 Task: Search for a house in Shakopee, United States, for 8 guests from 26 Aug to 10 Sep, with a price range of ₹10,000 to ₹15,000, 6 bedrooms, 6 beds, 6 bathrooms, and amenities including Free parking, Wifi, and TV.
Action: Mouse moved to (736, 153)
Screenshot: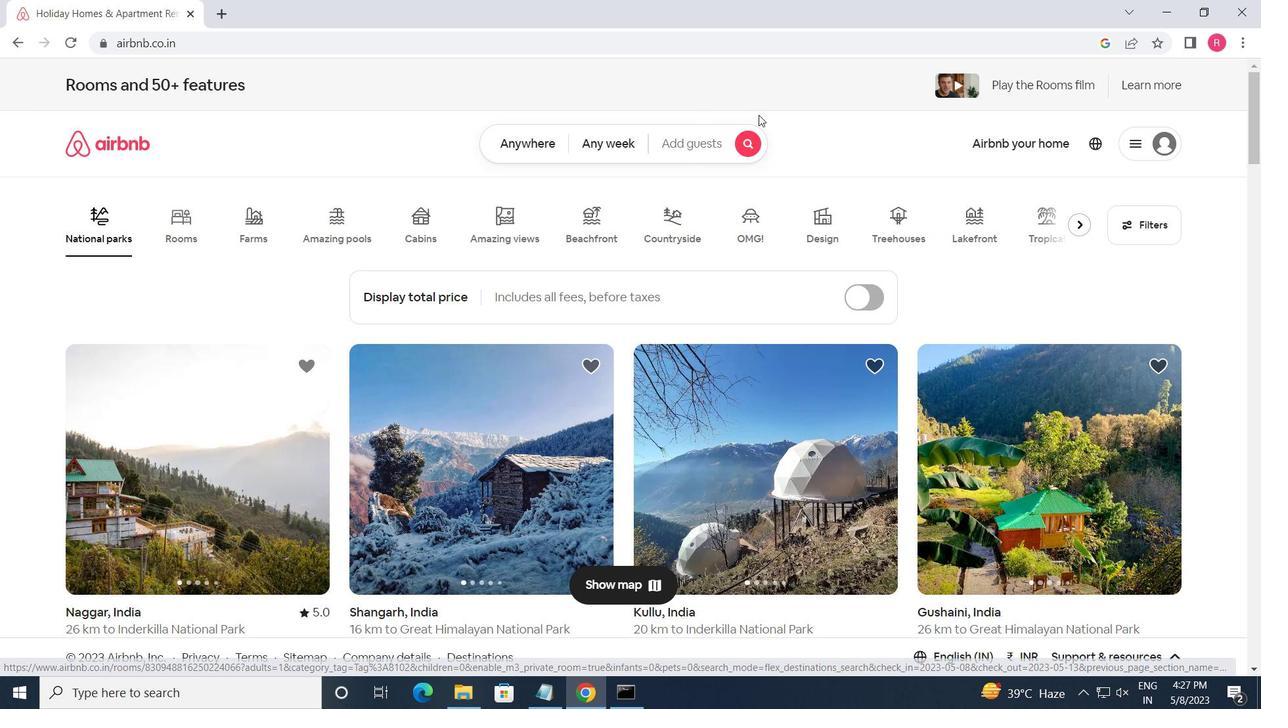 
Action: Mouse pressed left at (736, 153)
Screenshot: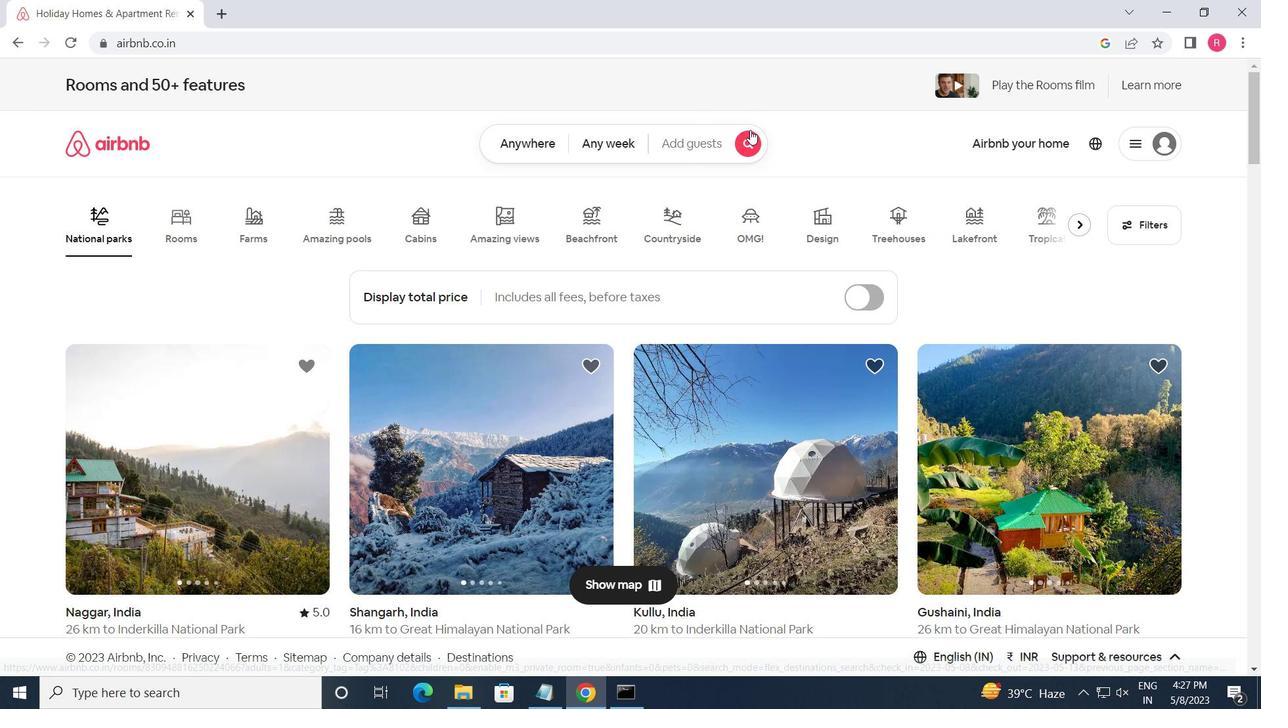 
Action: Mouse moved to (362, 222)
Screenshot: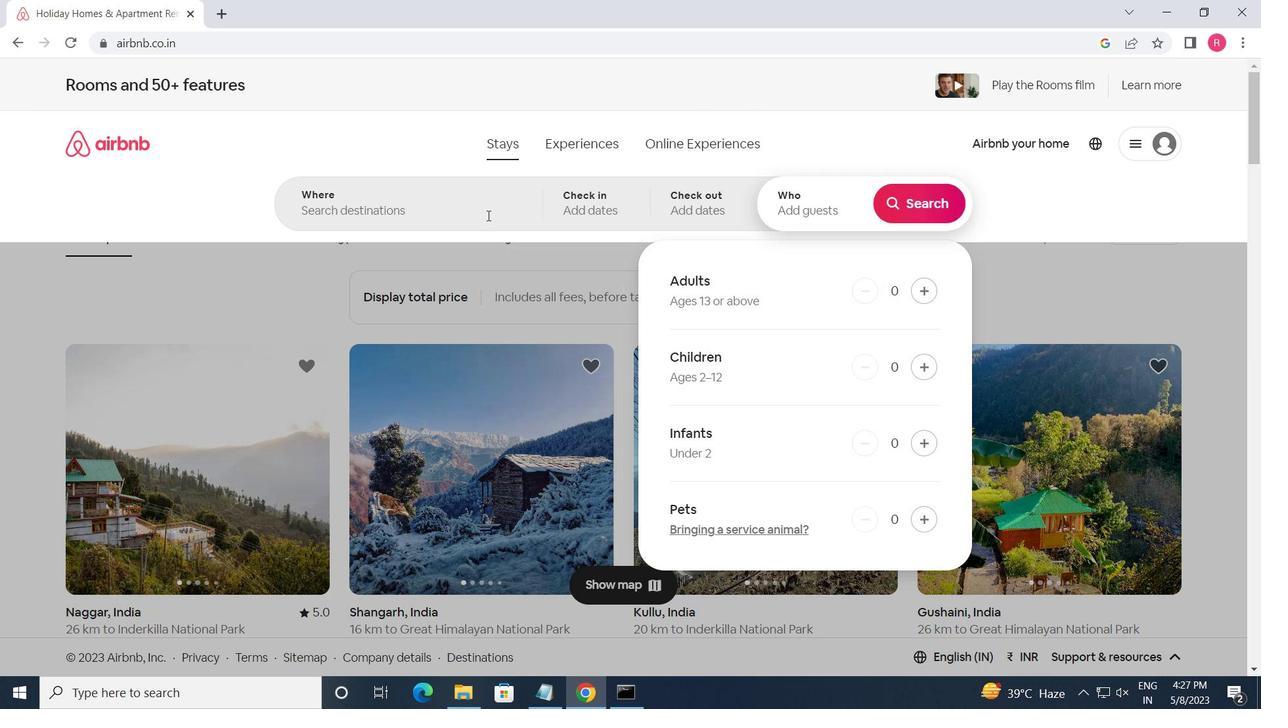 
Action: Mouse pressed left at (362, 222)
Screenshot: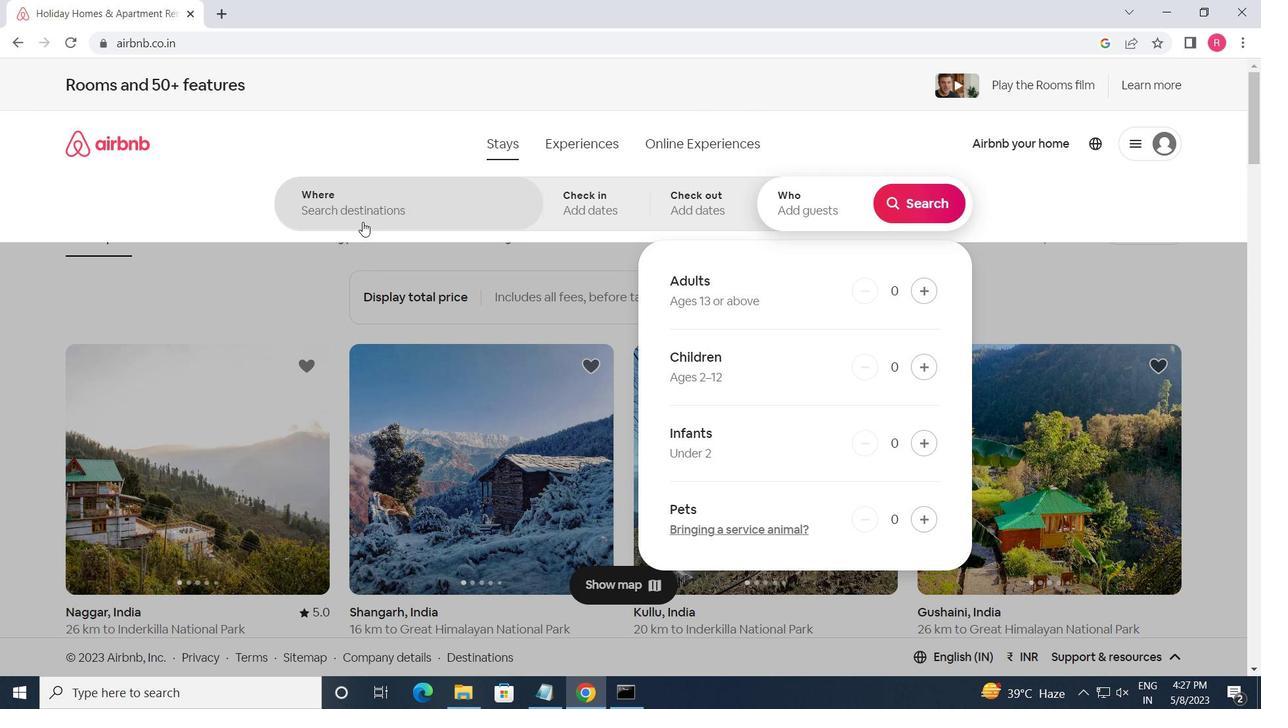 
Action: Key pressed <Key.shift>SHAKOPEE,<Key.space><Key.shift_r>UNITED<Key.space><Key.shift>STATES<Key.enter>
Screenshot: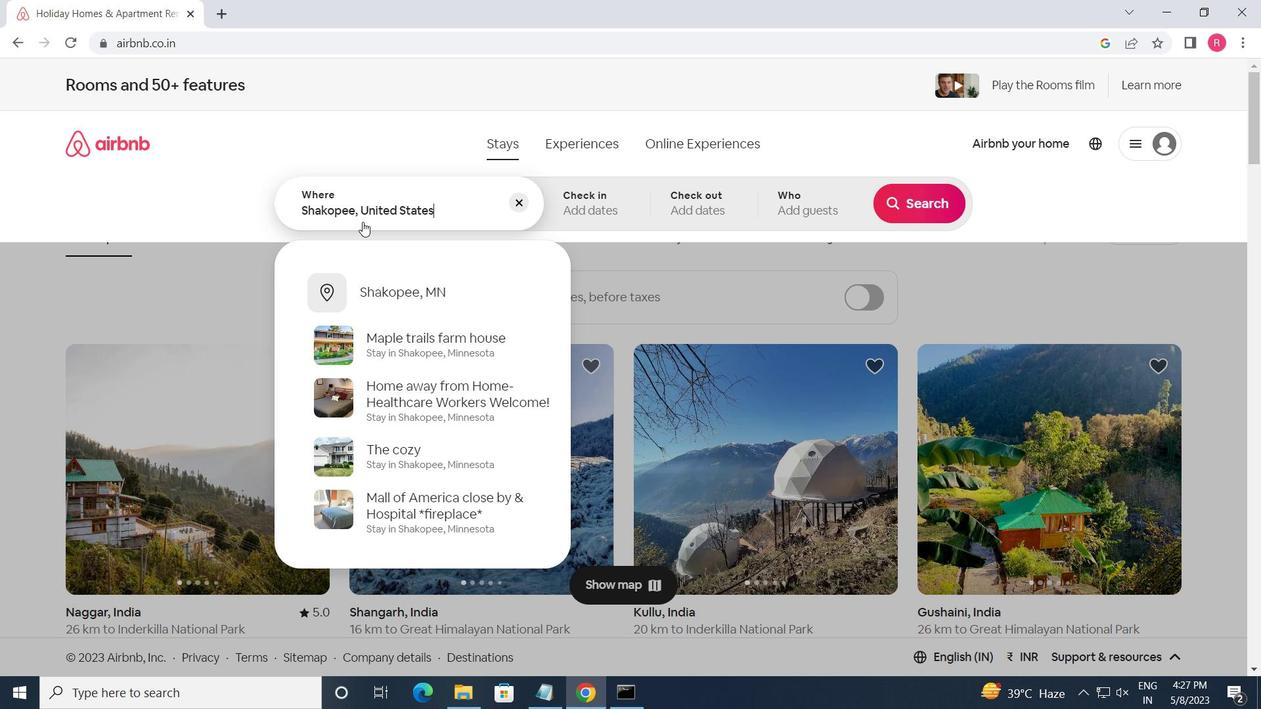 
Action: Mouse moved to (917, 344)
Screenshot: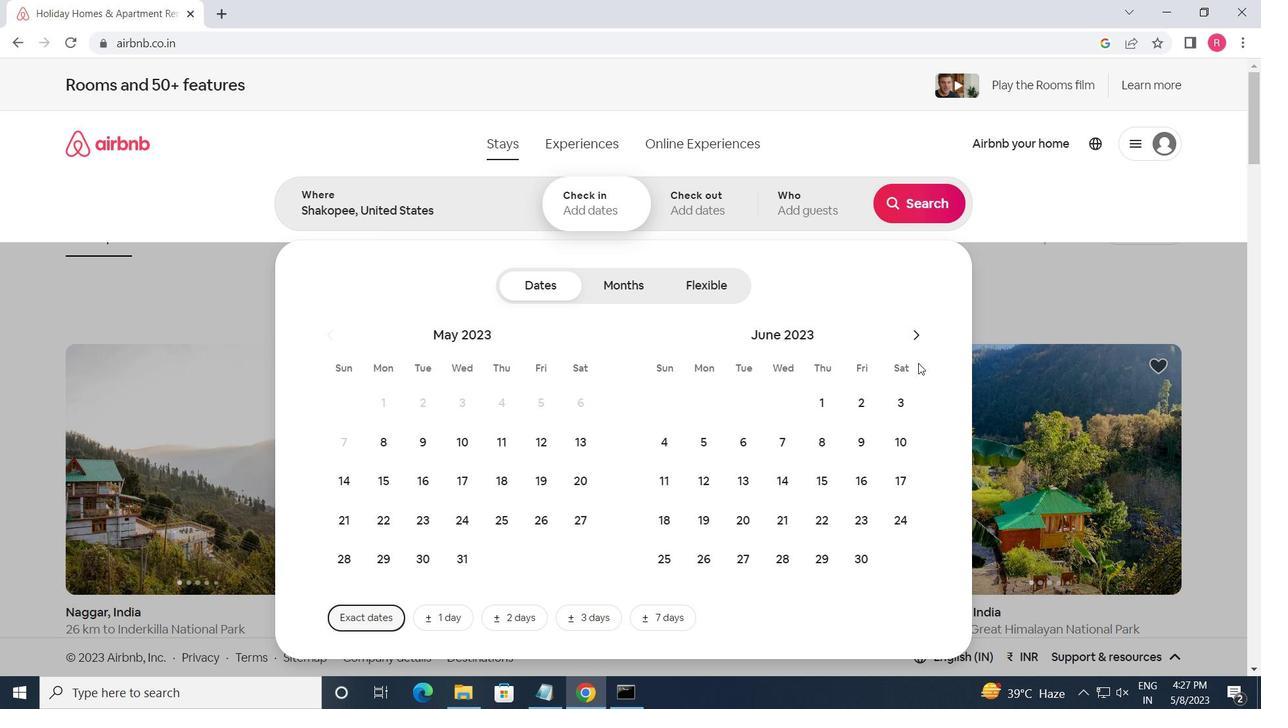 
Action: Mouse pressed left at (917, 344)
Screenshot: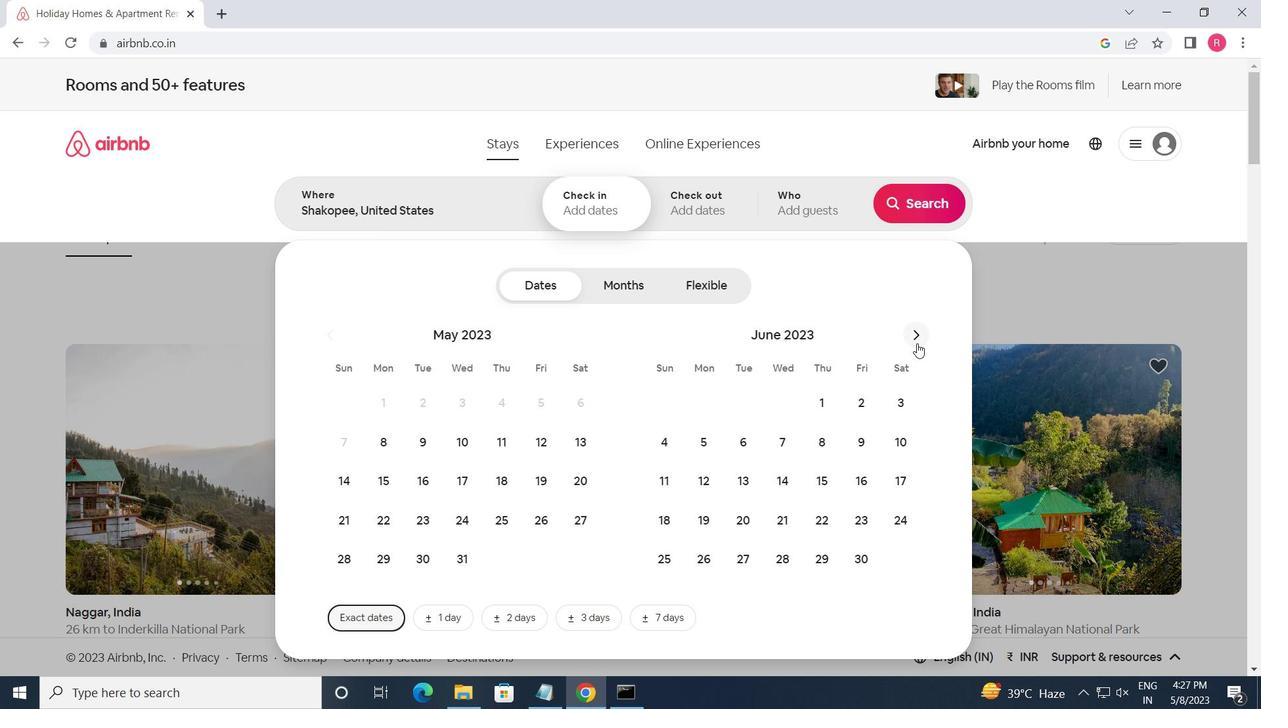 
Action: Mouse pressed left at (917, 344)
Screenshot: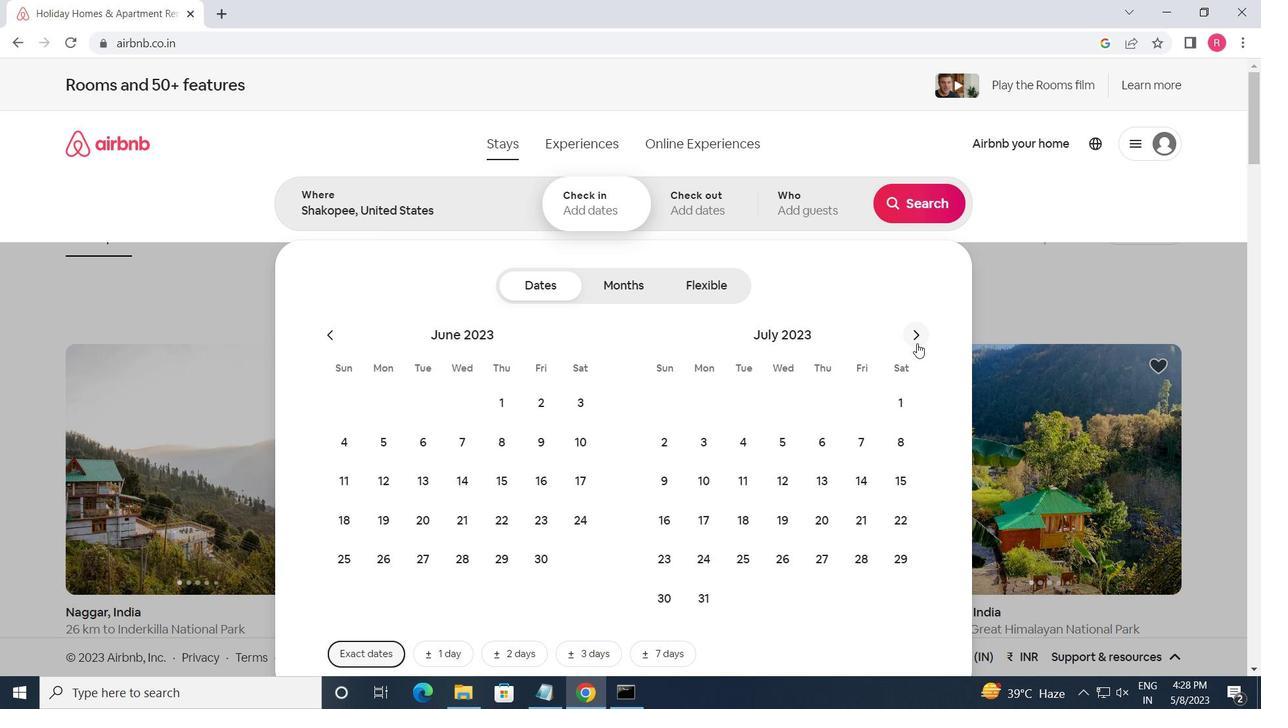 
Action: Mouse moved to (894, 523)
Screenshot: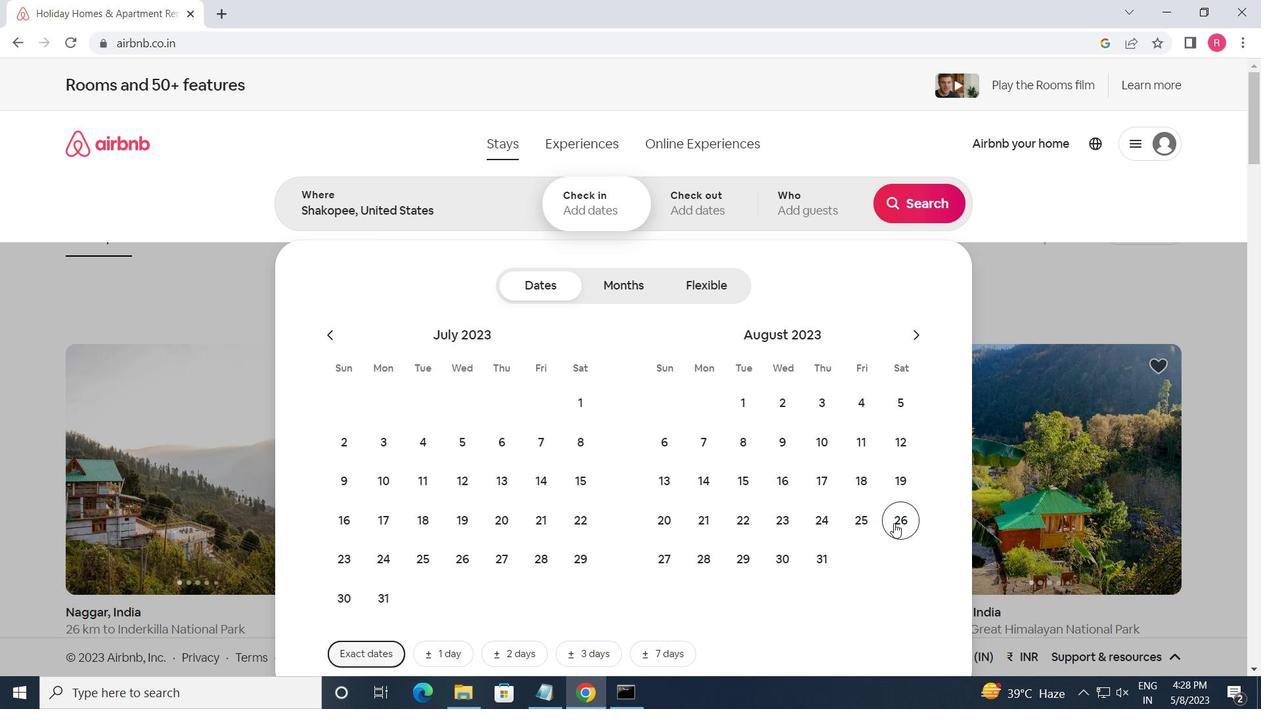 
Action: Mouse pressed left at (894, 523)
Screenshot: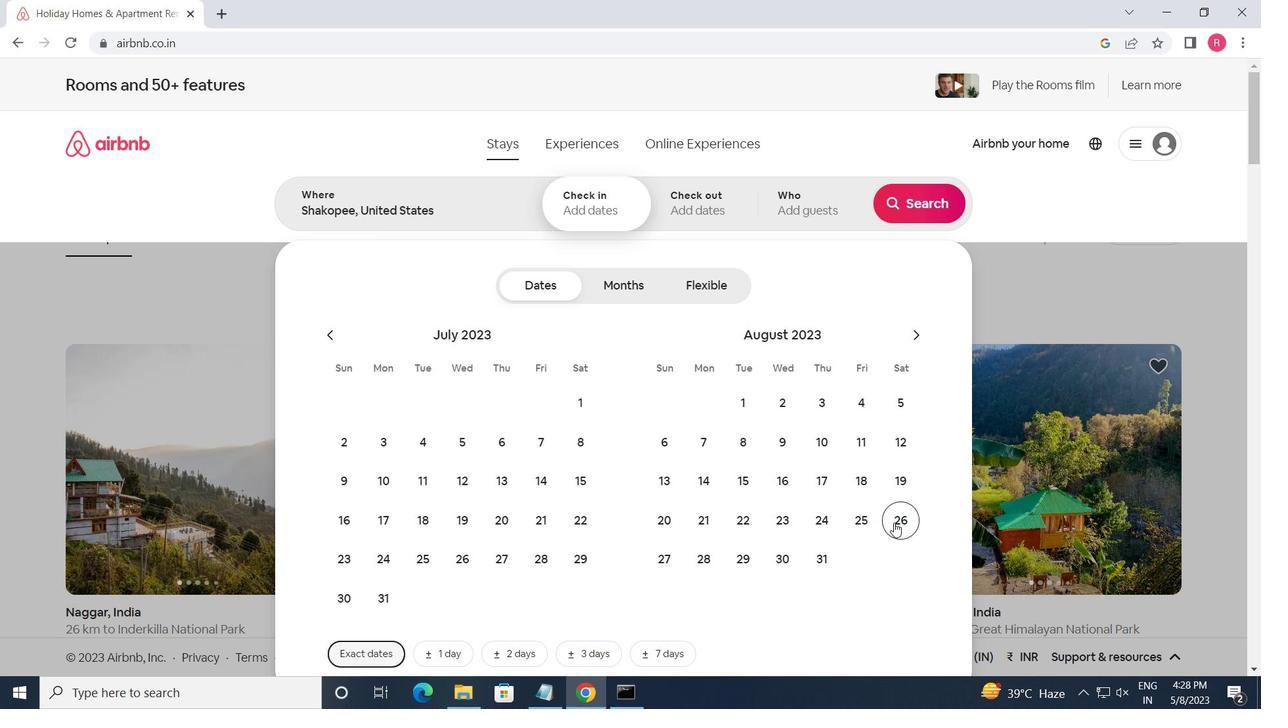 
Action: Mouse moved to (920, 345)
Screenshot: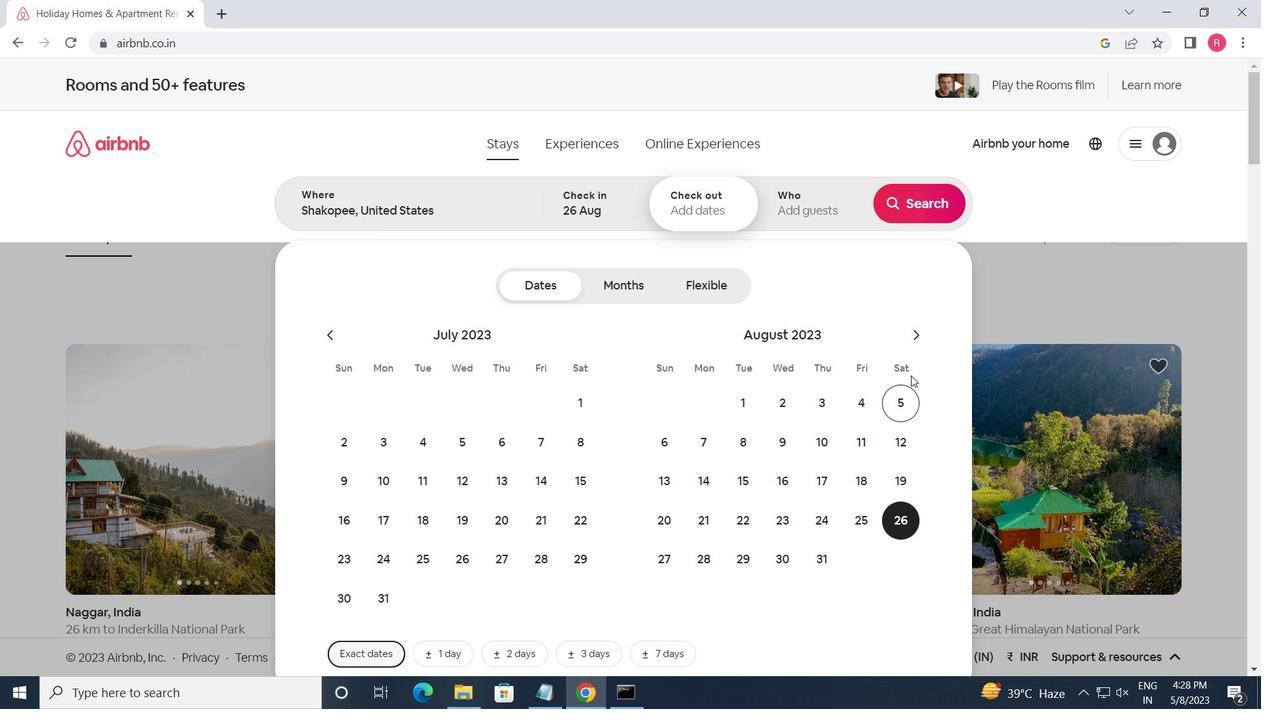 
Action: Mouse pressed left at (920, 345)
Screenshot: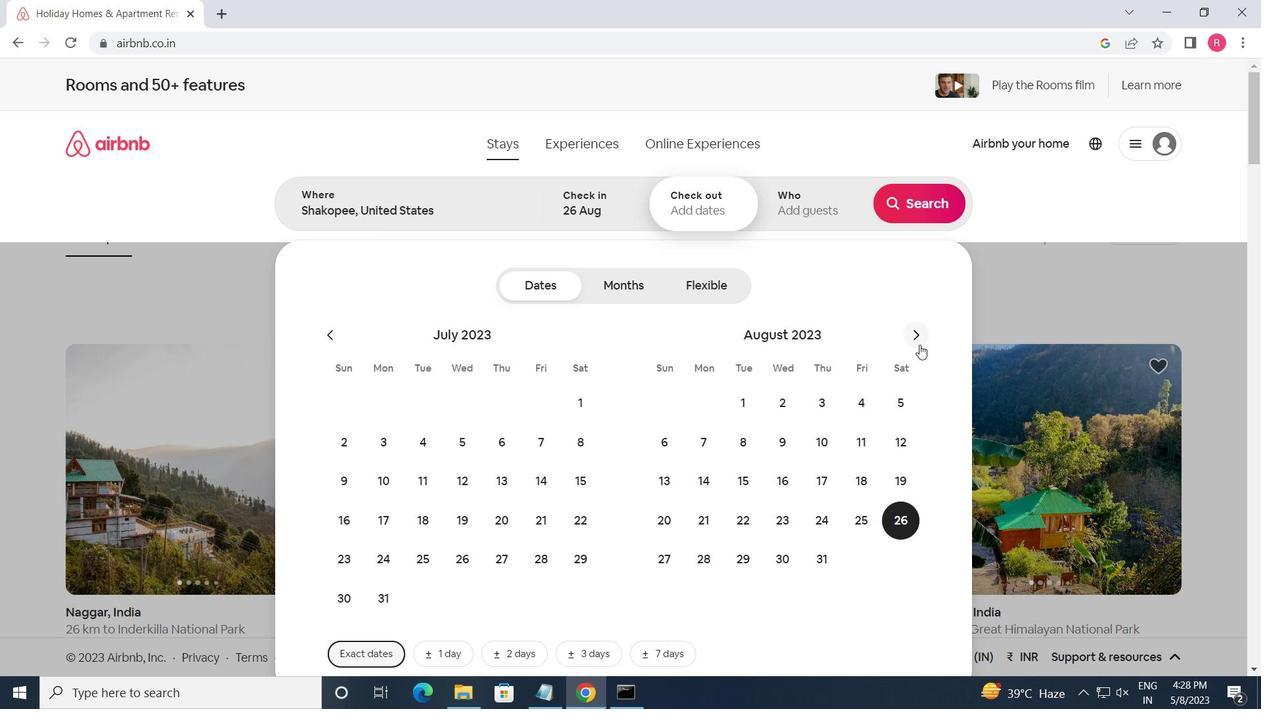 
Action: Mouse moved to (669, 486)
Screenshot: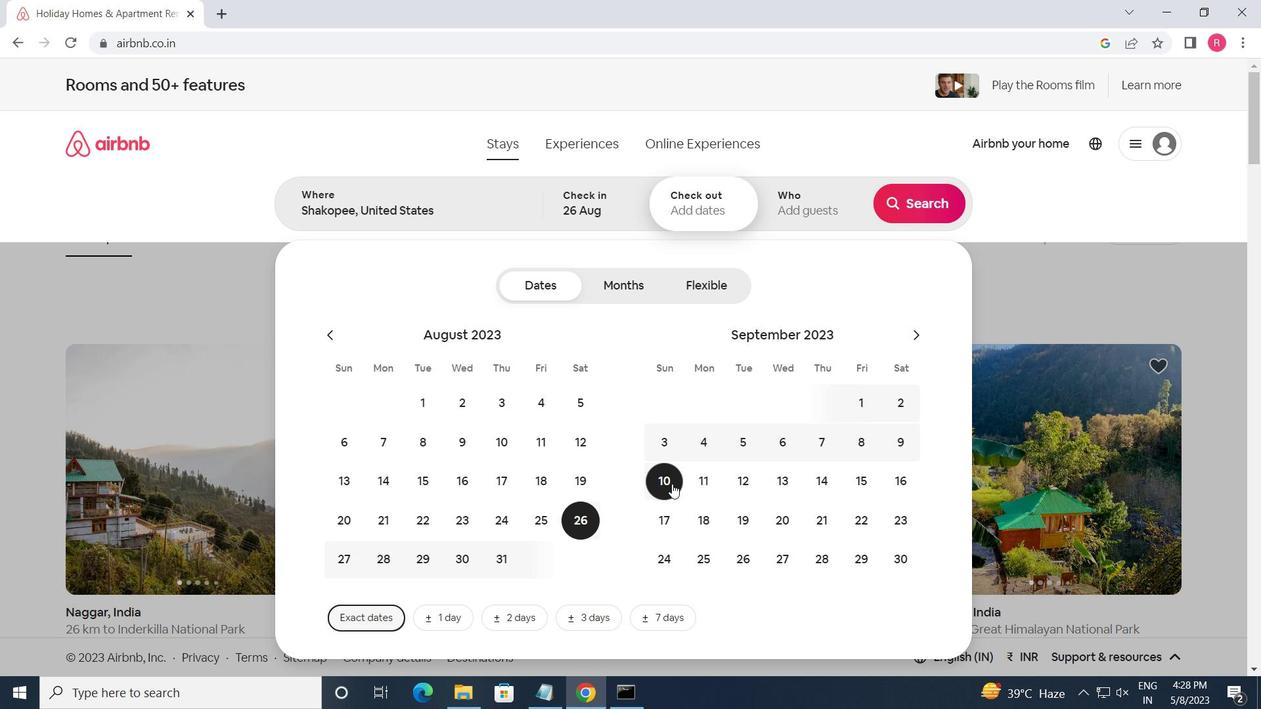 
Action: Mouse pressed left at (669, 486)
Screenshot: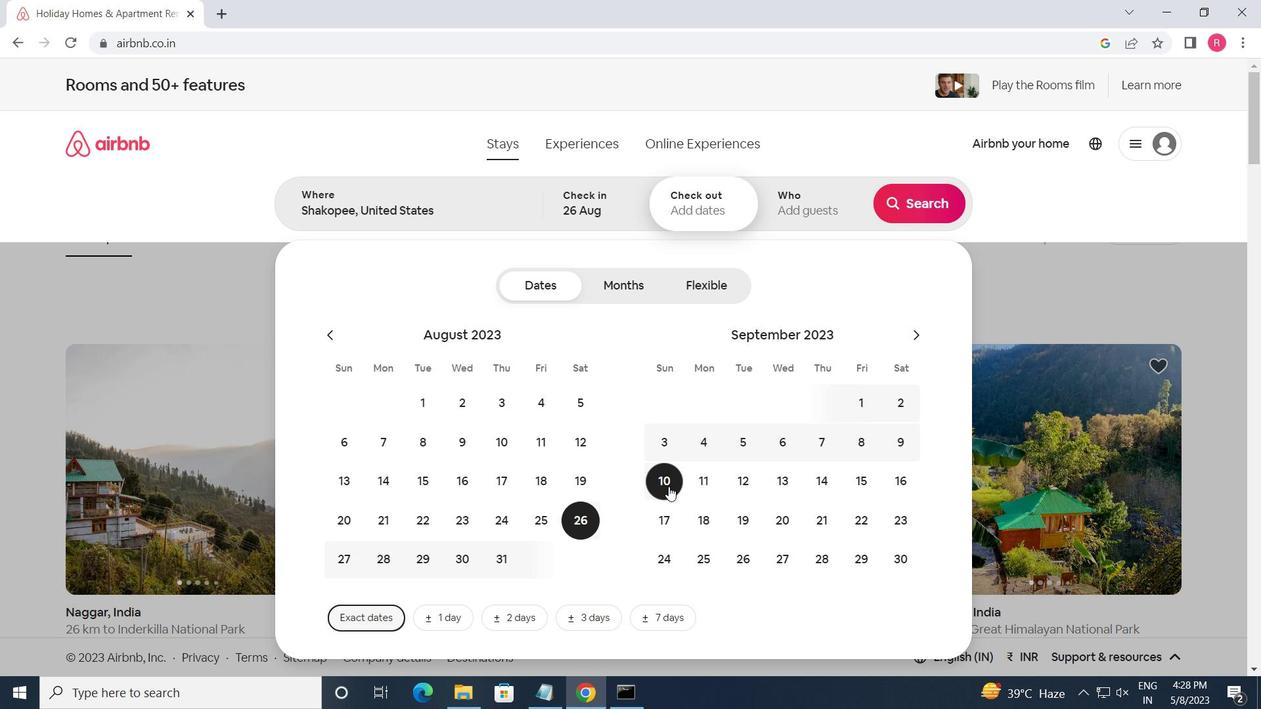 
Action: Mouse moved to (800, 216)
Screenshot: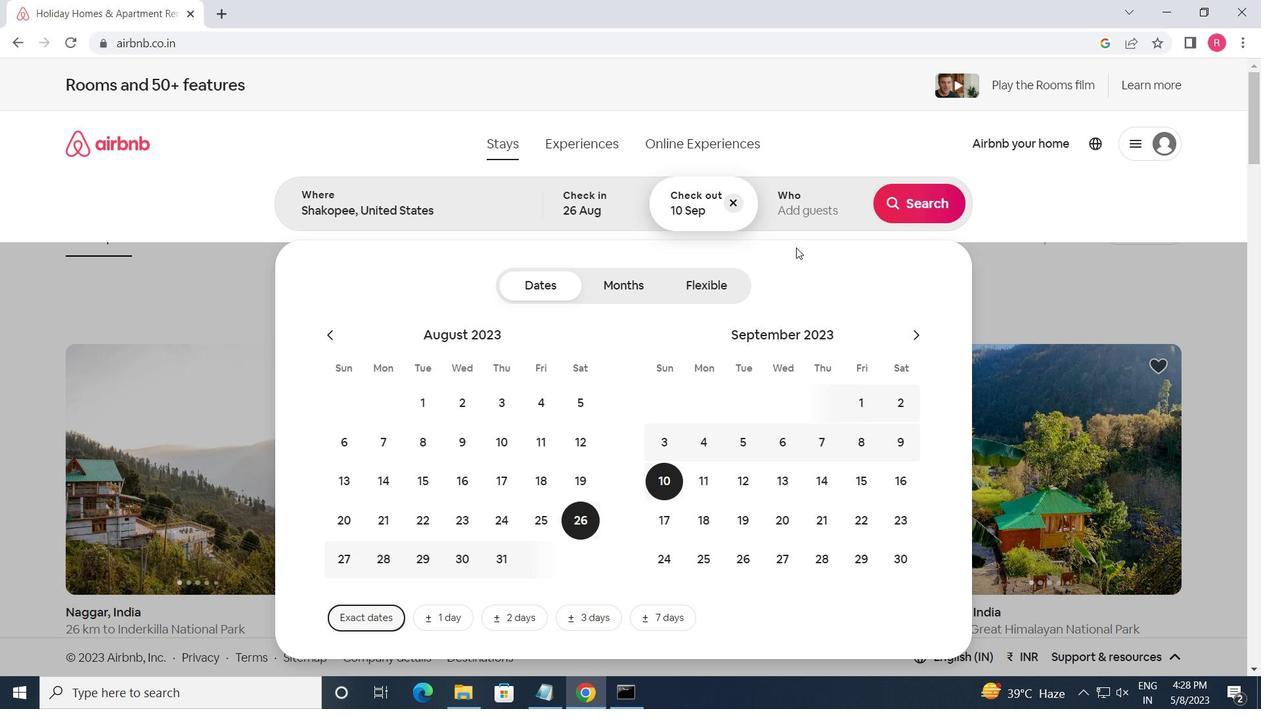 
Action: Mouse pressed left at (800, 216)
Screenshot: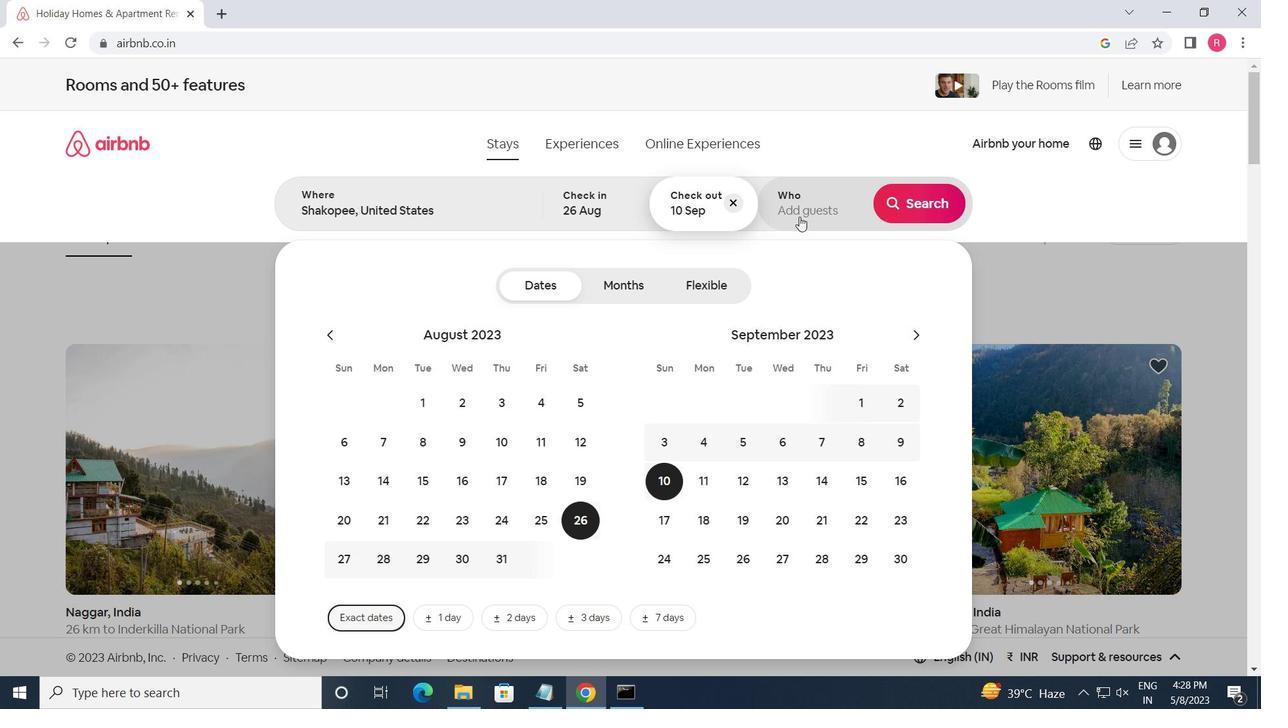 
Action: Mouse moved to (935, 289)
Screenshot: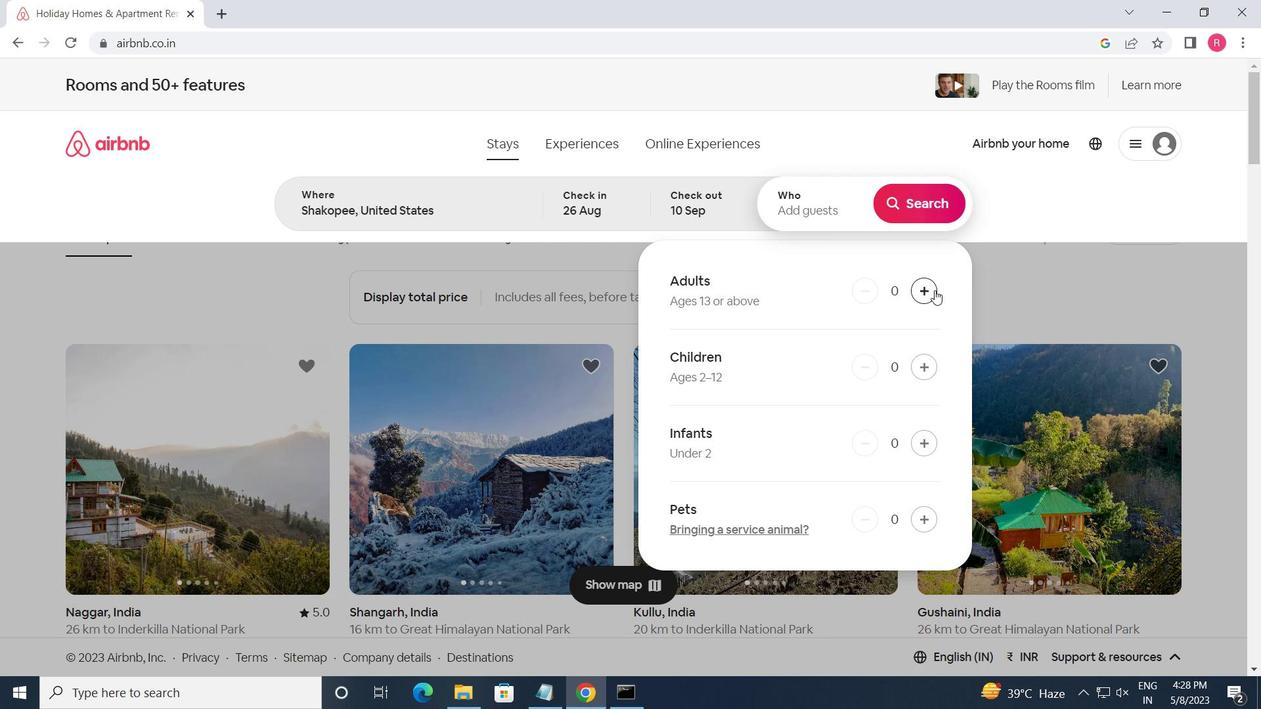 
Action: Mouse pressed left at (935, 289)
Screenshot: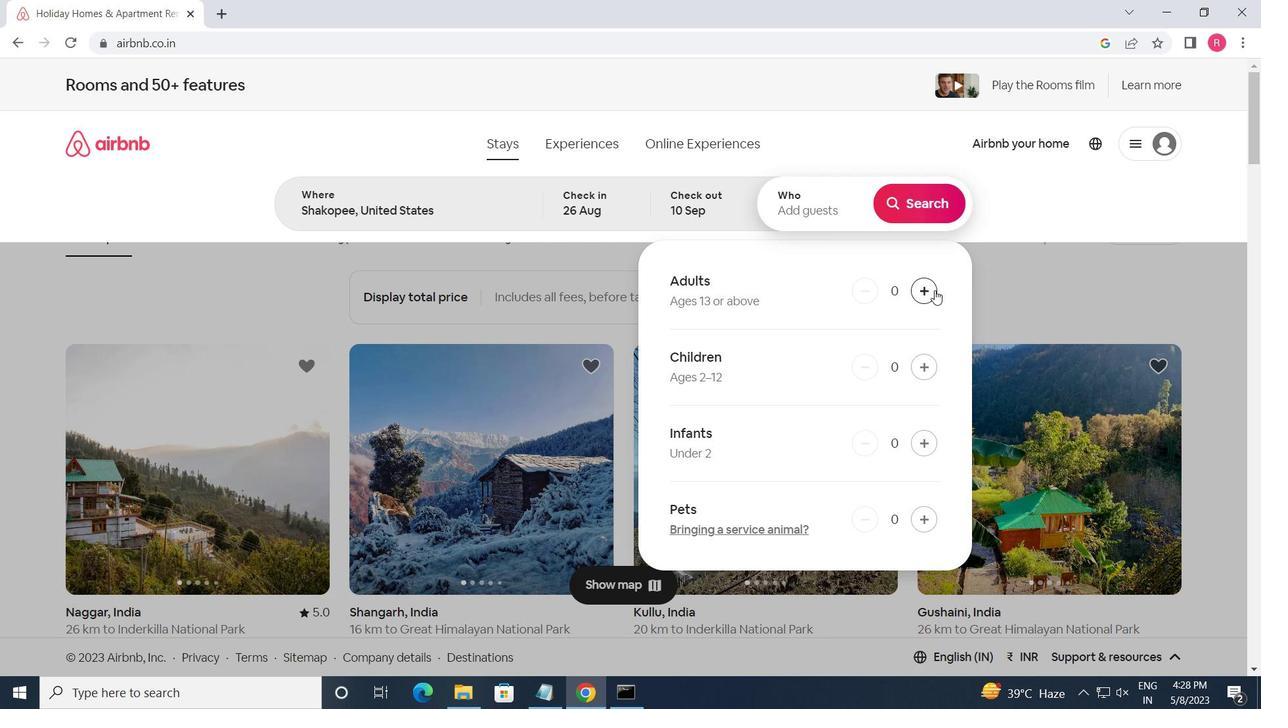 
Action: Mouse moved to (916, 289)
Screenshot: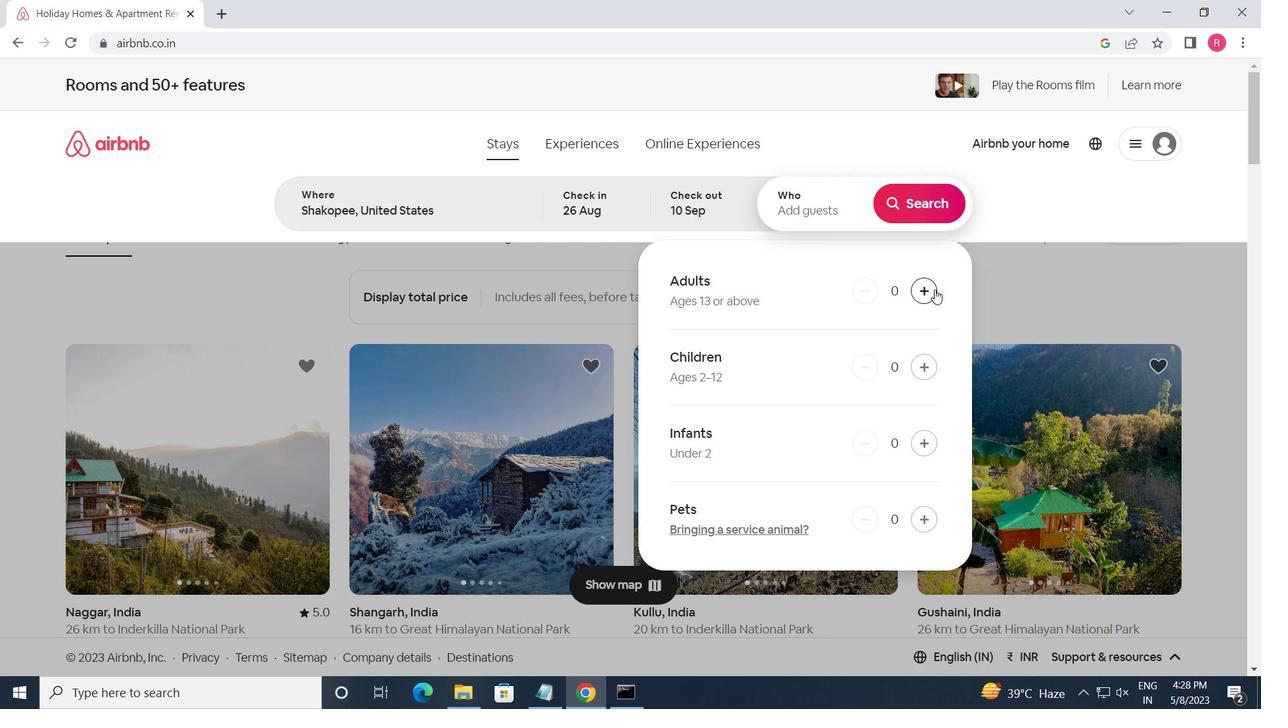 
Action: Mouse pressed left at (916, 289)
Screenshot: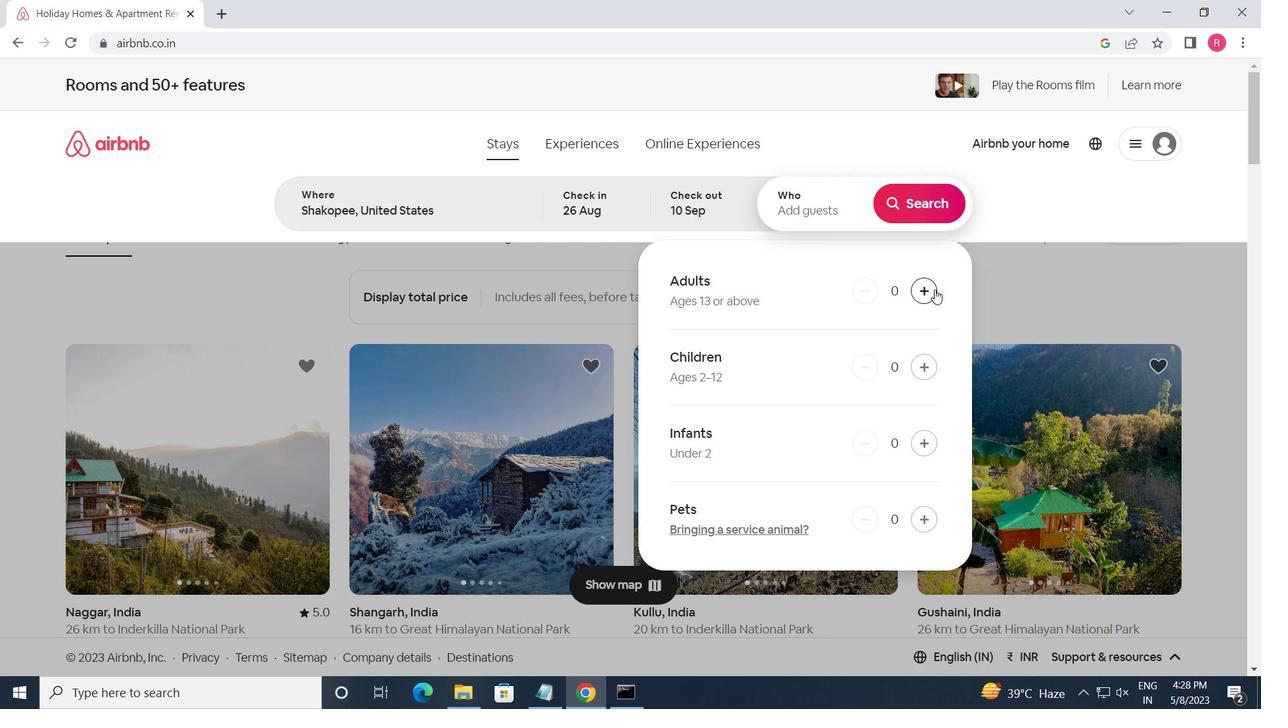 
Action: Mouse pressed left at (916, 289)
Screenshot: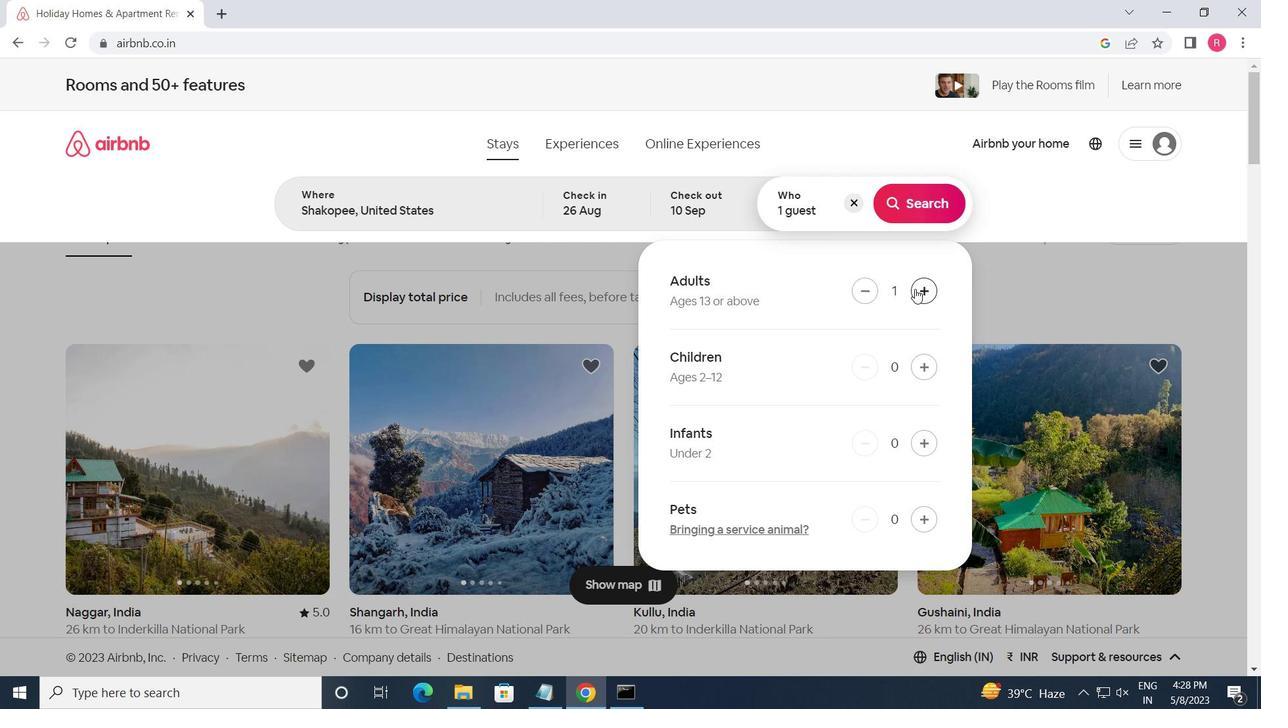 
Action: Mouse pressed left at (916, 289)
Screenshot: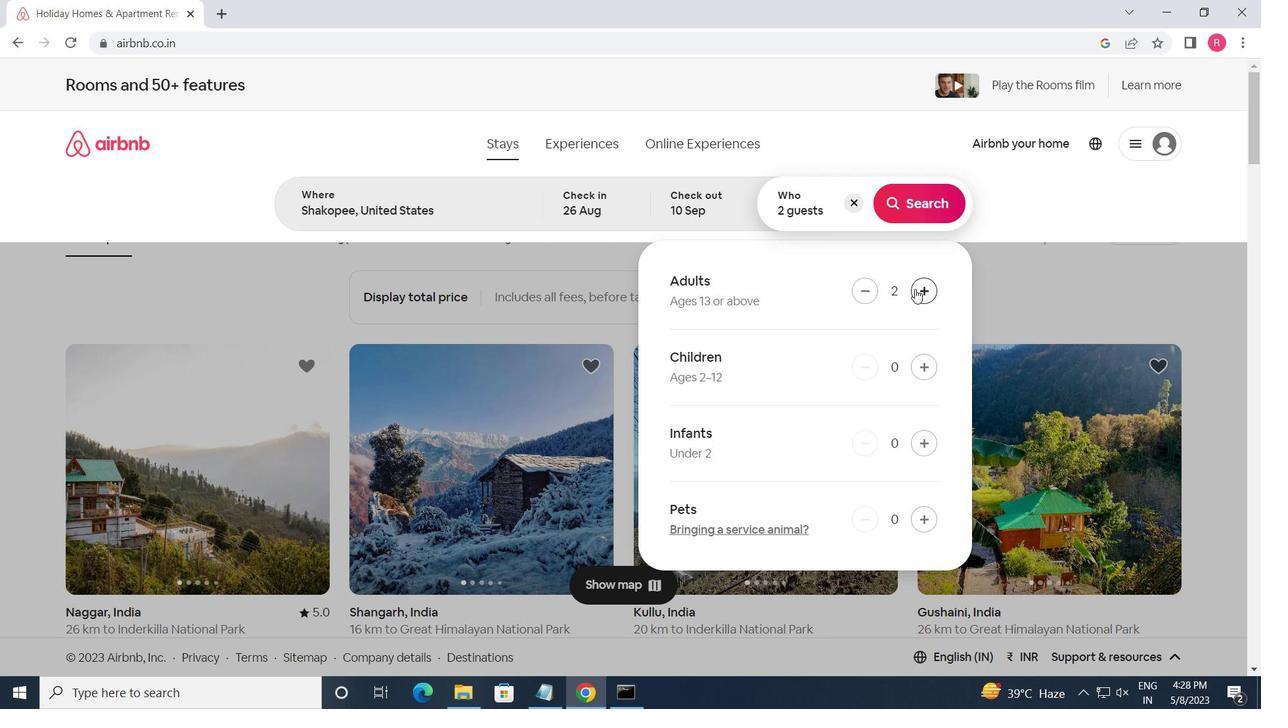 
Action: Mouse pressed left at (916, 289)
Screenshot: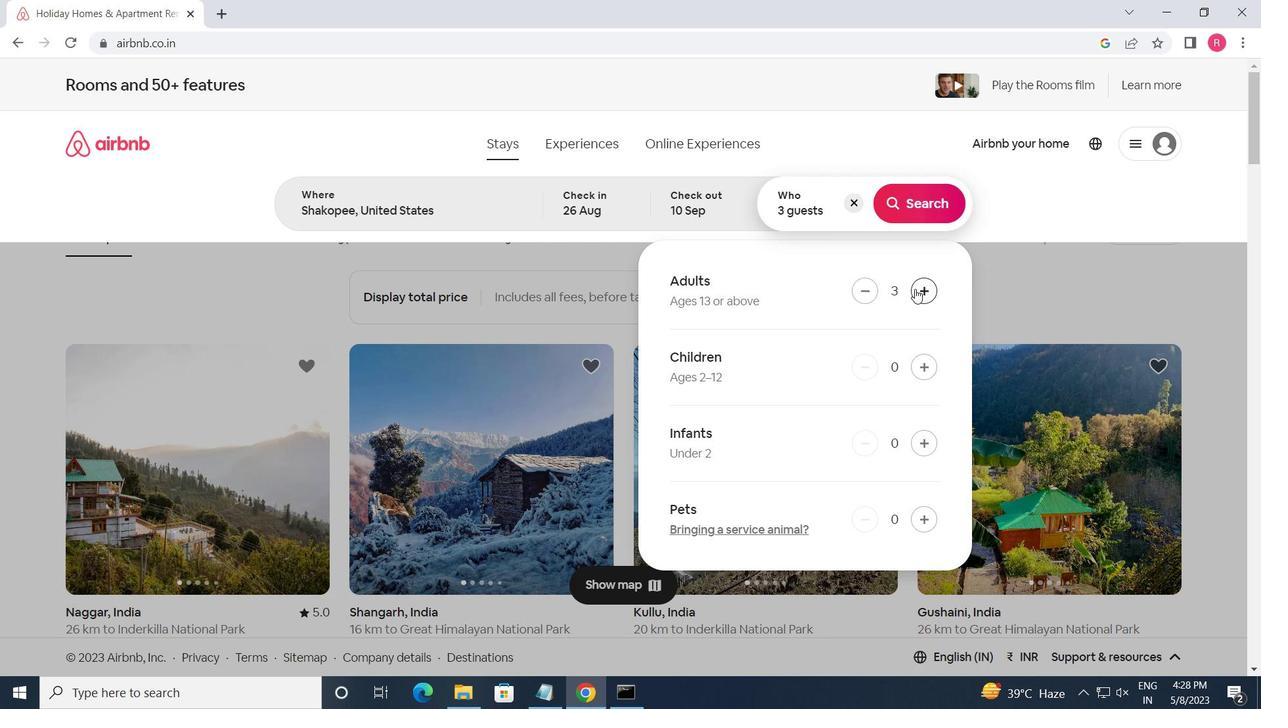 
Action: Mouse pressed left at (916, 289)
Screenshot: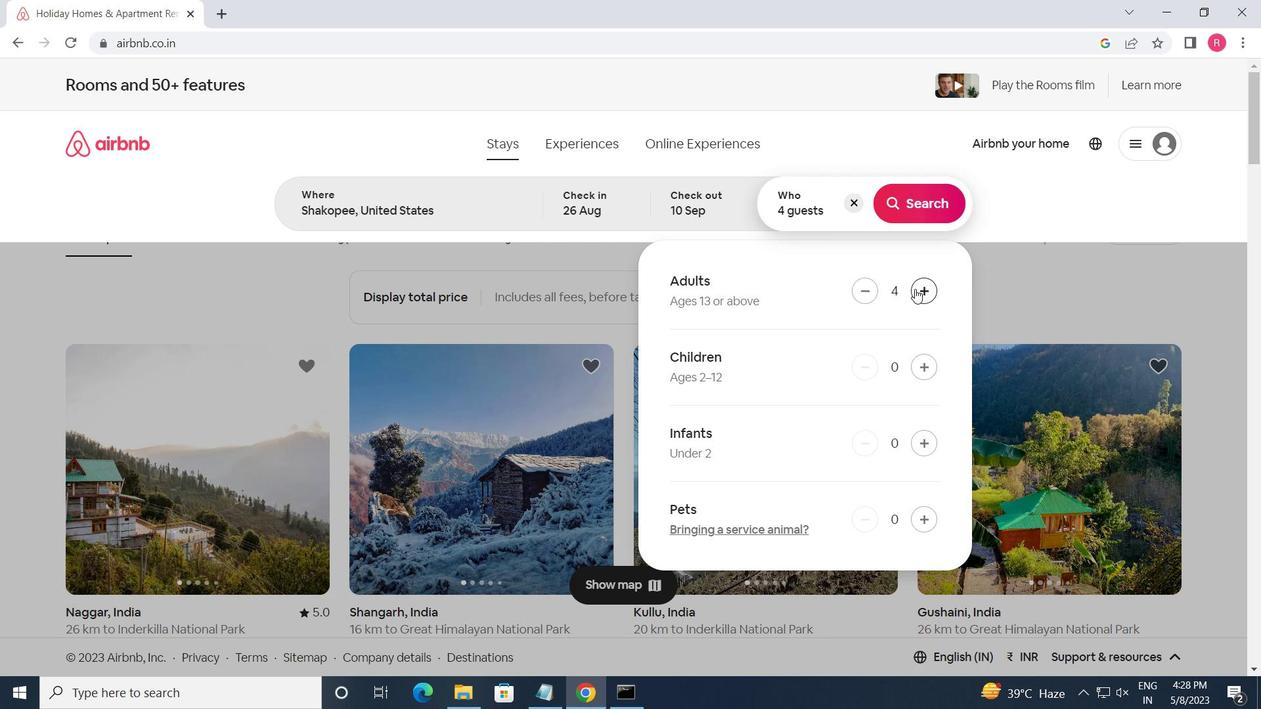 
Action: Mouse moved to (923, 357)
Screenshot: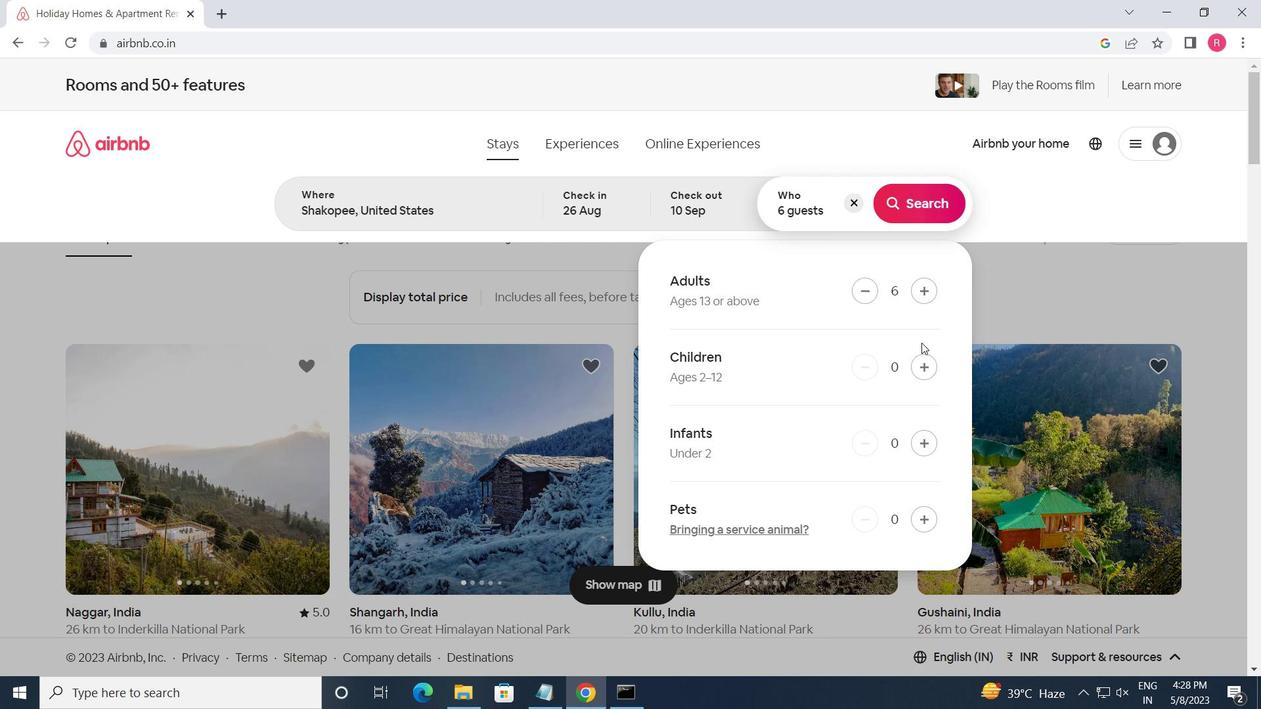 
Action: Mouse pressed left at (923, 357)
Screenshot: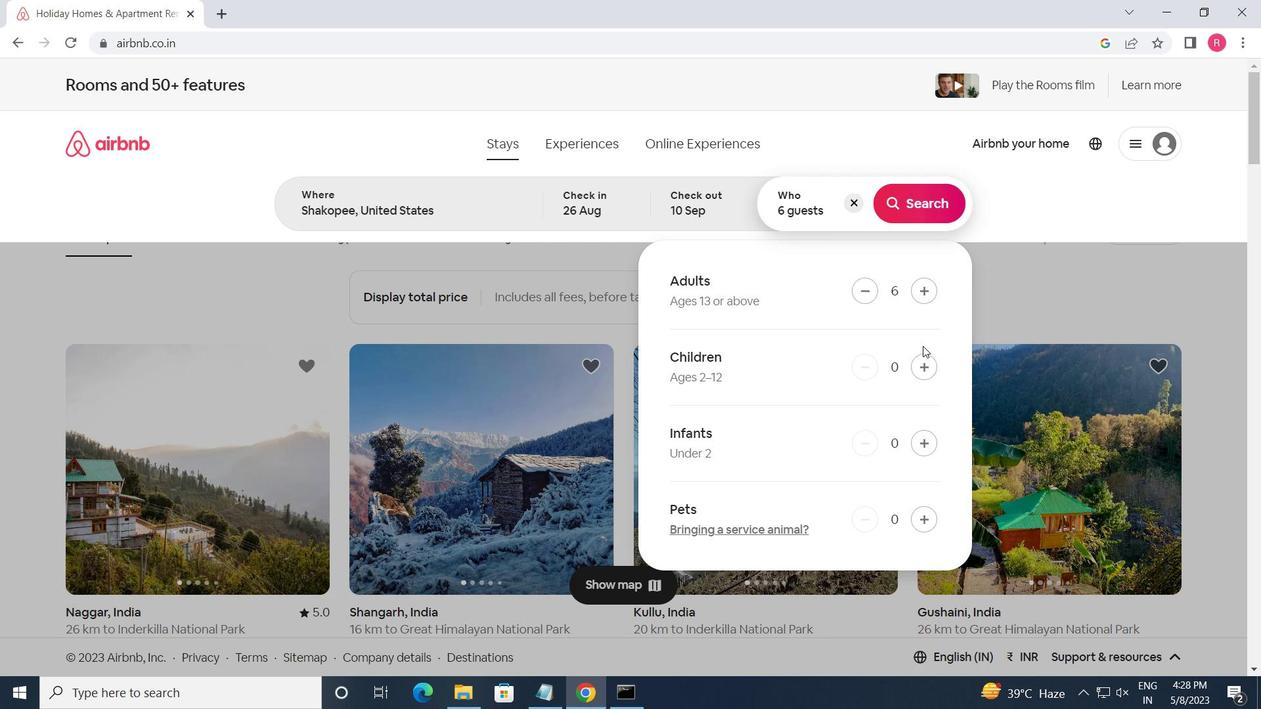 
Action: Mouse moved to (922, 359)
Screenshot: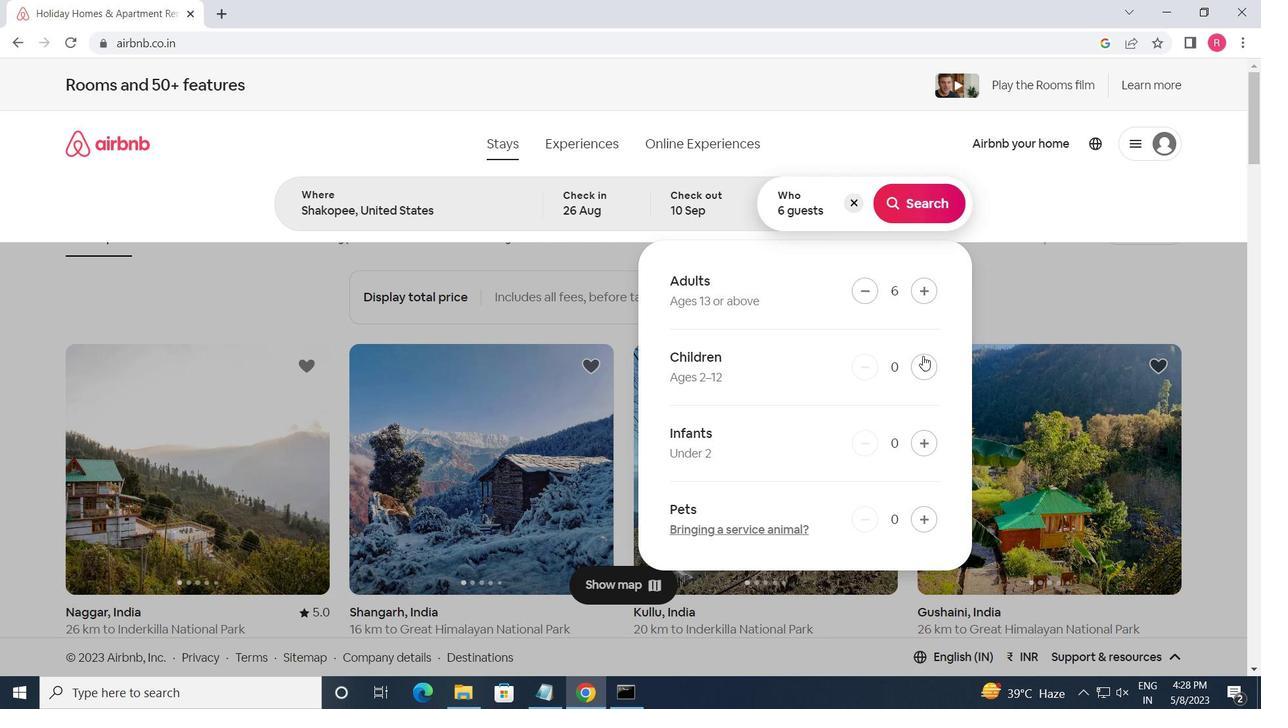 
Action: Mouse pressed left at (922, 359)
Screenshot: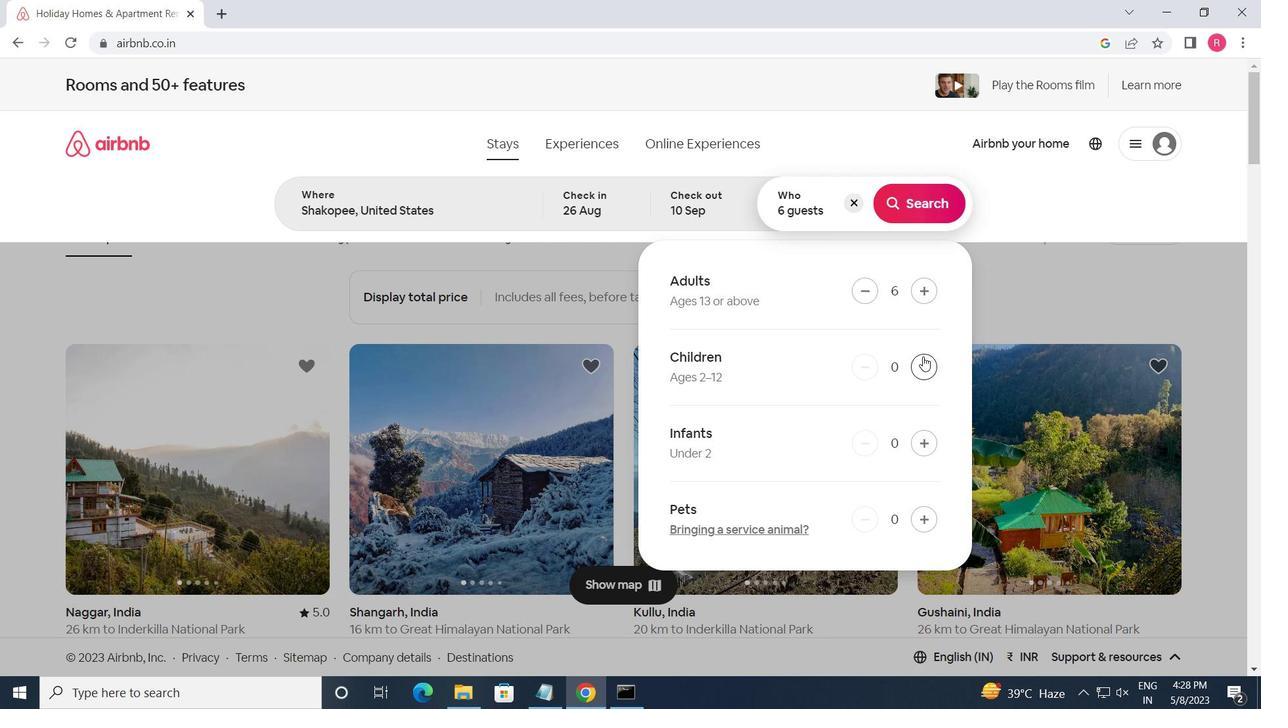 
Action: Mouse moved to (904, 203)
Screenshot: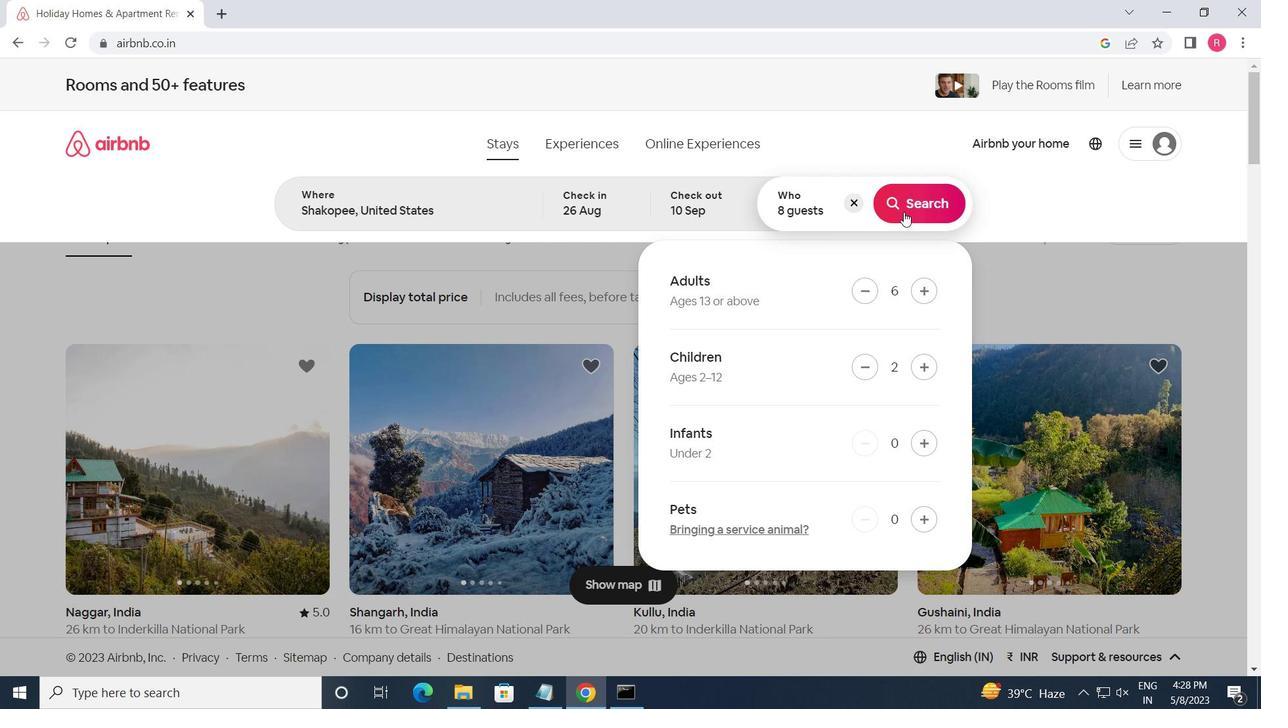 
Action: Mouse pressed left at (904, 203)
Screenshot: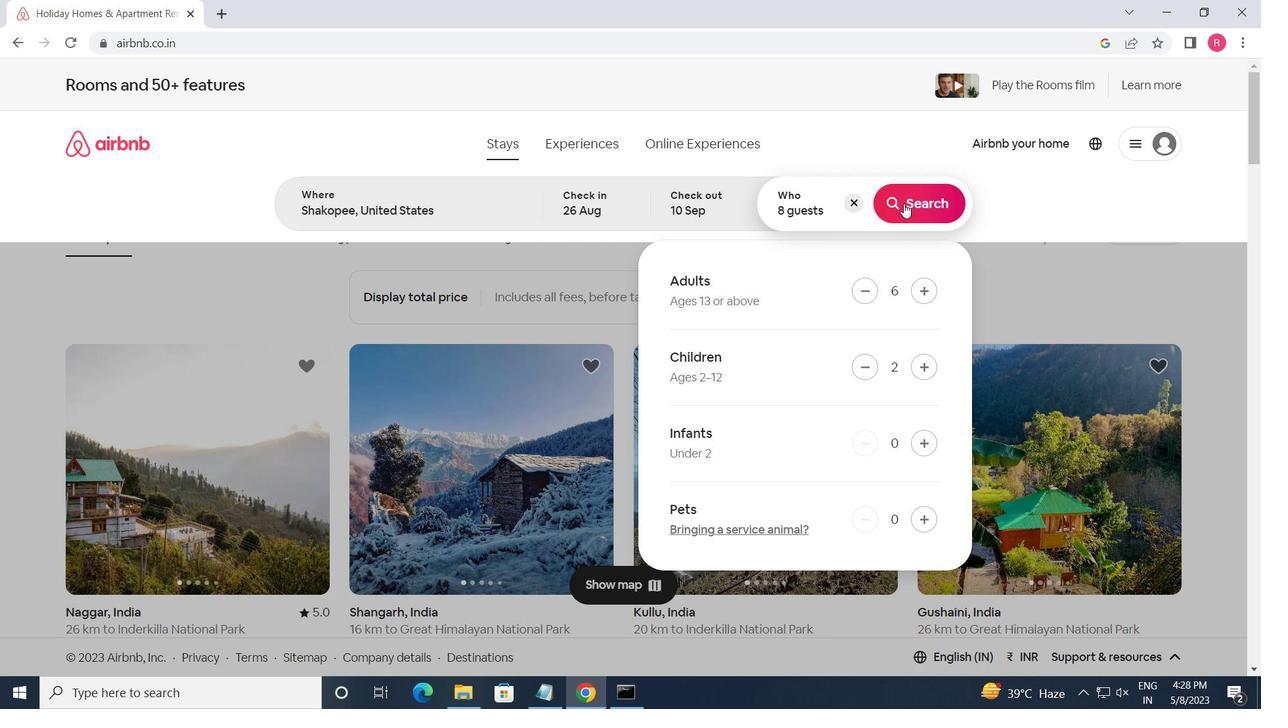 
Action: Mouse moved to (1187, 170)
Screenshot: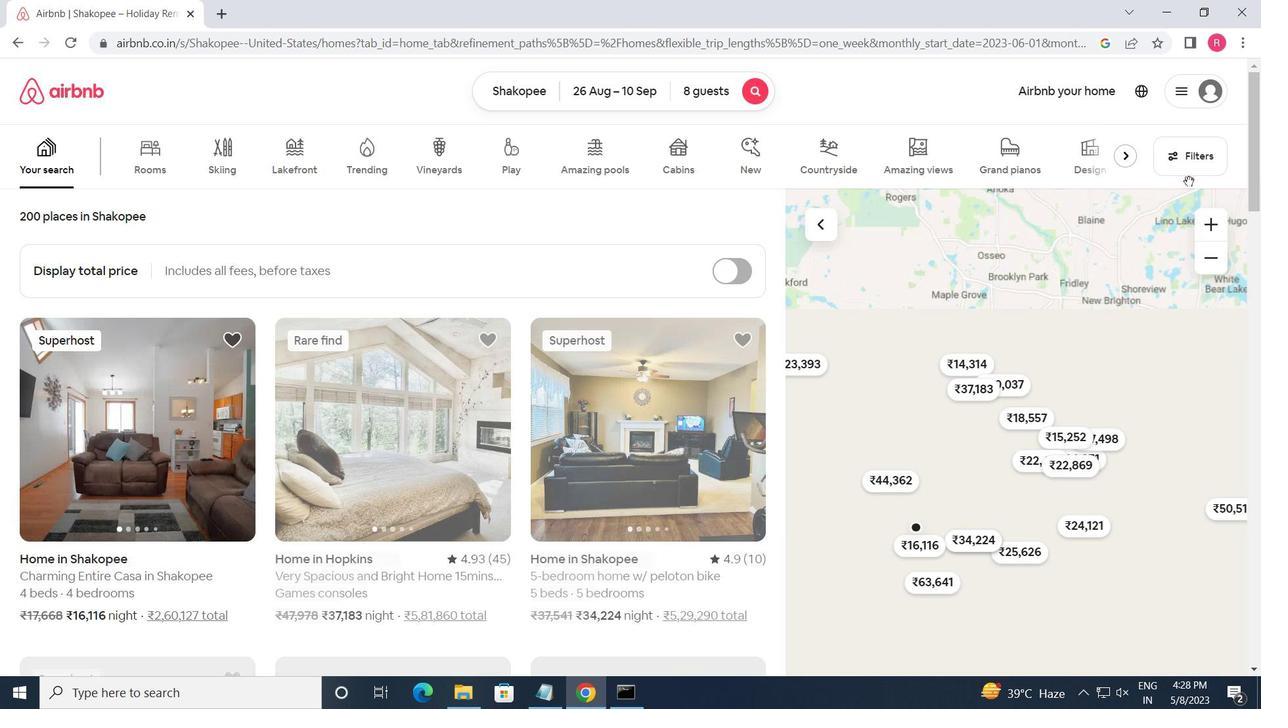 
Action: Mouse pressed left at (1187, 170)
Screenshot: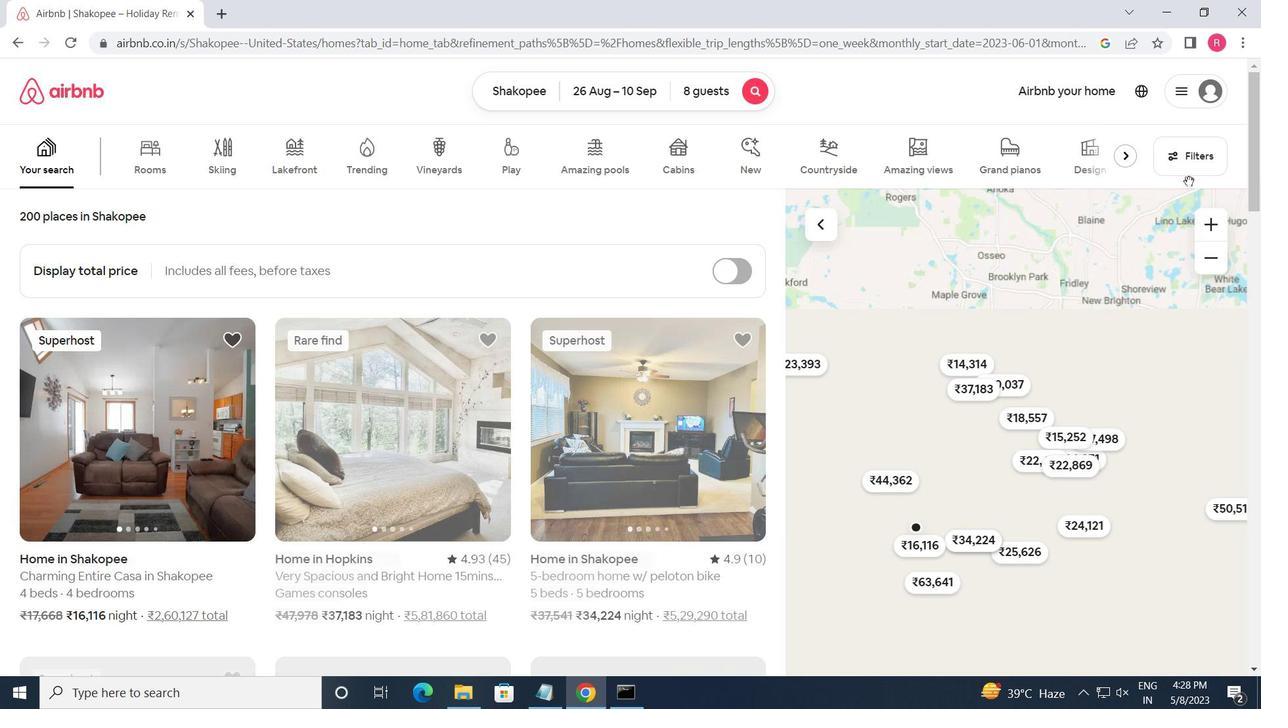 
Action: Mouse moved to (469, 552)
Screenshot: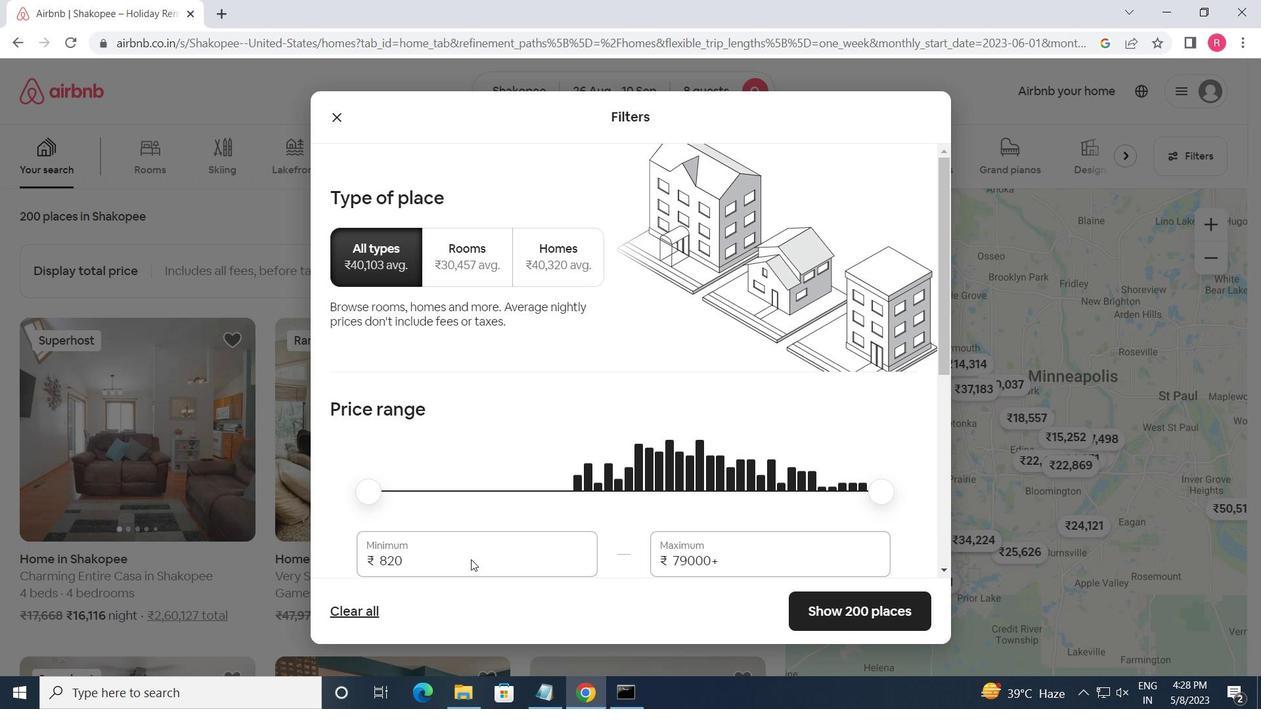 
Action: Mouse pressed left at (469, 552)
Screenshot: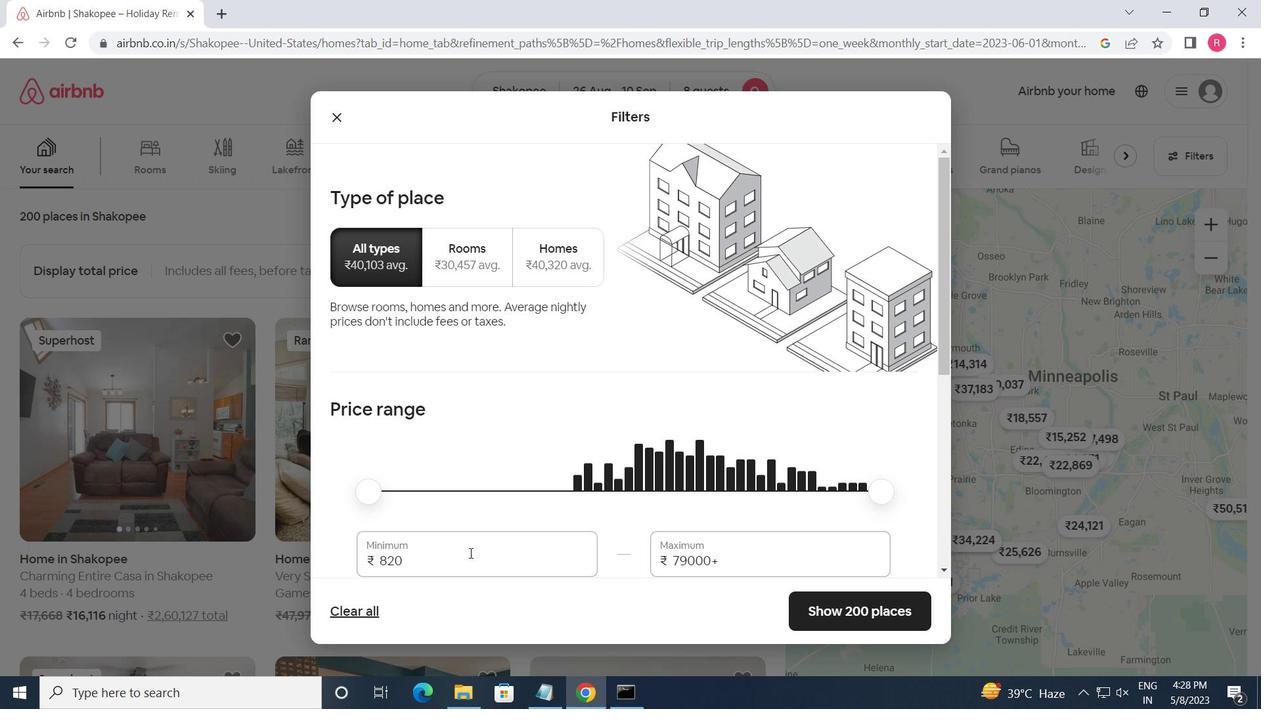 
Action: Mouse pressed left at (469, 552)
Screenshot: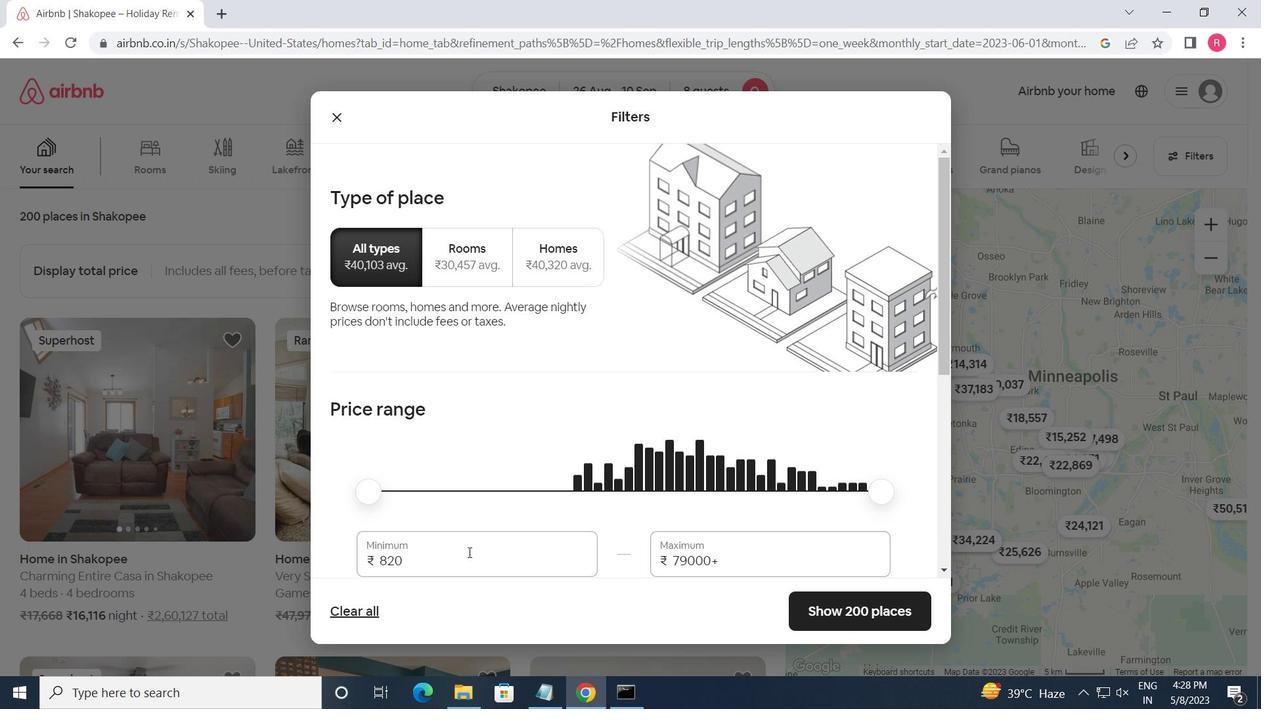 
Action: Mouse moved to (466, 552)
Screenshot: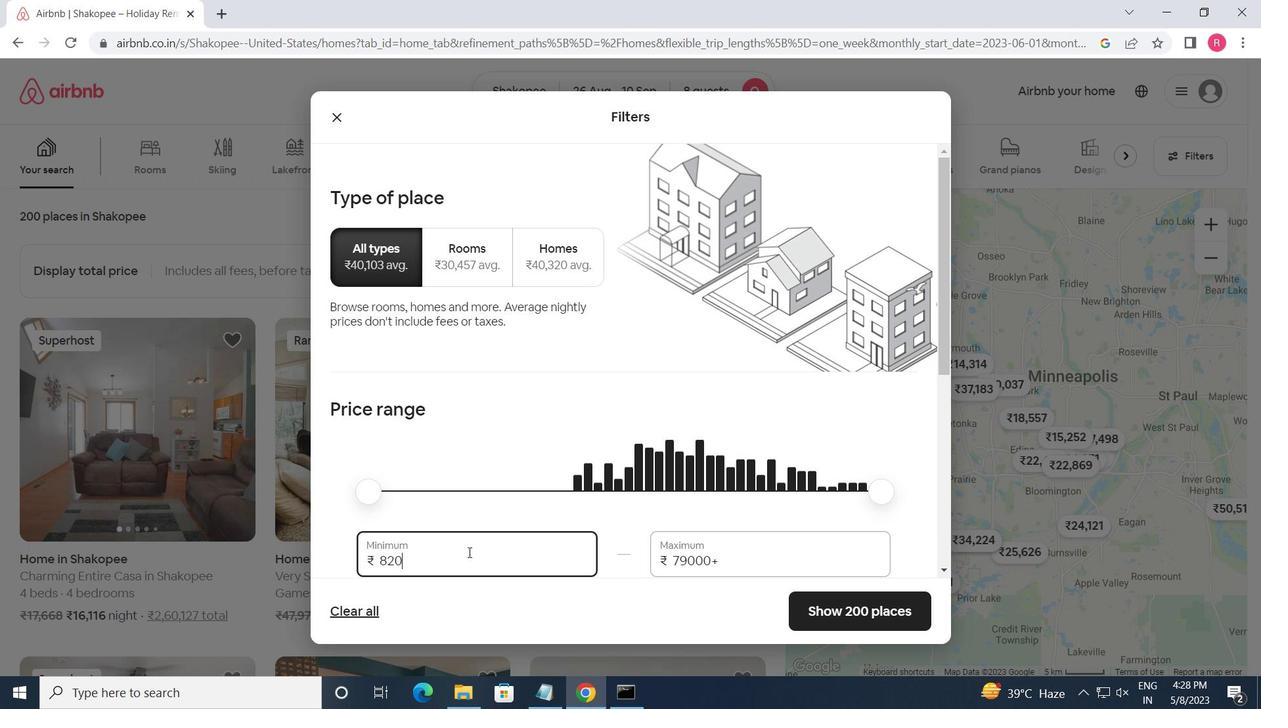 
Action: Key pressed 10000<Key.tab>15000
Screenshot: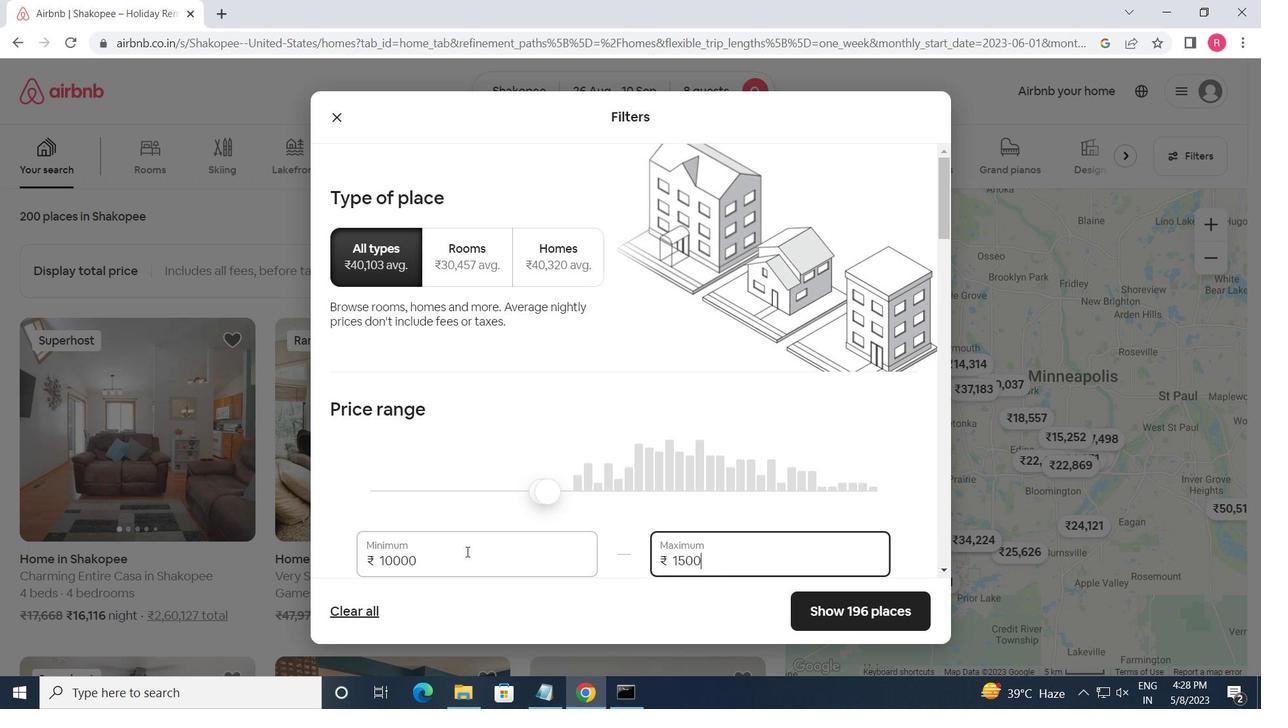 
Action: Mouse moved to (510, 571)
Screenshot: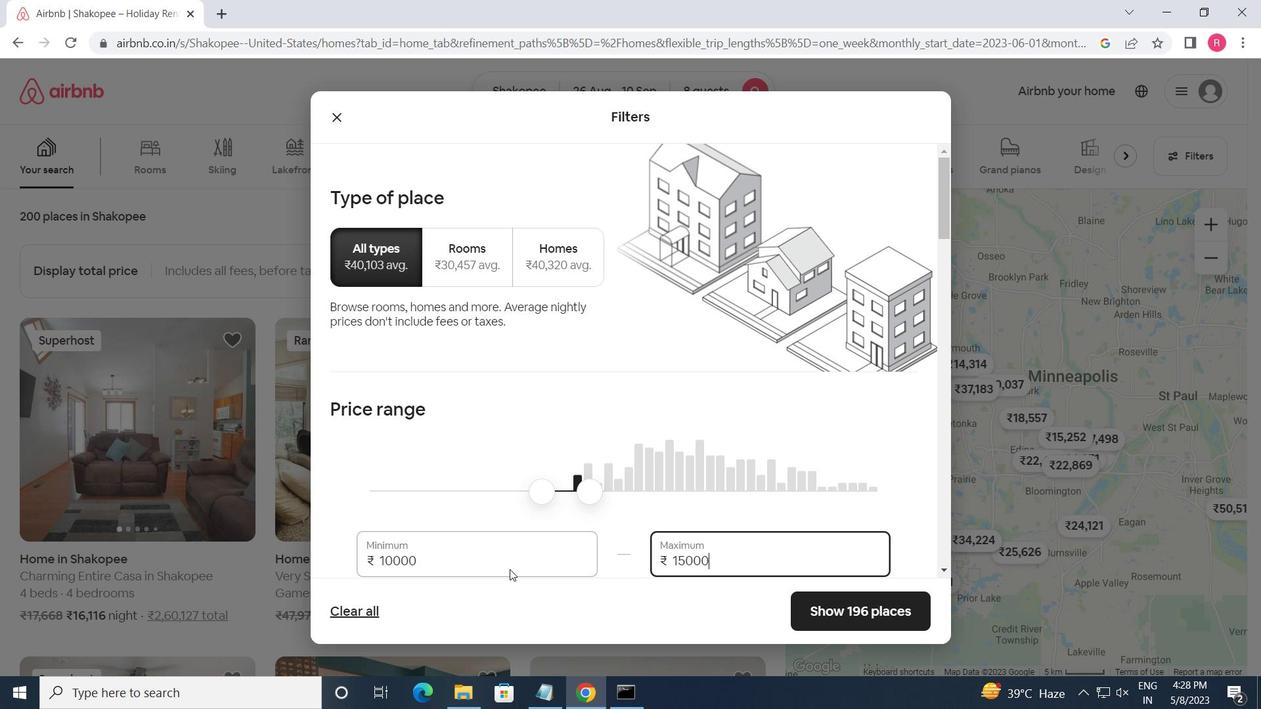 
Action: Mouse scrolled (510, 571) with delta (0, 0)
Screenshot: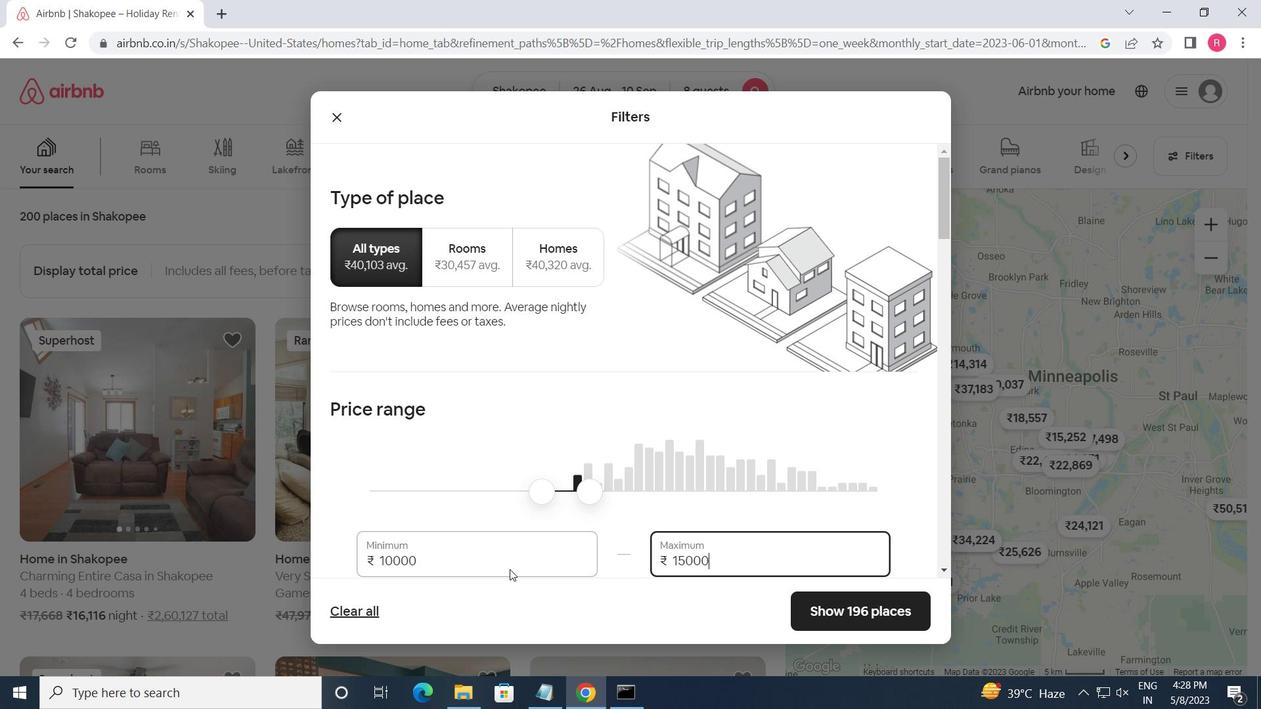 
Action: Mouse moved to (510, 572)
Screenshot: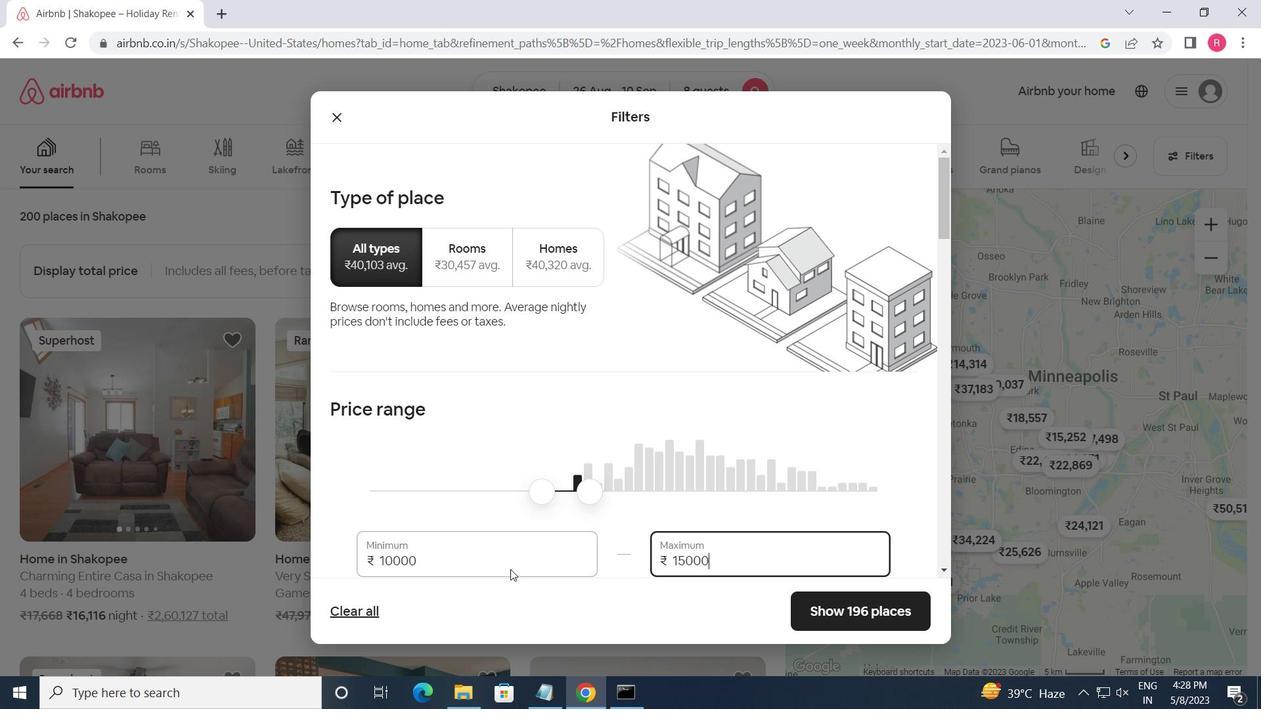 
Action: Mouse scrolled (510, 571) with delta (0, 0)
Screenshot: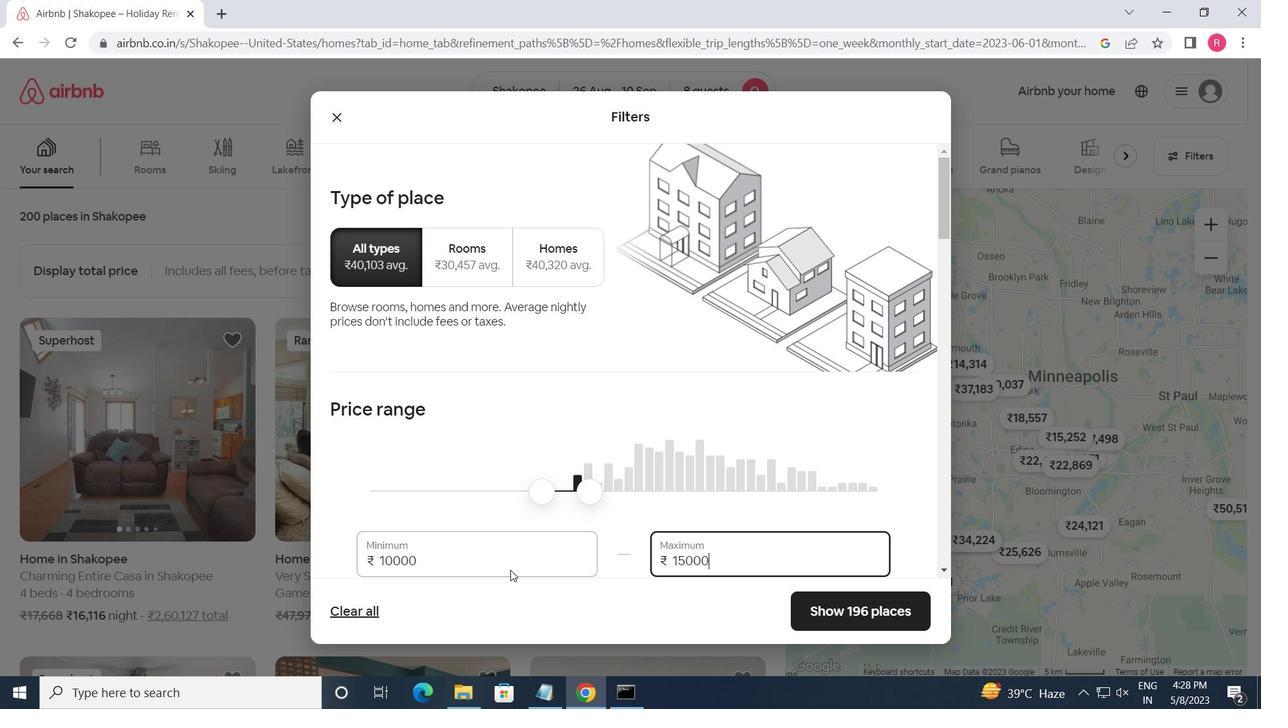 
Action: Mouse moved to (509, 572)
Screenshot: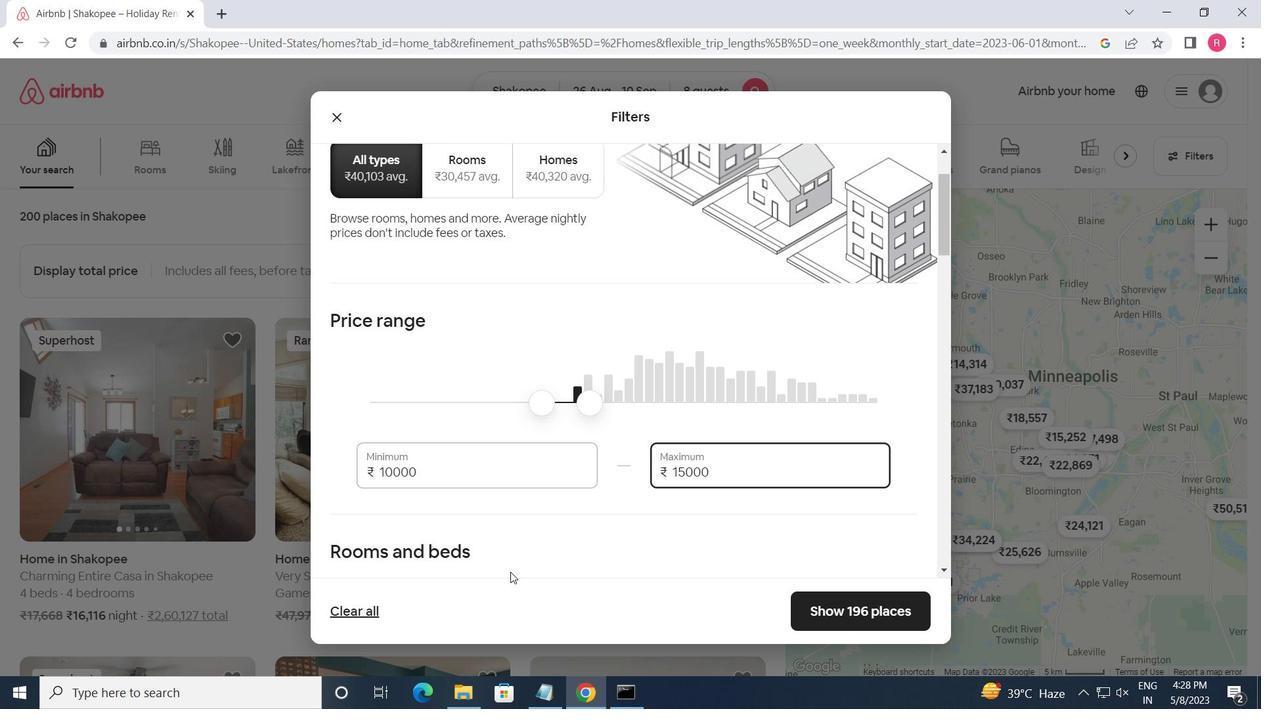 
Action: Mouse scrolled (509, 571) with delta (0, 0)
Screenshot: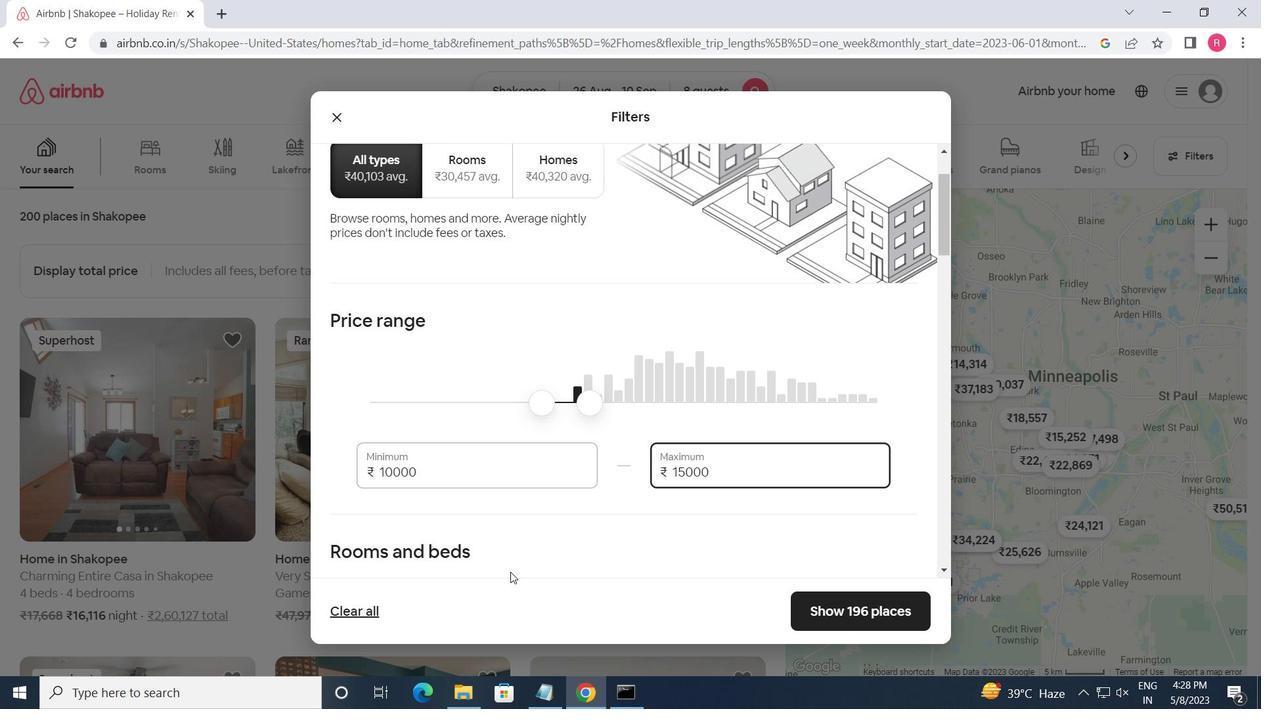 
Action: Mouse moved to (707, 487)
Screenshot: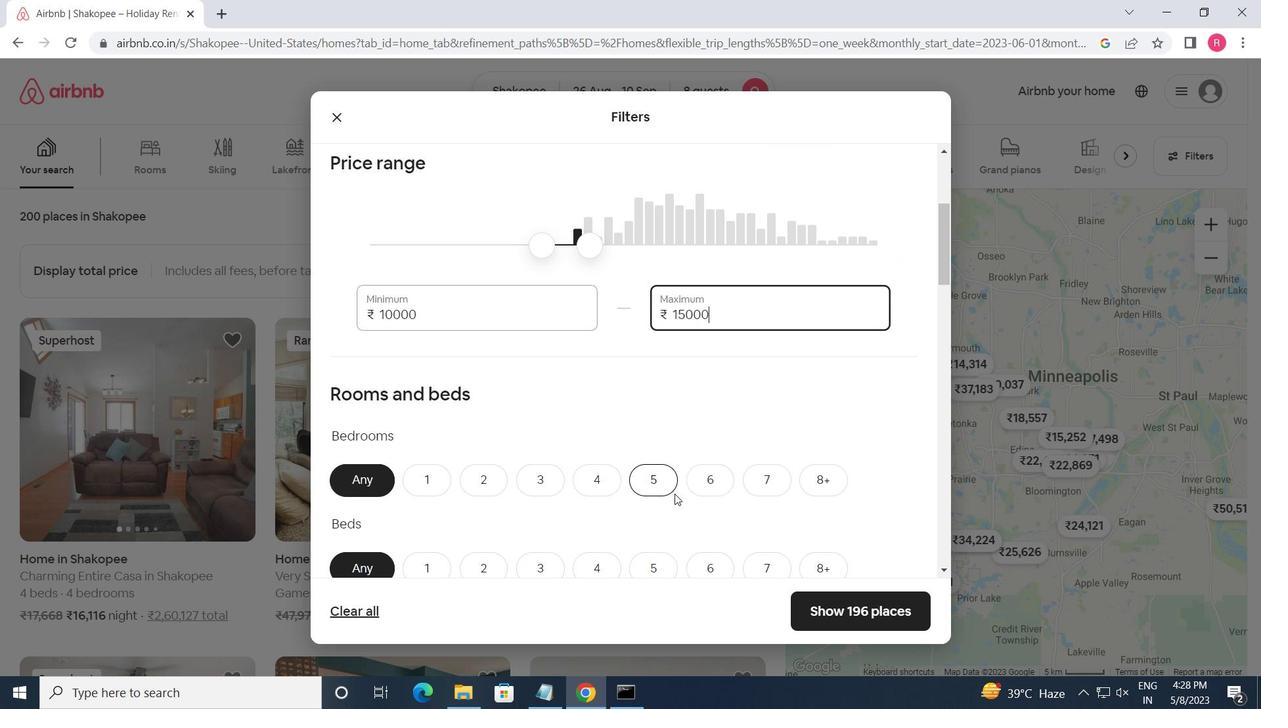 
Action: Mouse pressed left at (707, 487)
Screenshot: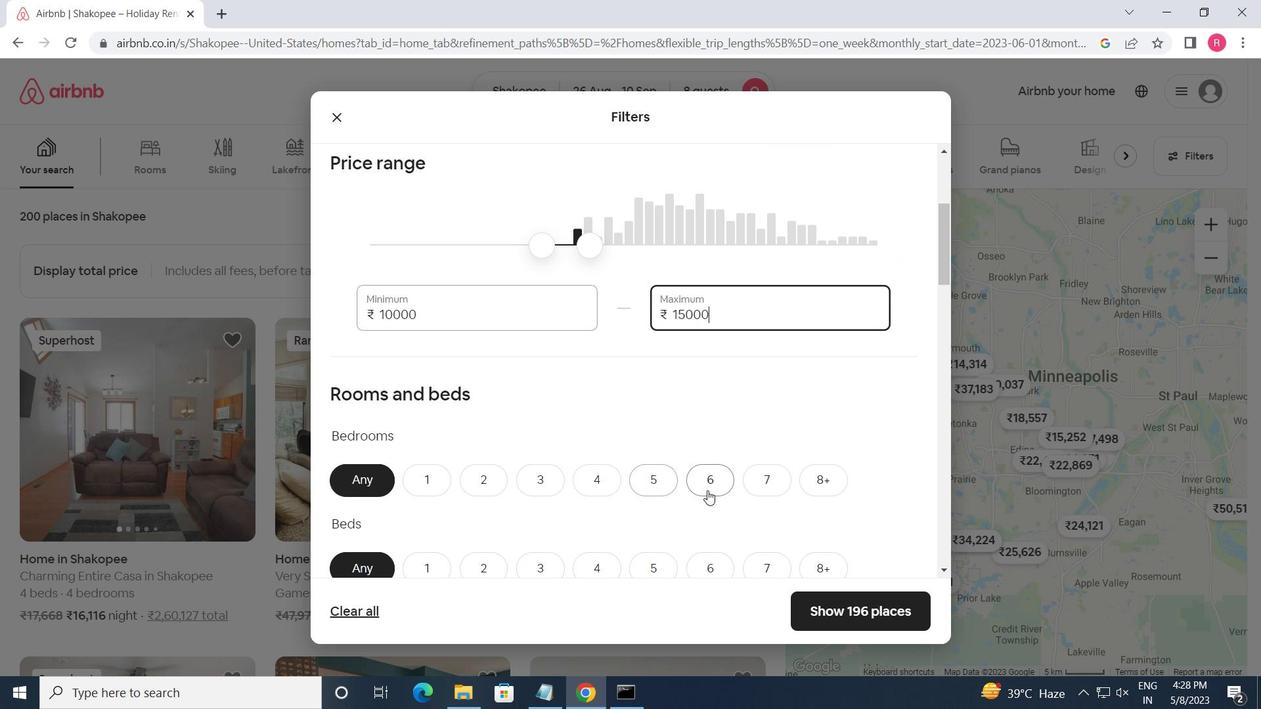 
Action: Mouse moved to (713, 509)
Screenshot: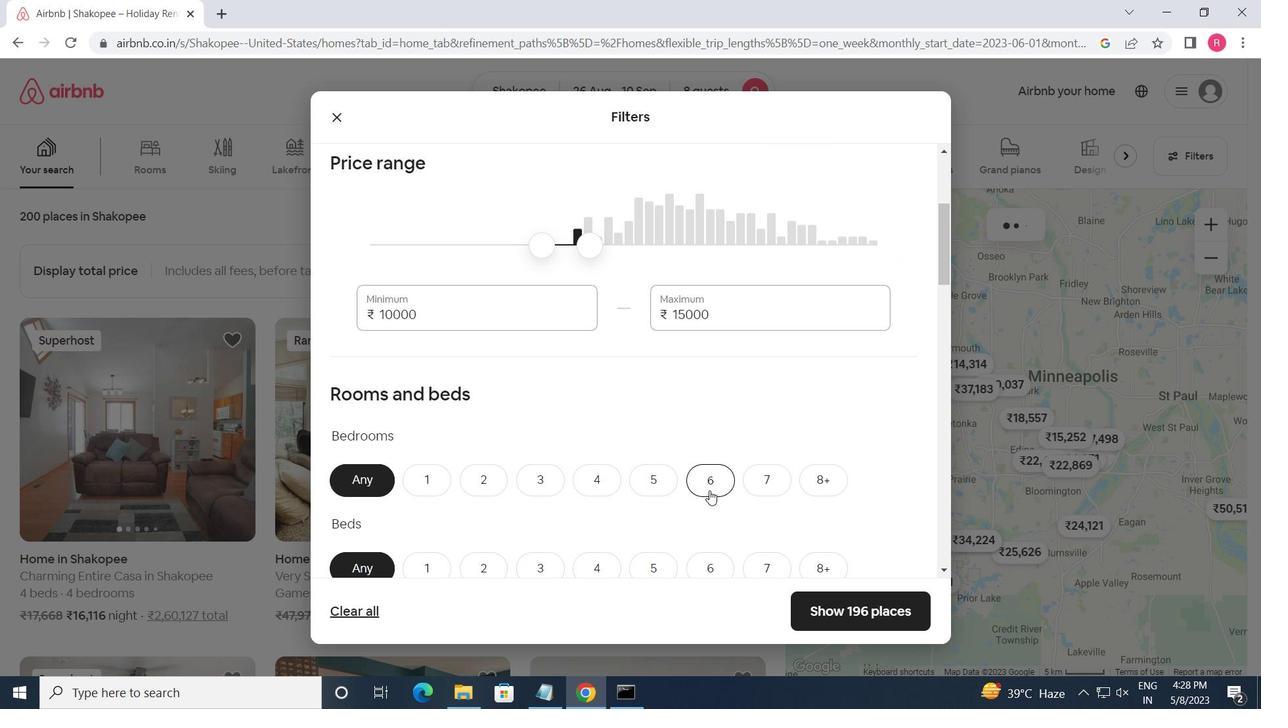 
Action: Mouse scrolled (713, 508) with delta (0, 0)
Screenshot: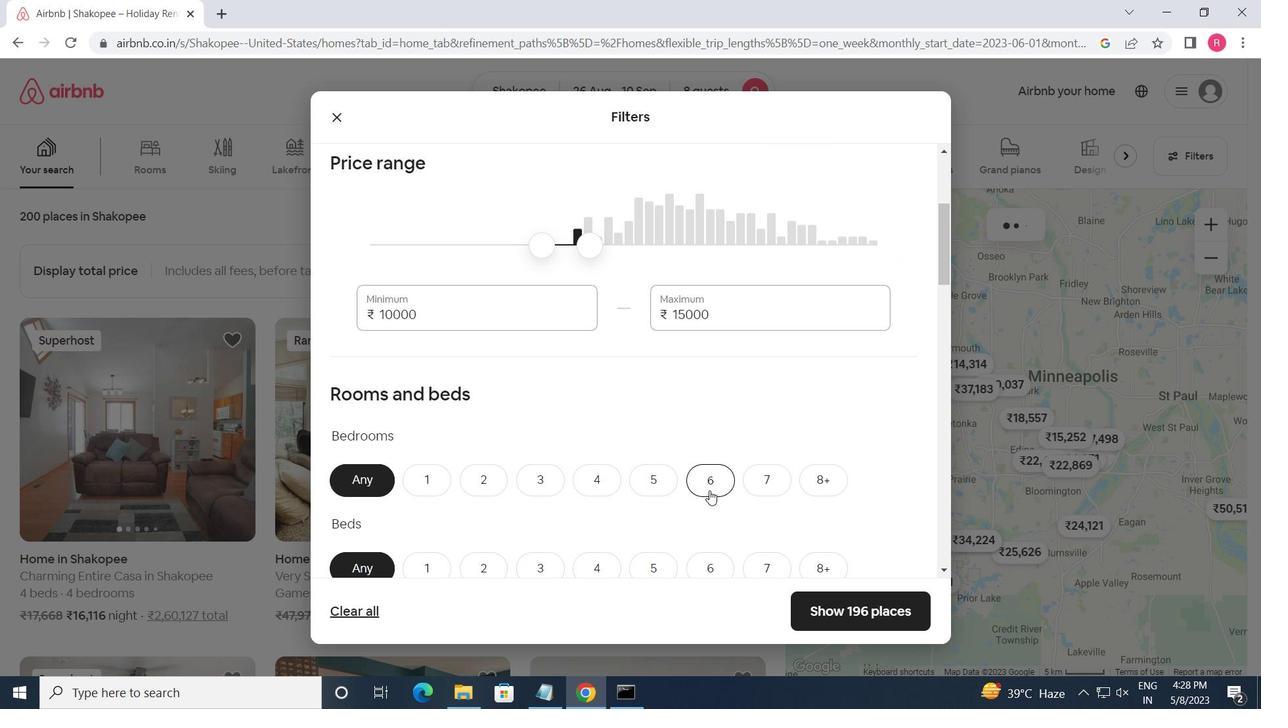 
Action: Mouse moved to (713, 509)
Screenshot: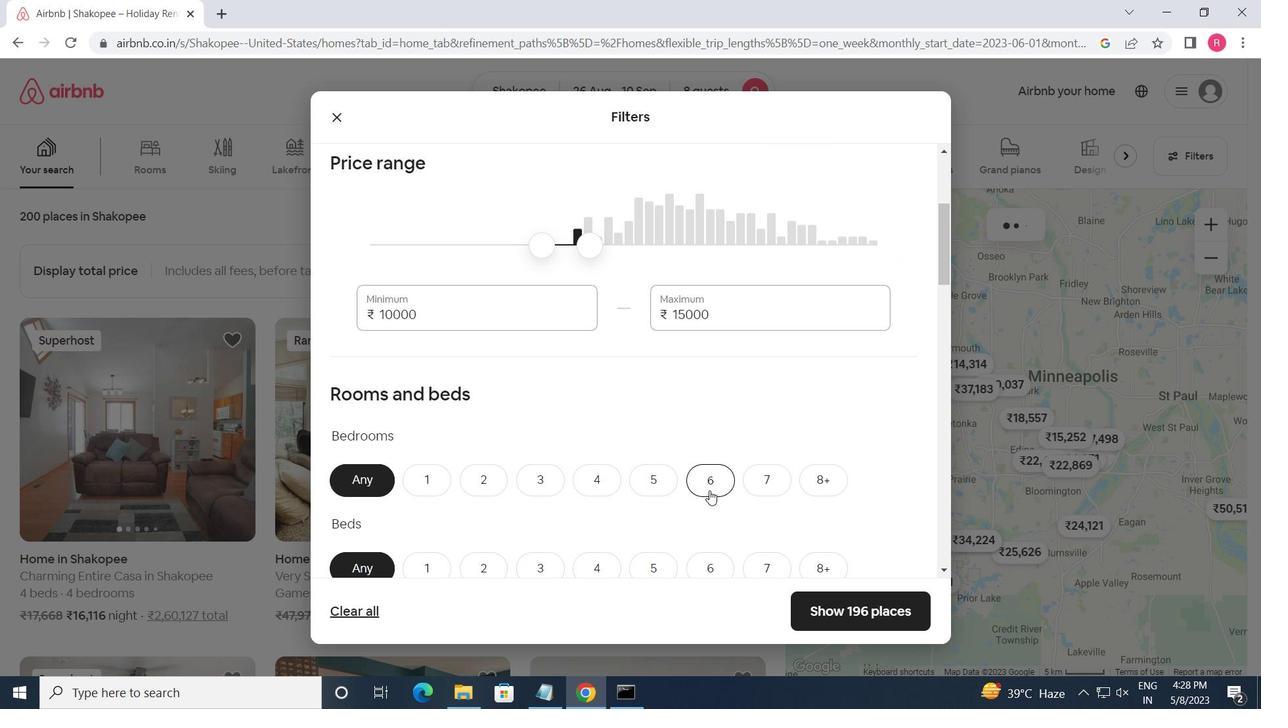 
Action: Mouse scrolled (713, 509) with delta (0, 0)
Screenshot: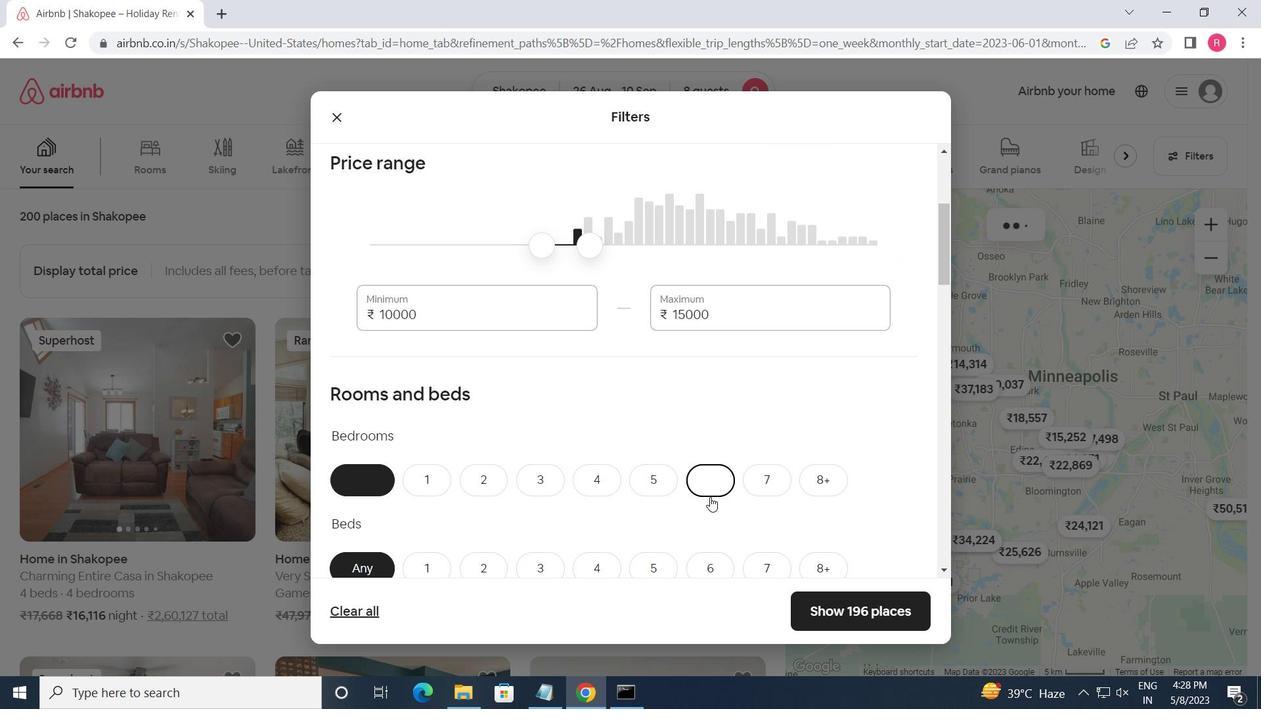
Action: Mouse scrolled (713, 509) with delta (0, 0)
Screenshot: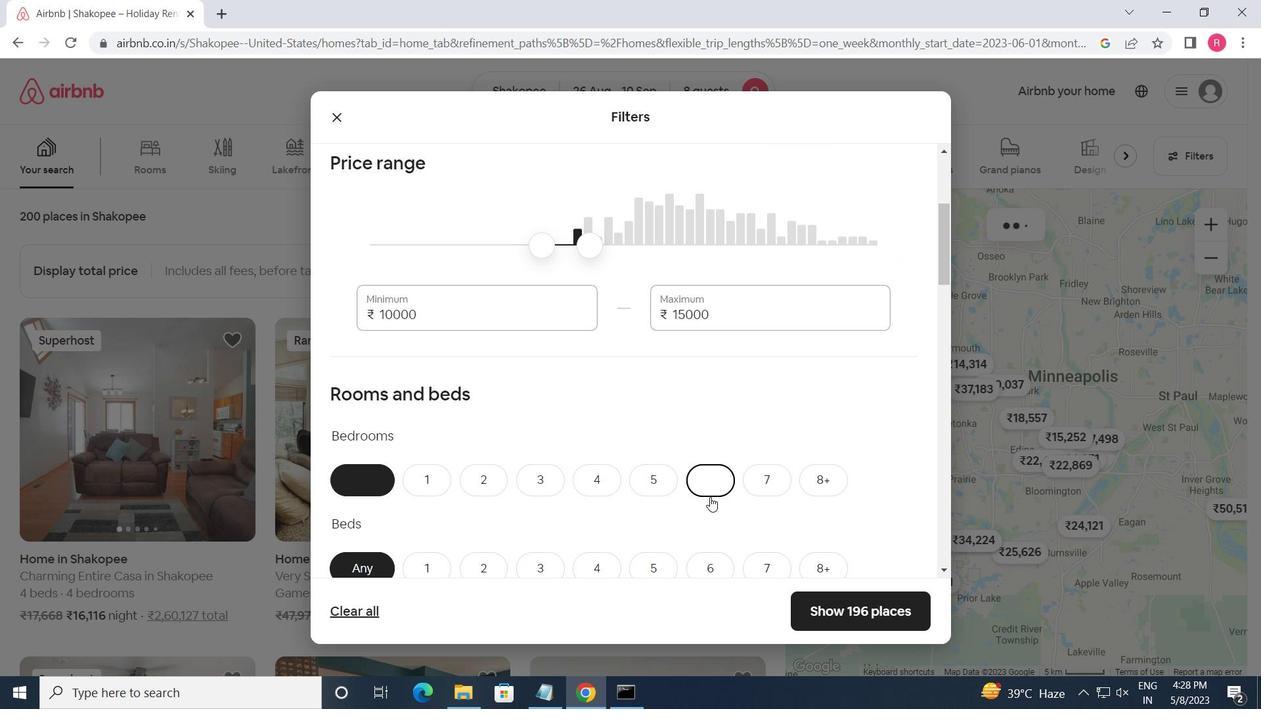 
Action: Mouse moved to (709, 322)
Screenshot: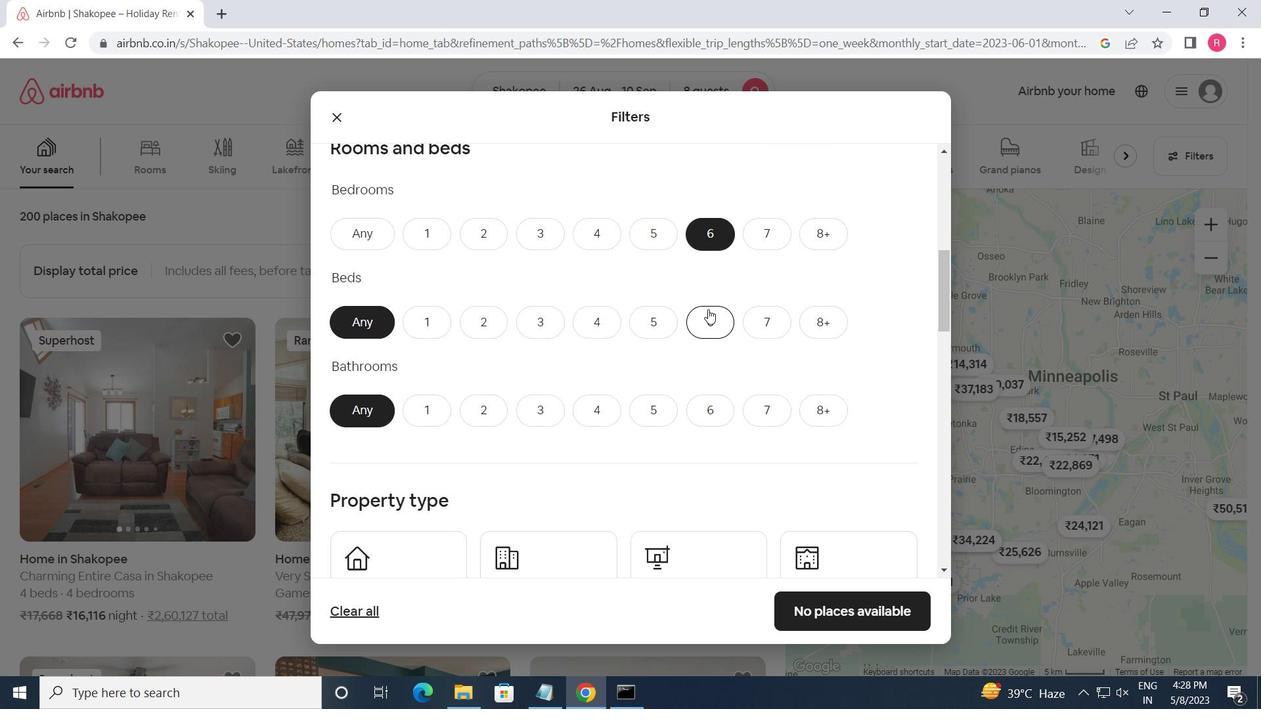 
Action: Mouse pressed left at (709, 322)
Screenshot: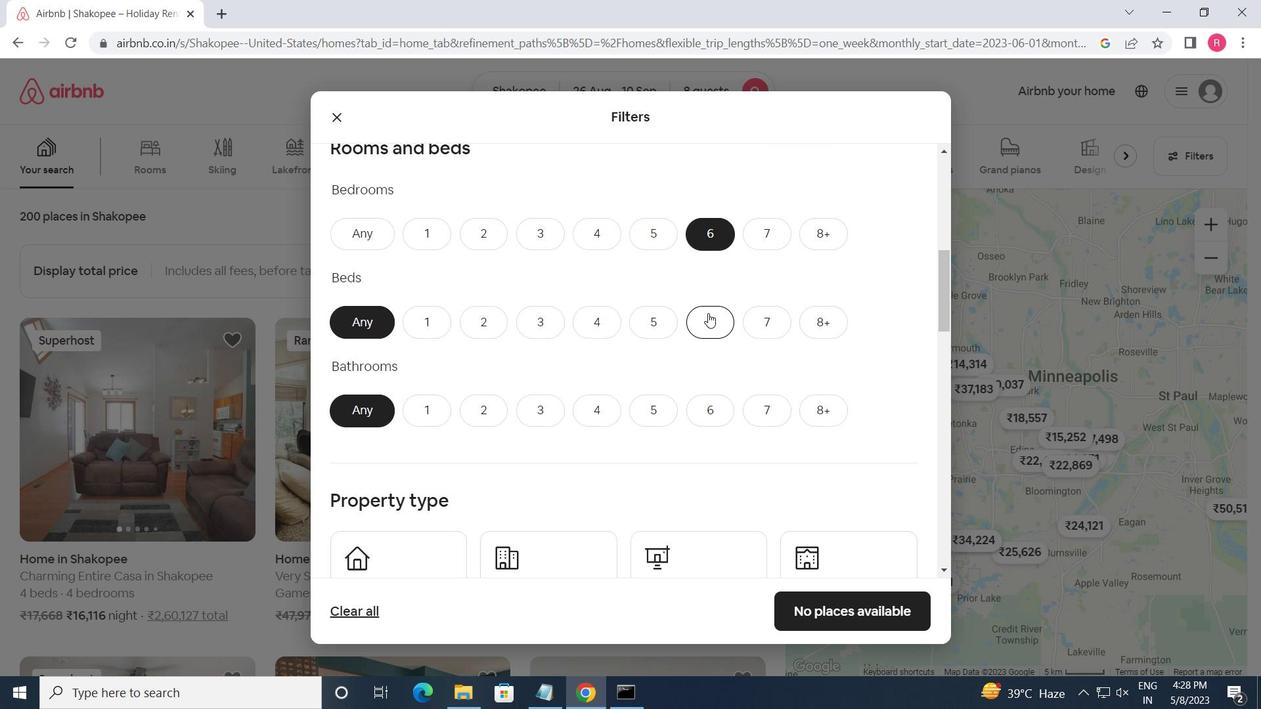 
Action: Mouse moved to (706, 410)
Screenshot: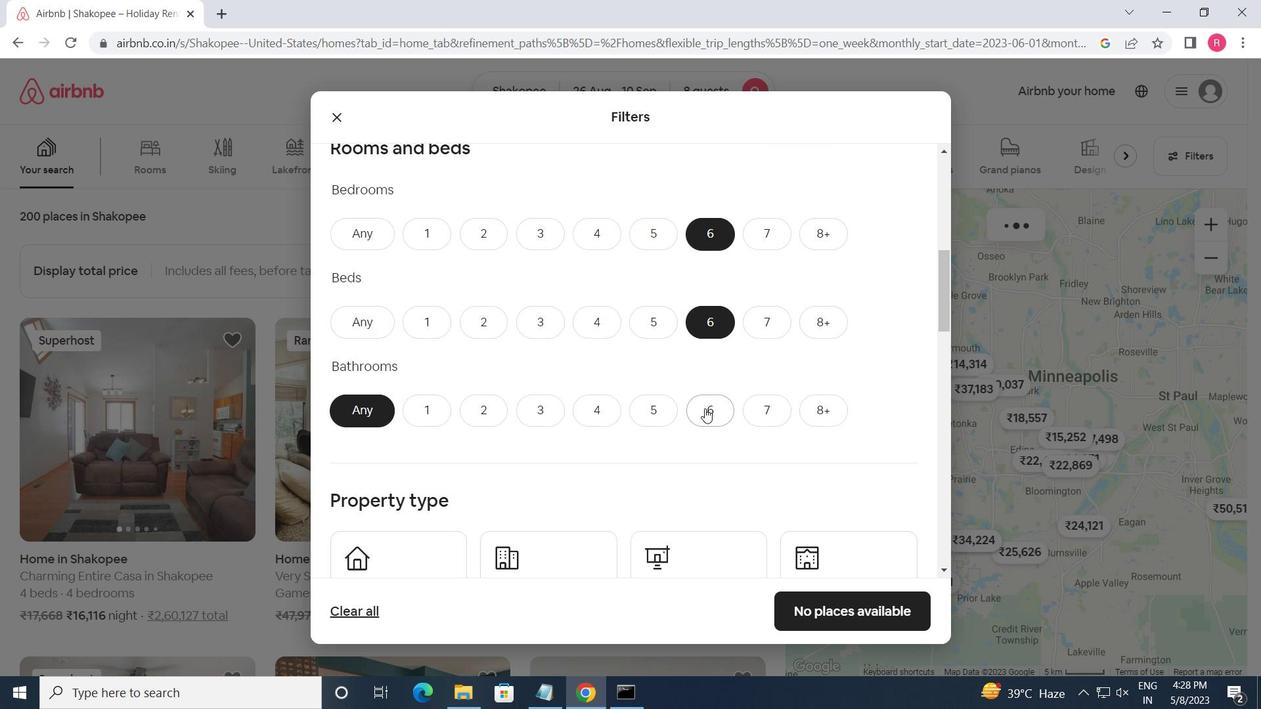 
Action: Mouse pressed left at (706, 410)
Screenshot: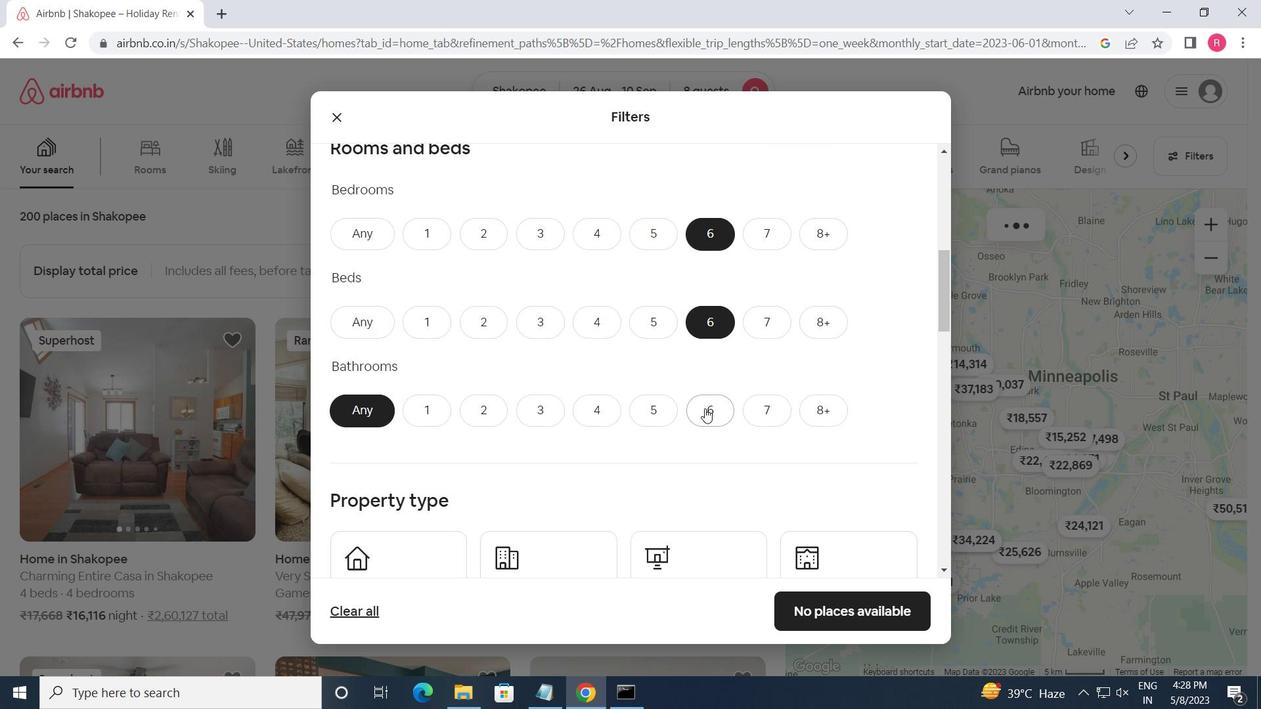 
Action: Mouse moved to (707, 410)
Screenshot: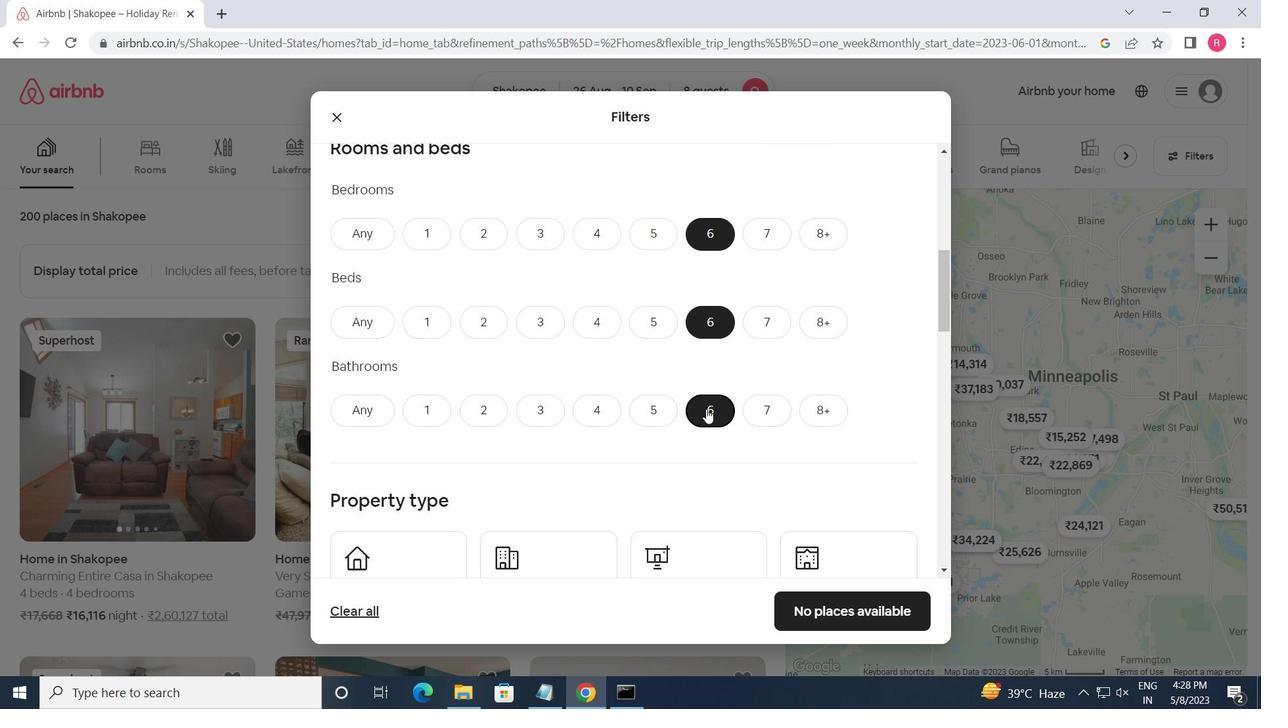 
Action: Mouse scrolled (707, 409) with delta (0, 0)
Screenshot: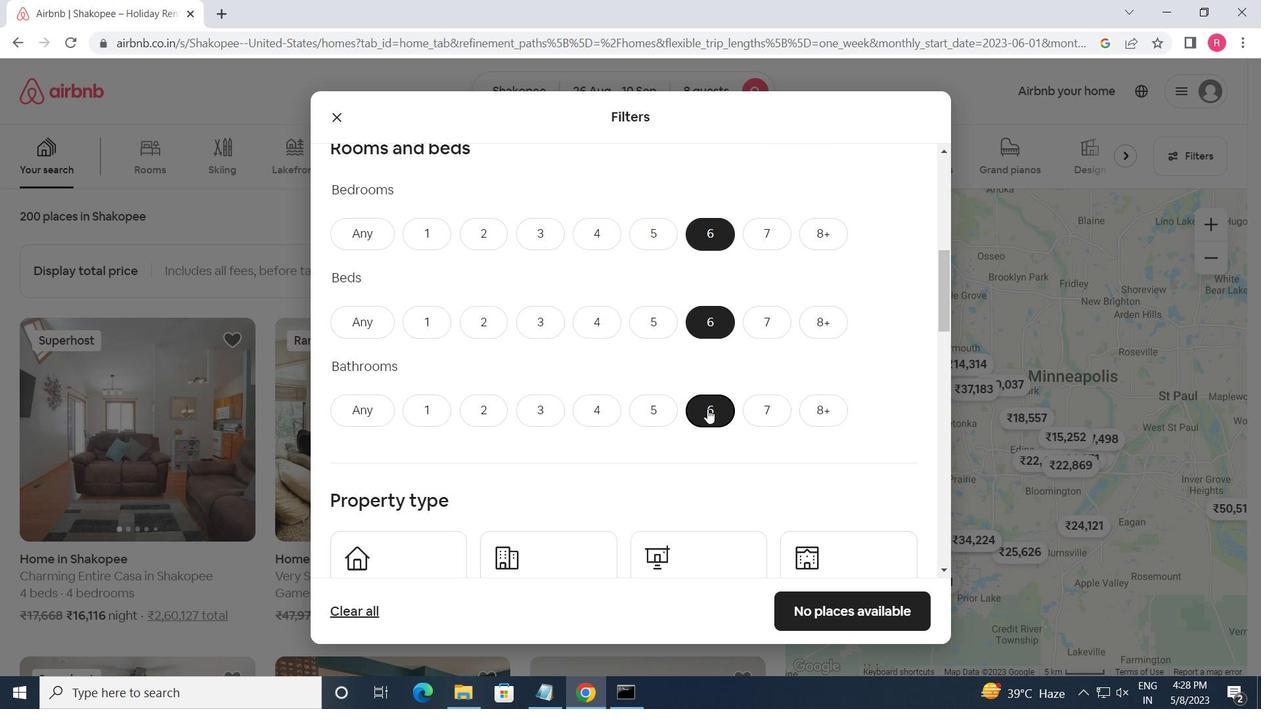 
Action: Mouse moved to (708, 410)
Screenshot: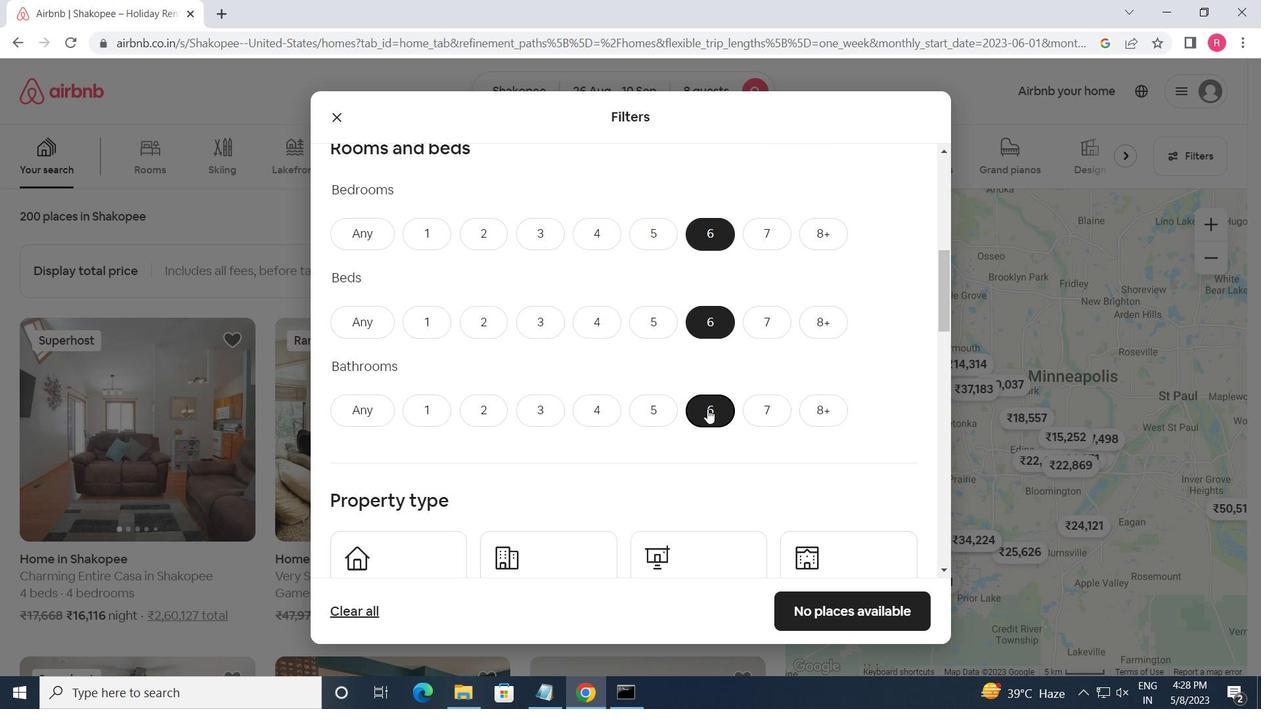 
Action: Mouse scrolled (708, 410) with delta (0, 0)
Screenshot: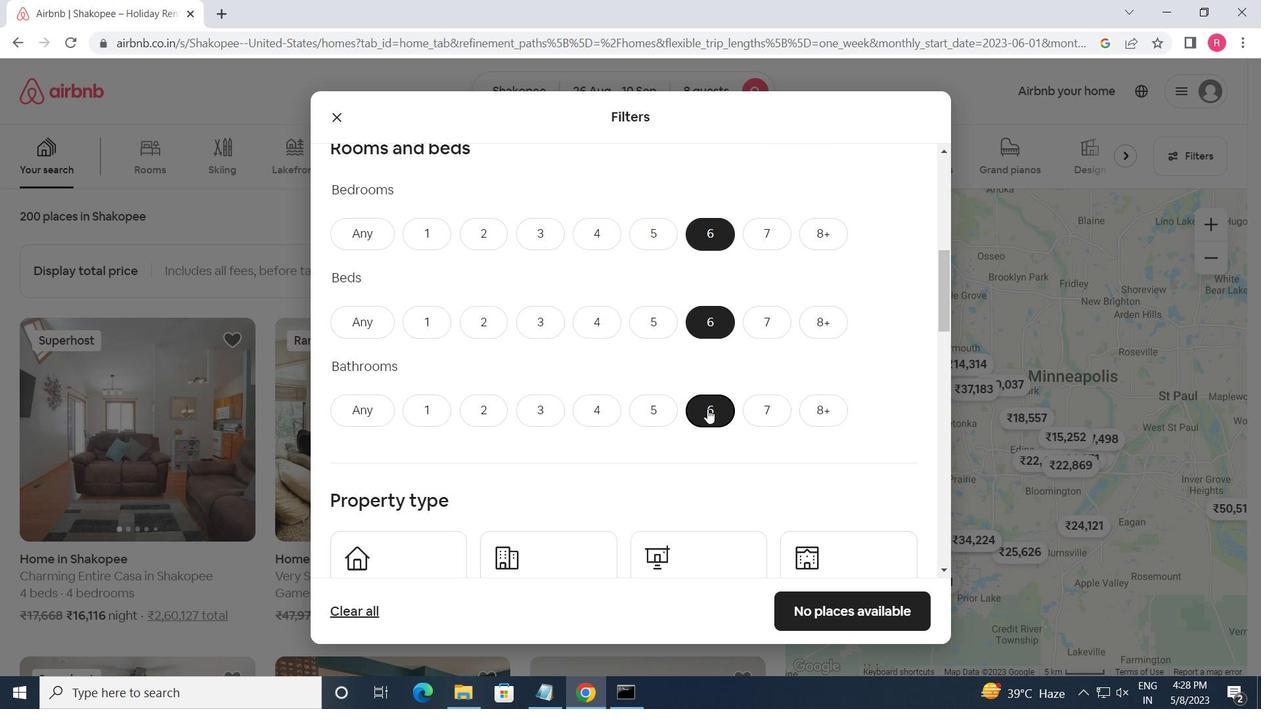 
Action: Mouse scrolled (708, 410) with delta (0, 0)
Screenshot: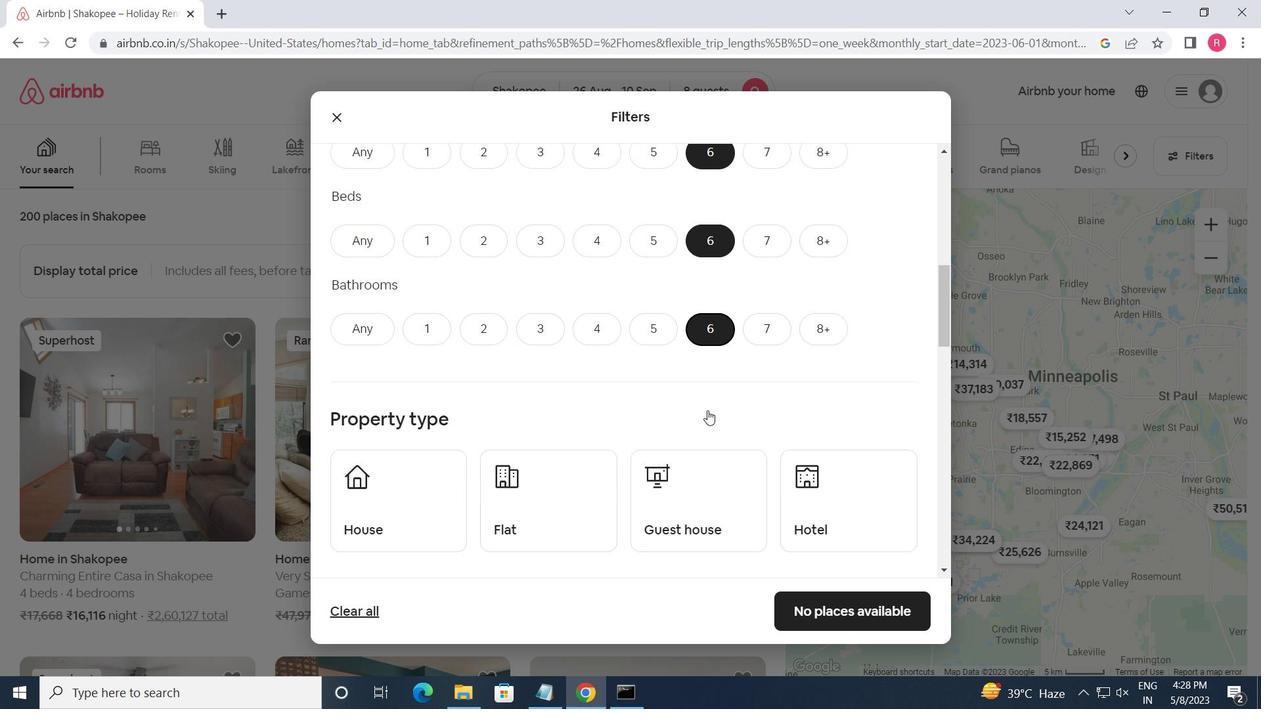 
Action: Mouse moved to (459, 337)
Screenshot: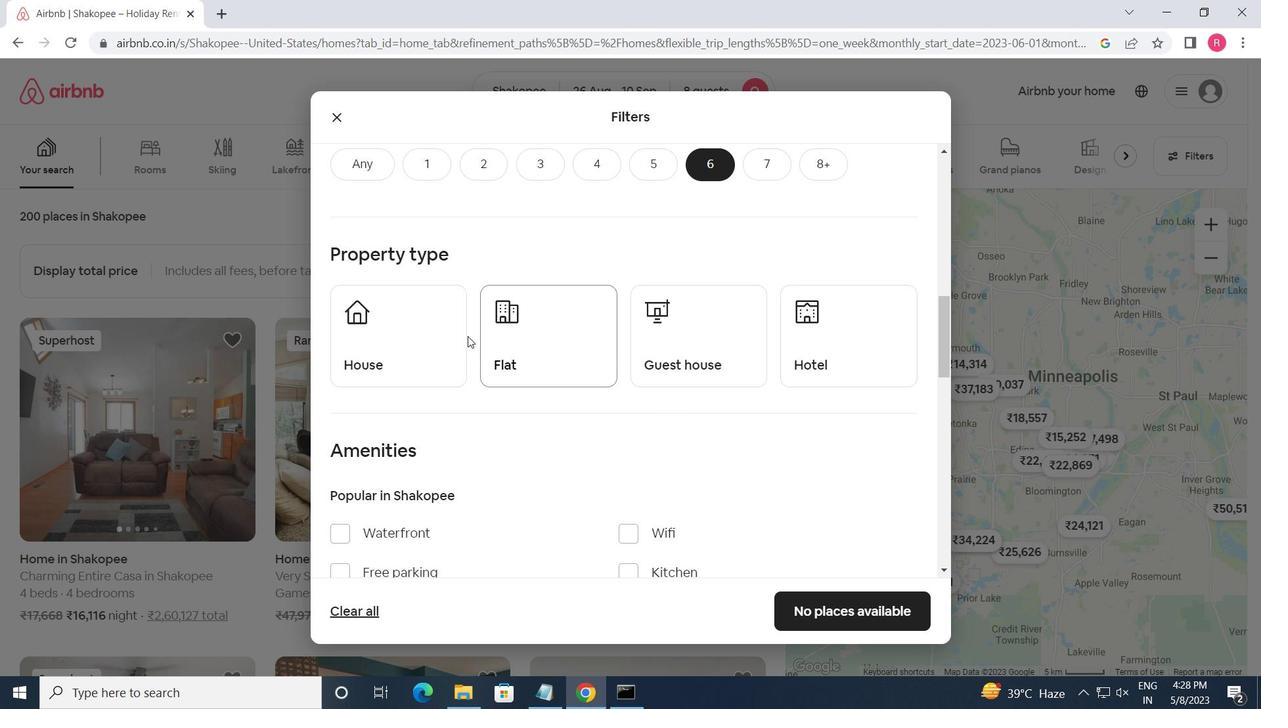 
Action: Mouse pressed left at (459, 337)
Screenshot: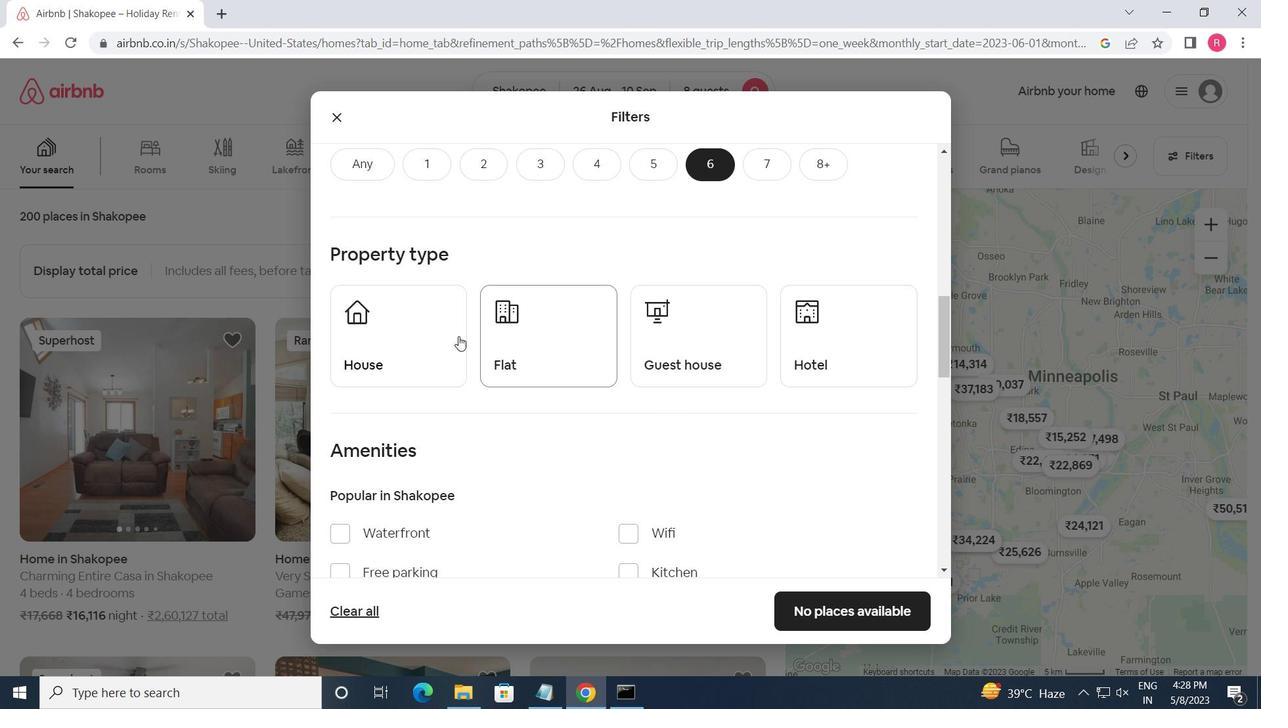 
Action: Mouse moved to (524, 347)
Screenshot: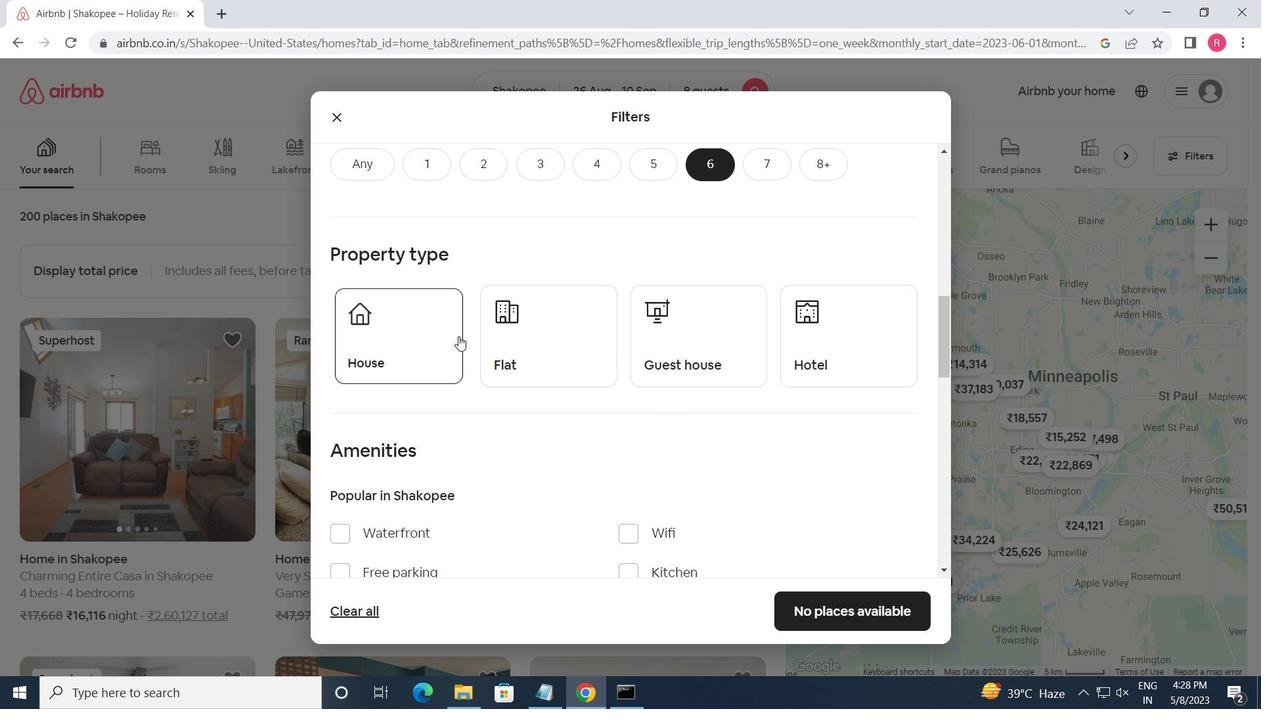 
Action: Mouse pressed left at (524, 347)
Screenshot: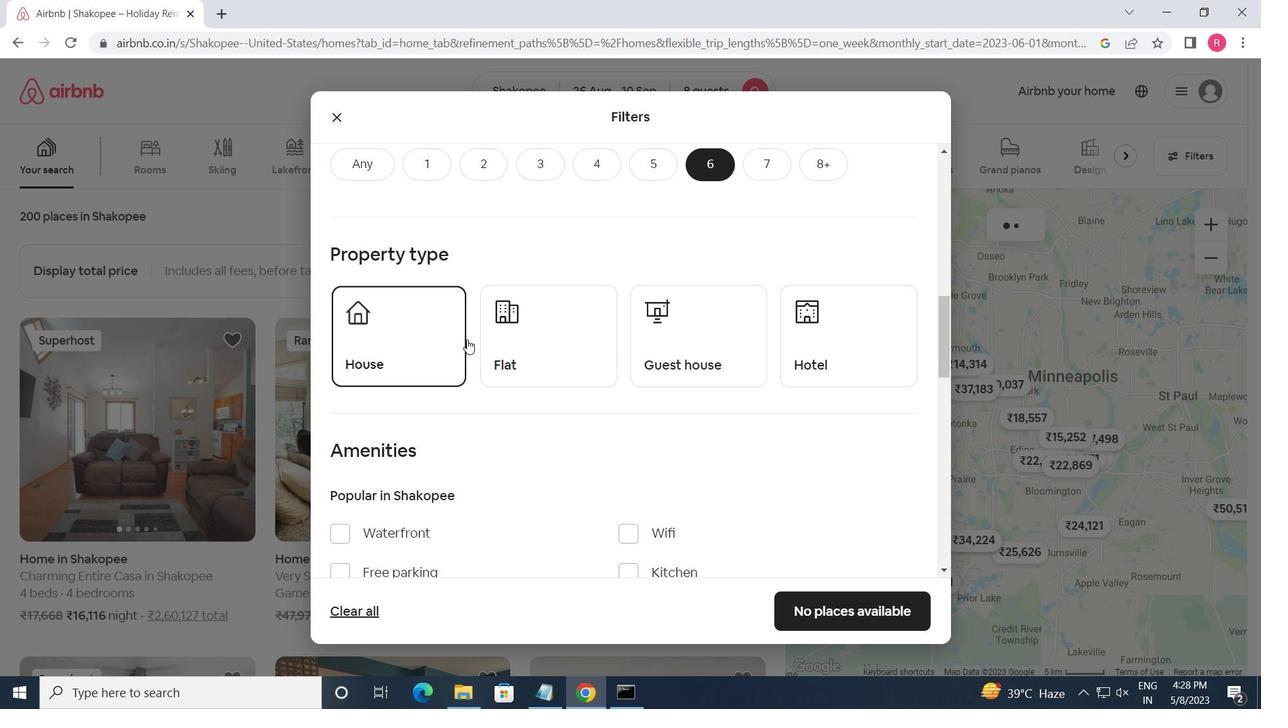 
Action: Mouse moved to (686, 354)
Screenshot: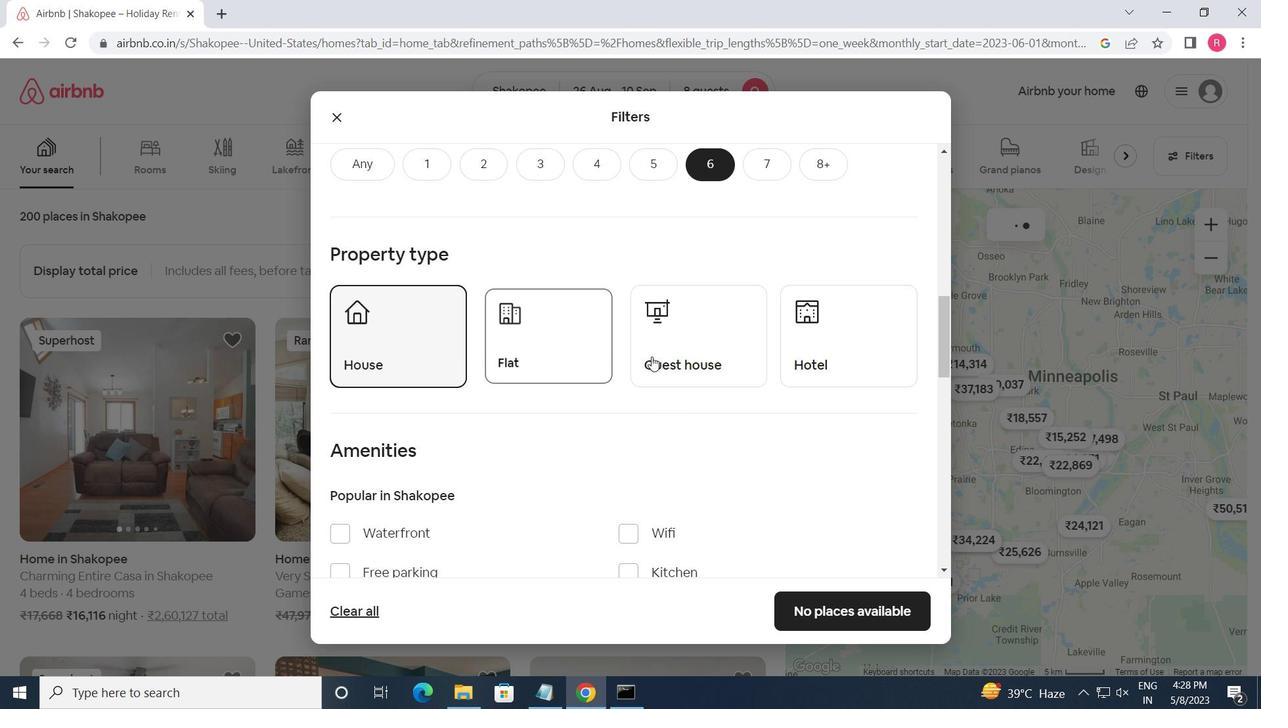 
Action: Mouse pressed left at (686, 354)
Screenshot: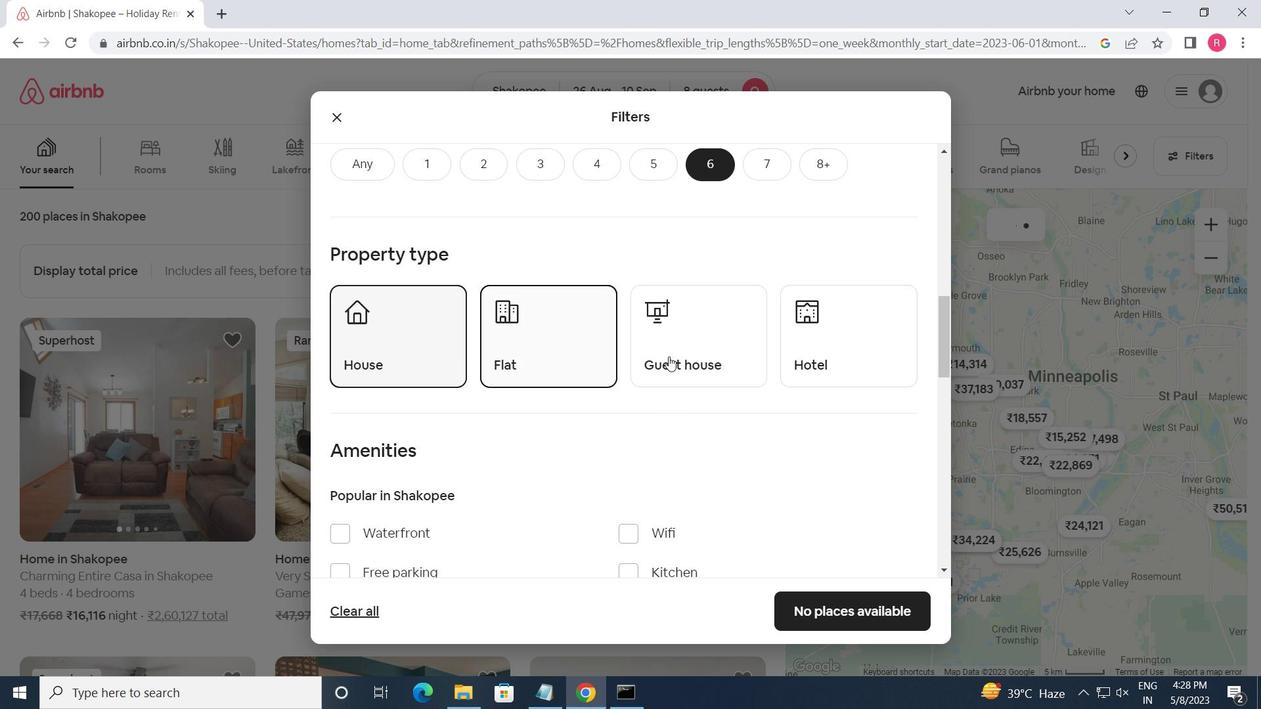 
Action: Mouse moved to (686, 354)
Screenshot: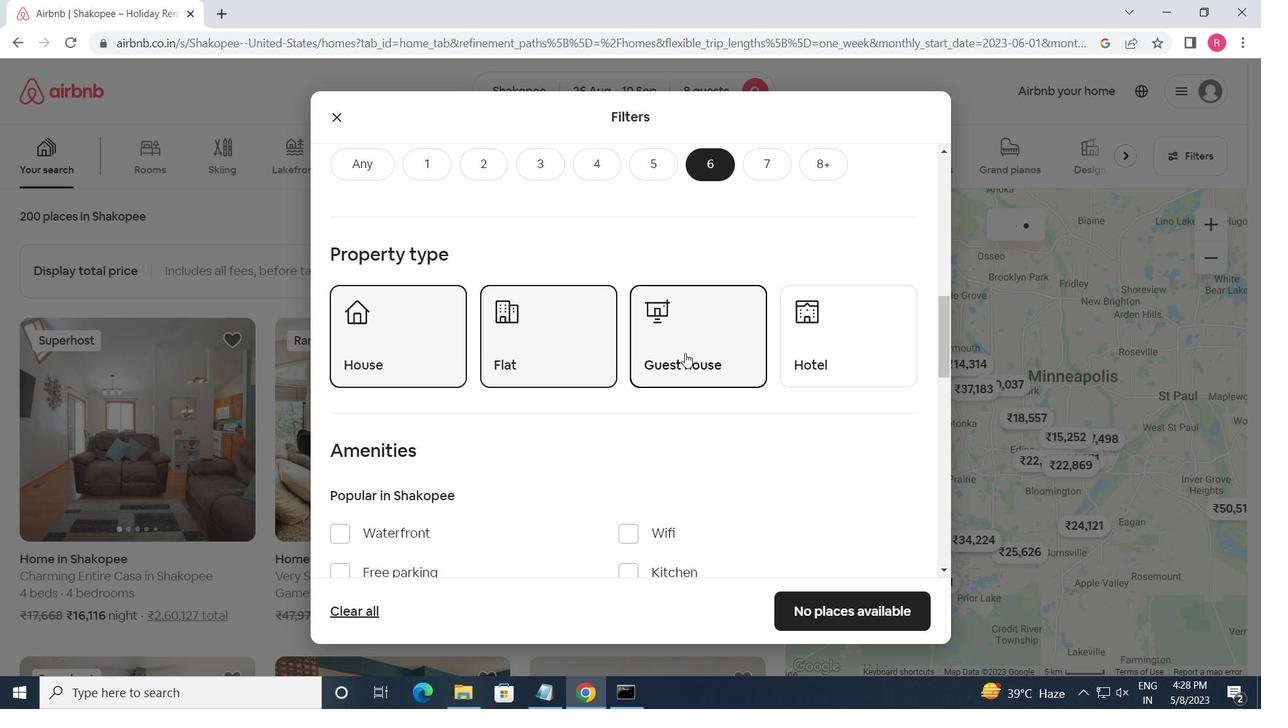 
Action: Mouse scrolled (686, 354) with delta (0, 0)
Screenshot: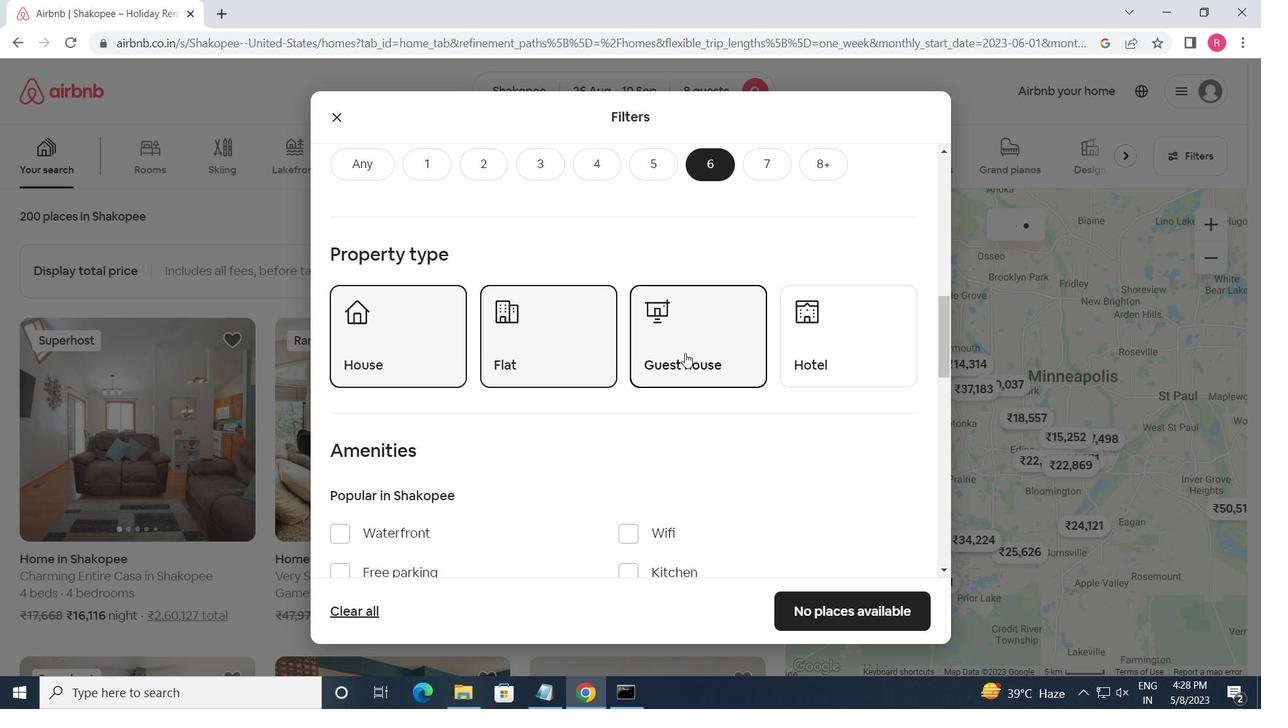 
Action: Mouse moved to (686, 355)
Screenshot: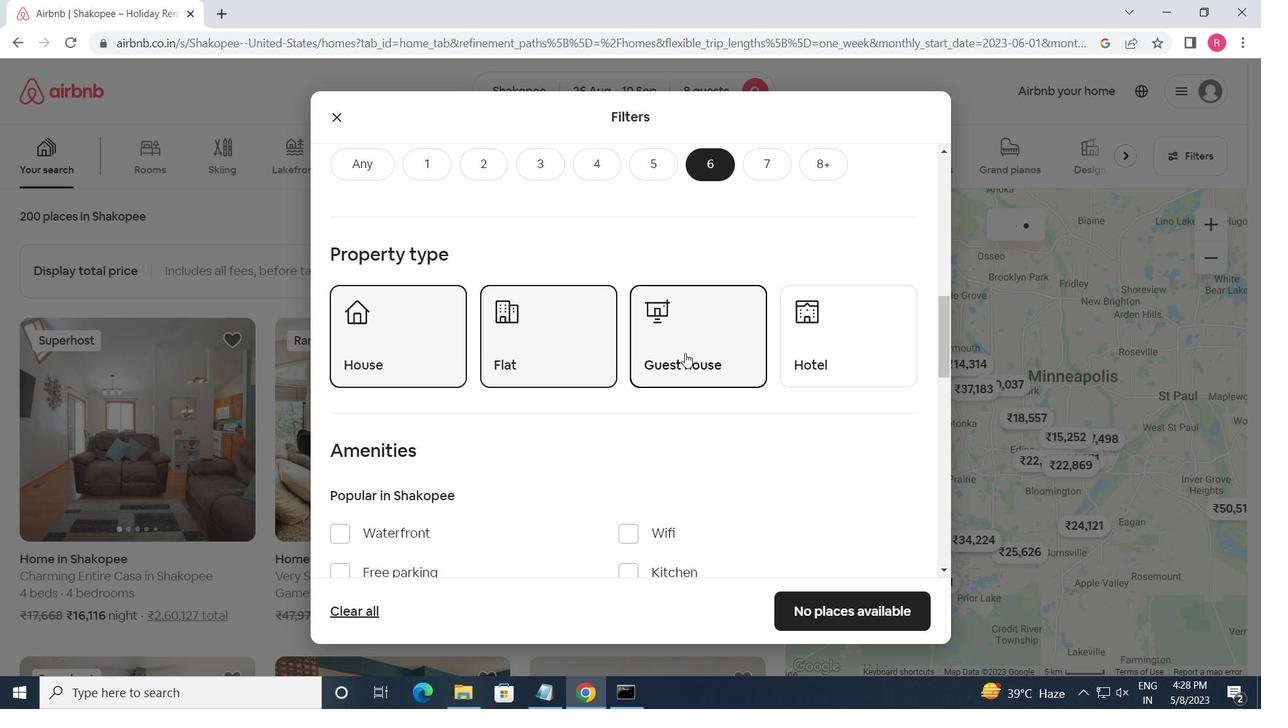 
Action: Mouse scrolled (686, 354) with delta (0, 0)
Screenshot: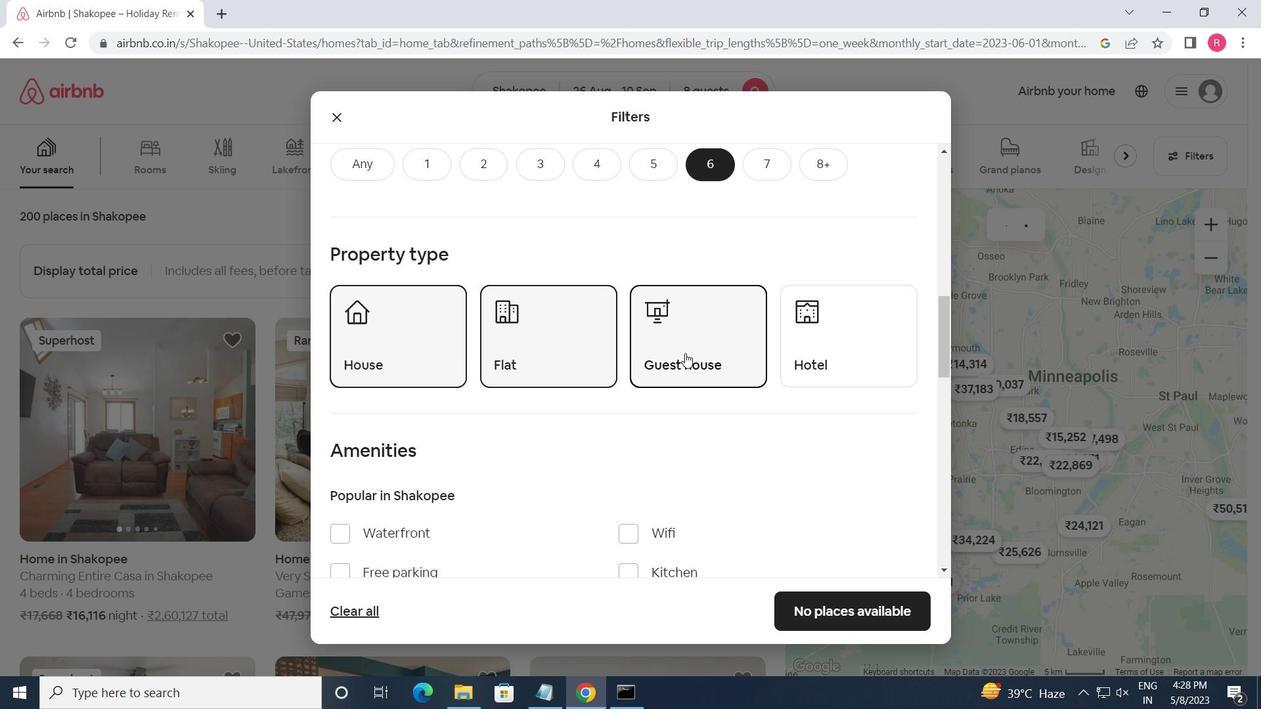 
Action: Mouse scrolled (686, 354) with delta (0, 0)
Screenshot: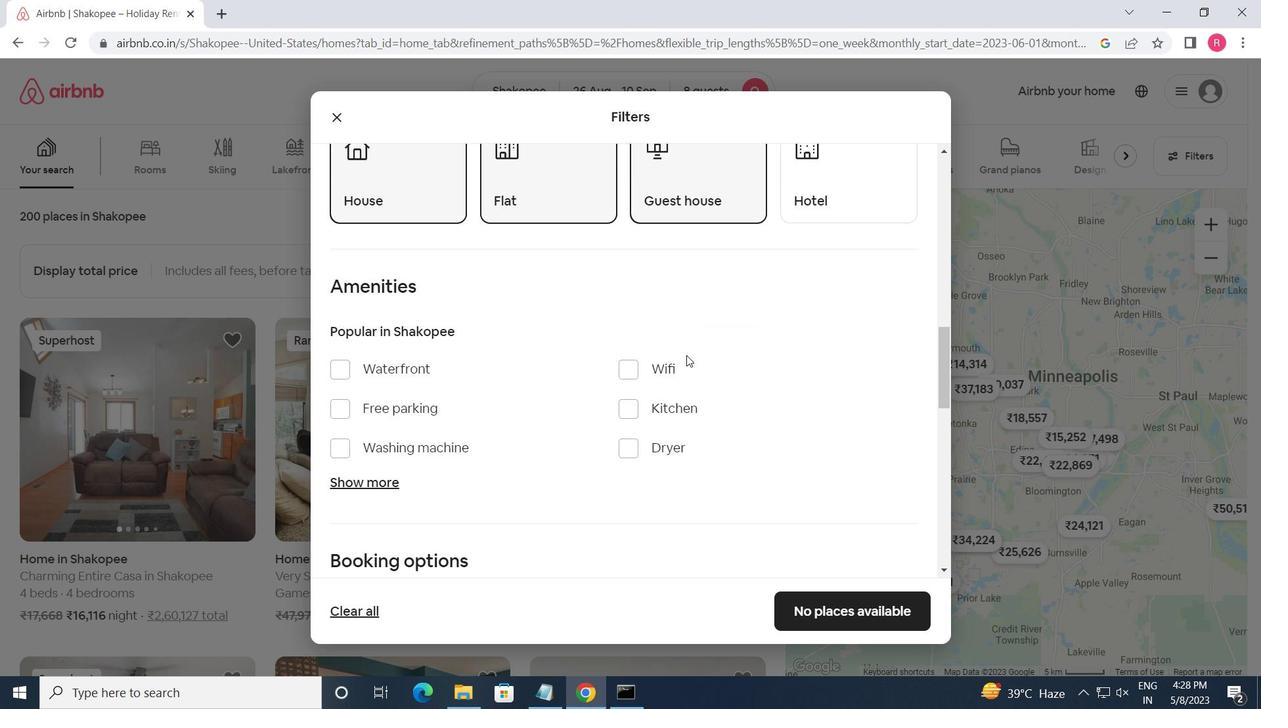 
Action: Mouse moved to (624, 282)
Screenshot: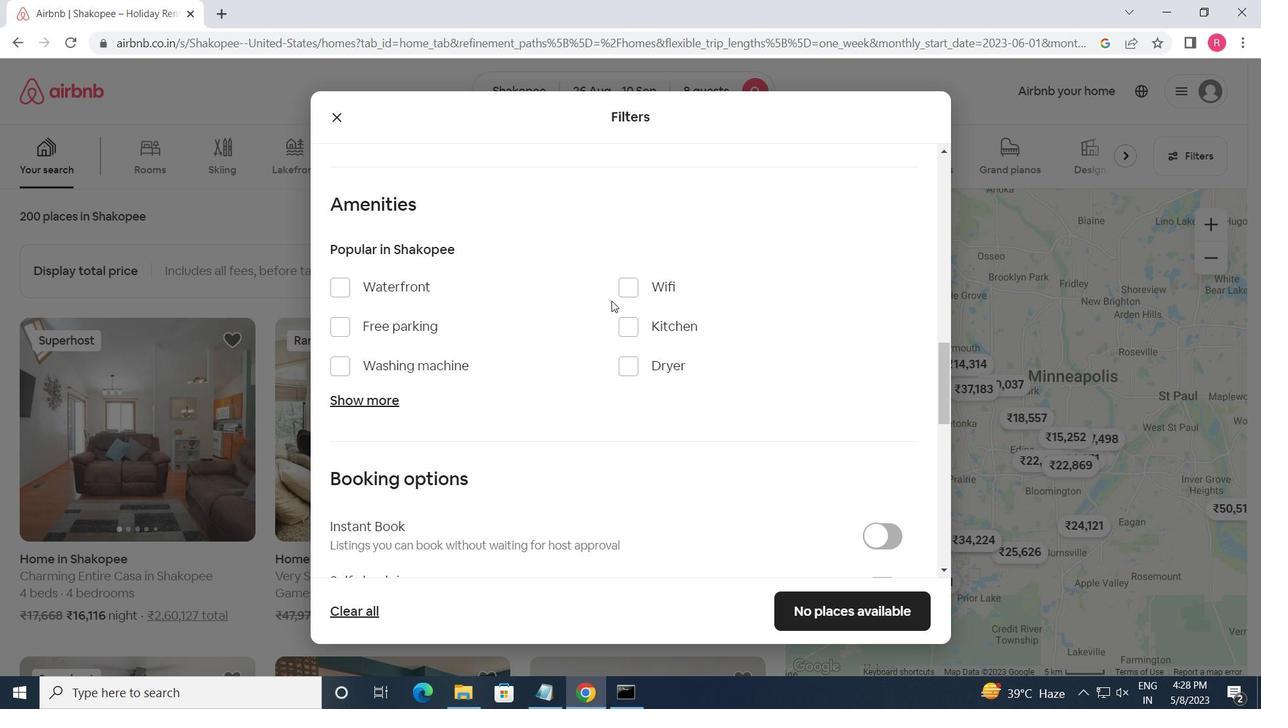
Action: Mouse pressed left at (624, 282)
Screenshot: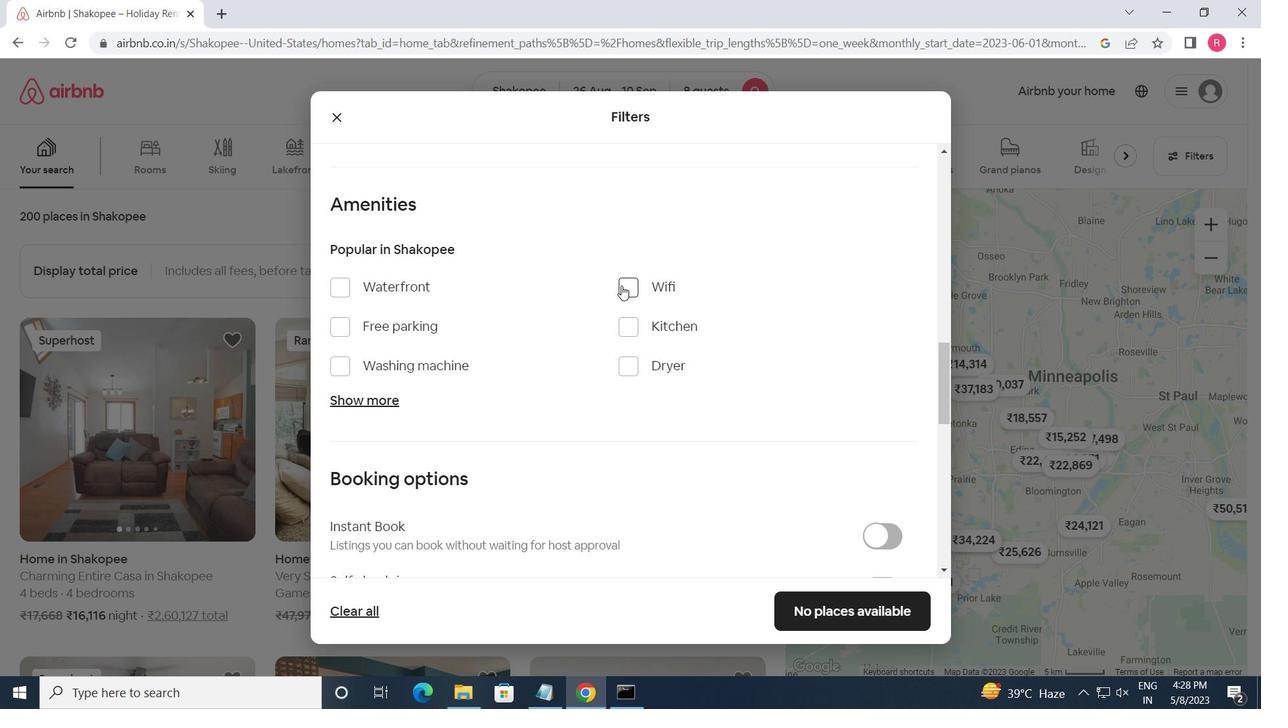 
Action: Mouse moved to (362, 395)
Screenshot: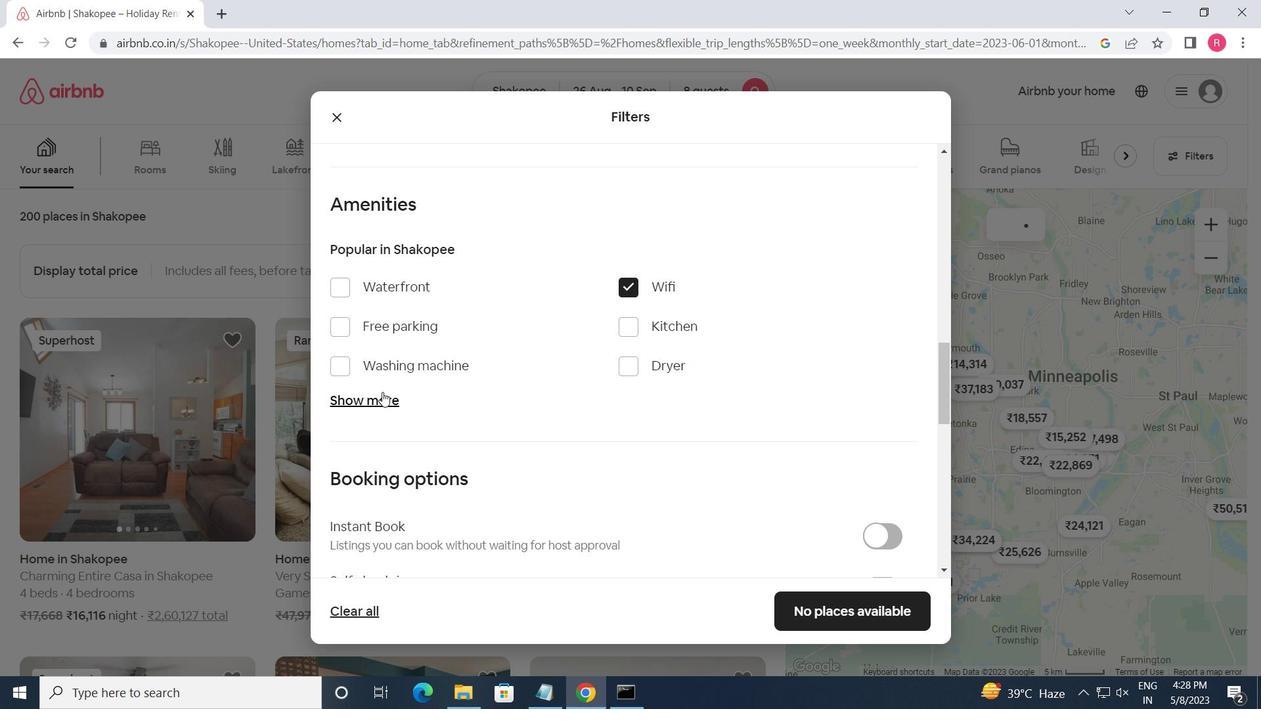 
Action: Mouse pressed left at (362, 395)
Screenshot: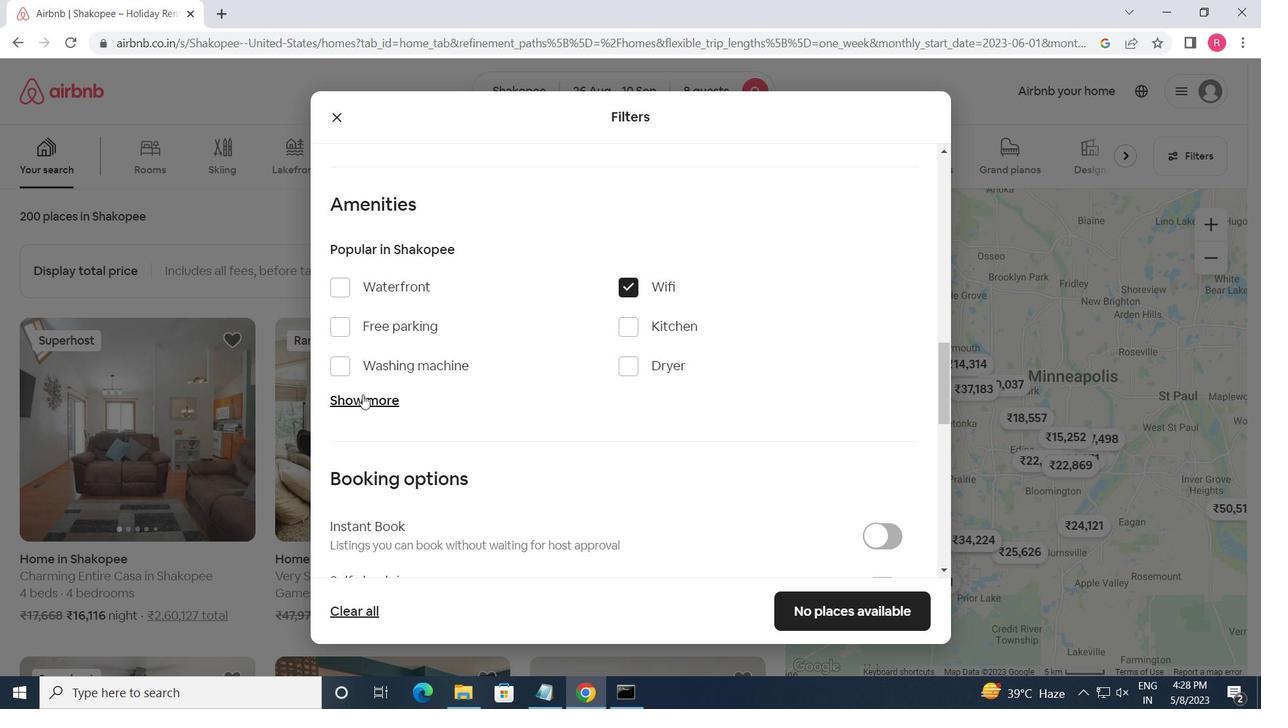 
Action: Mouse moved to (335, 325)
Screenshot: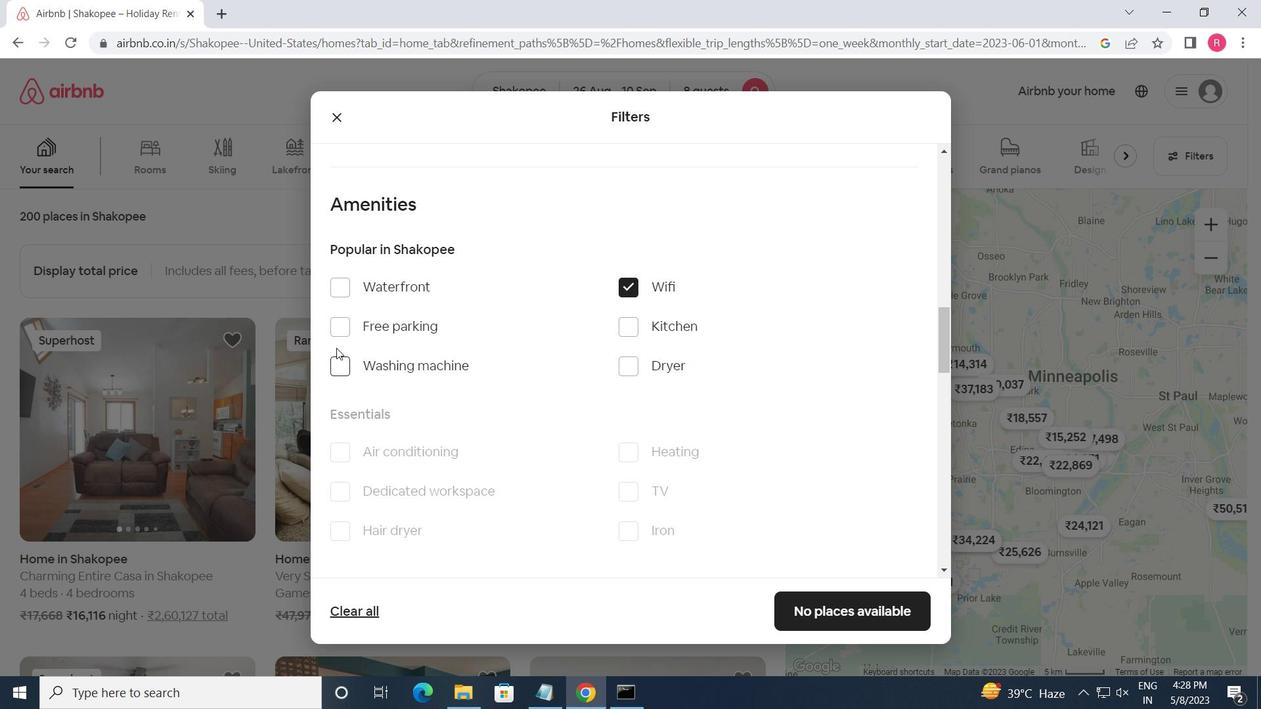 
Action: Mouse pressed left at (335, 325)
Screenshot: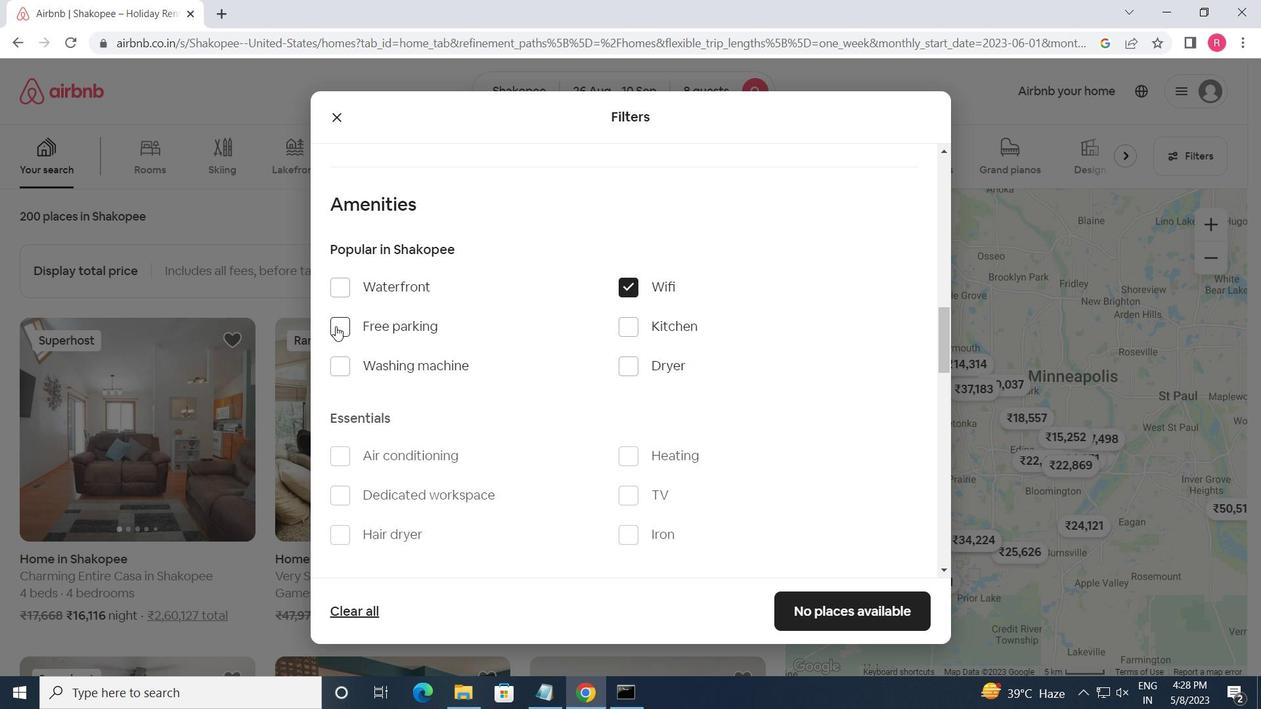 
Action: Mouse moved to (632, 492)
Screenshot: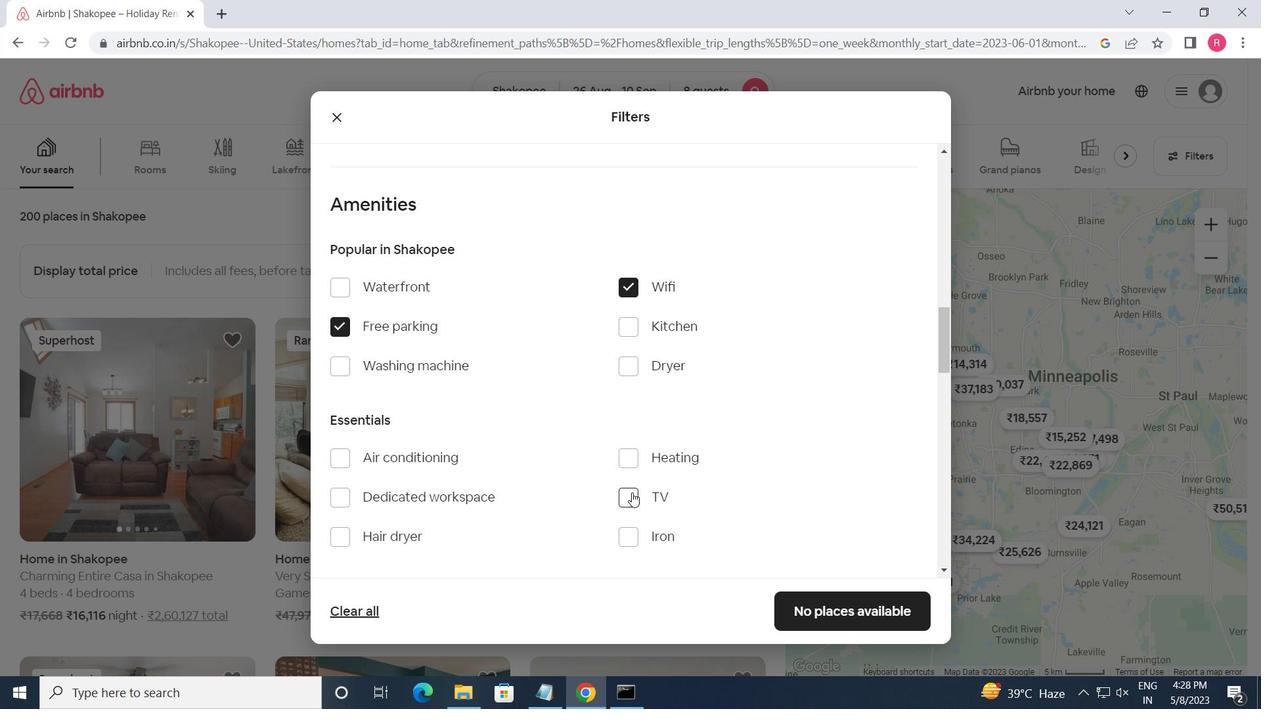 
Action: Mouse pressed left at (632, 492)
Screenshot: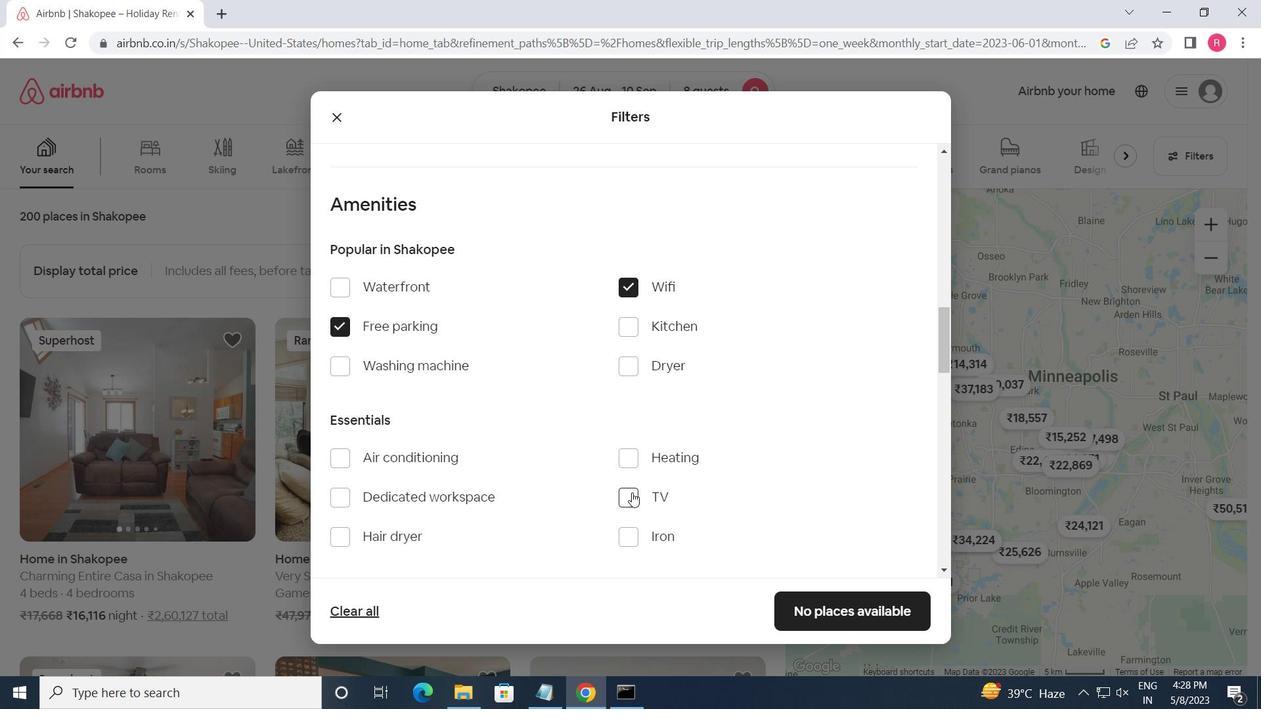 
Action: Mouse moved to (633, 491)
Screenshot: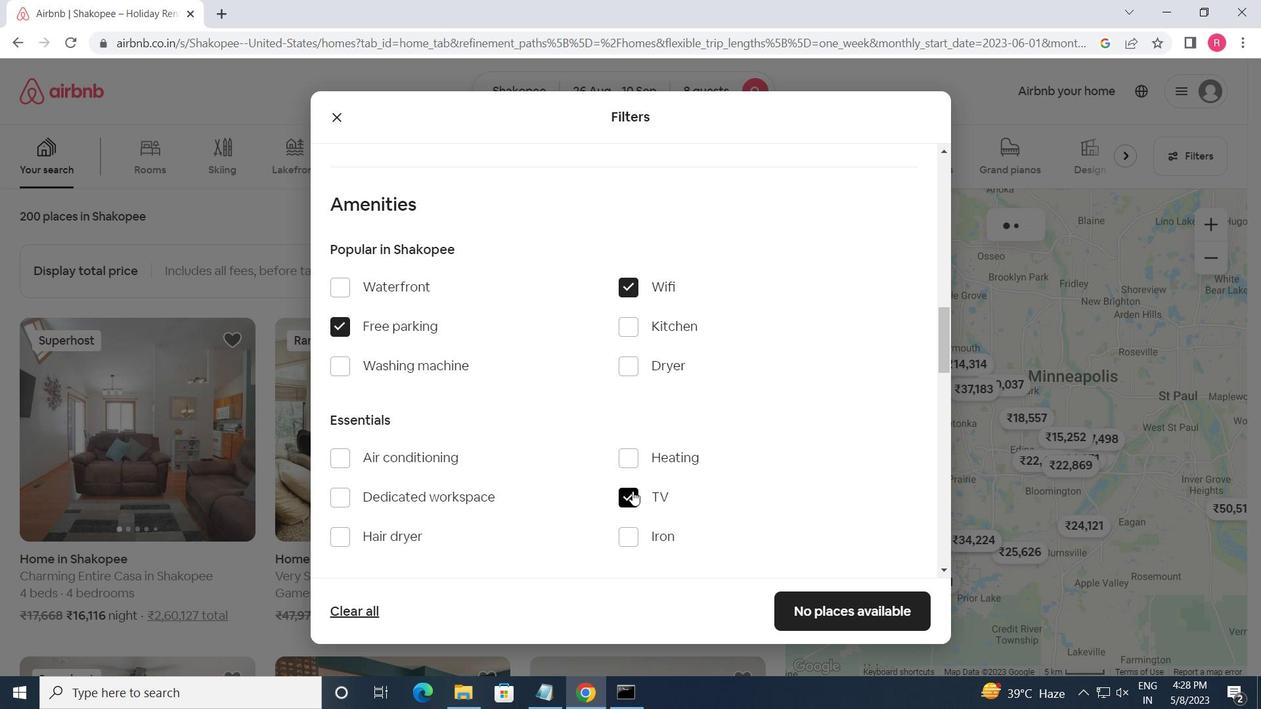 
Action: Mouse scrolled (633, 490) with delta (0, 0)
Screenshot: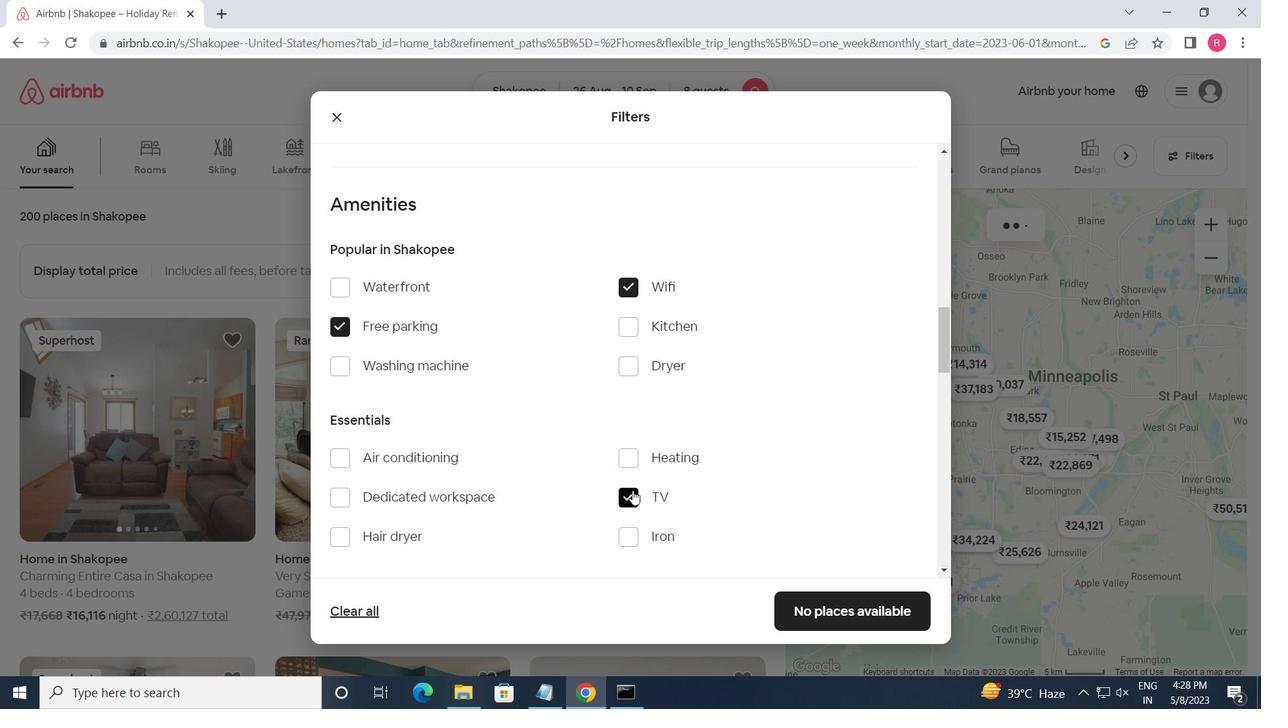
Action: Mouse scrolled (633, 490) with delta (0, 0)
Screenshot: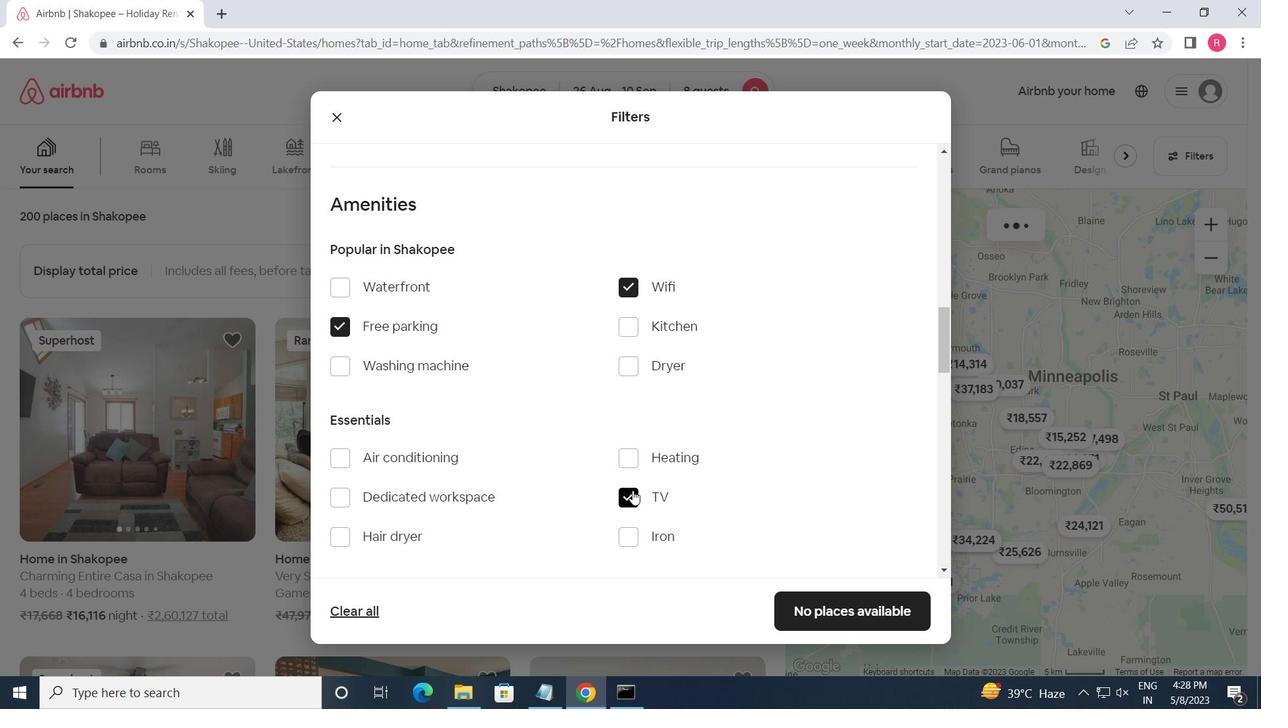 
Action: Mouse moved to (357, 532)
Screenshot: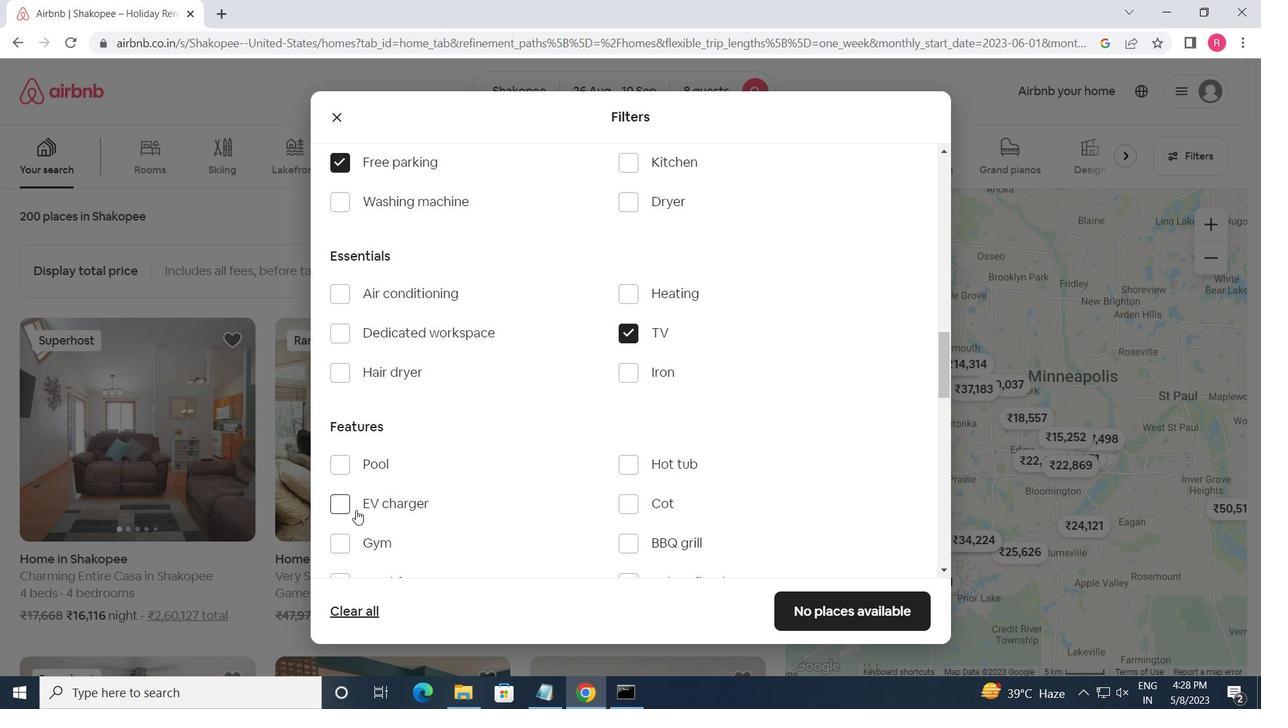 
Action: Mouse scrolled (357, 532) with delta (0, 0)
Screenshot: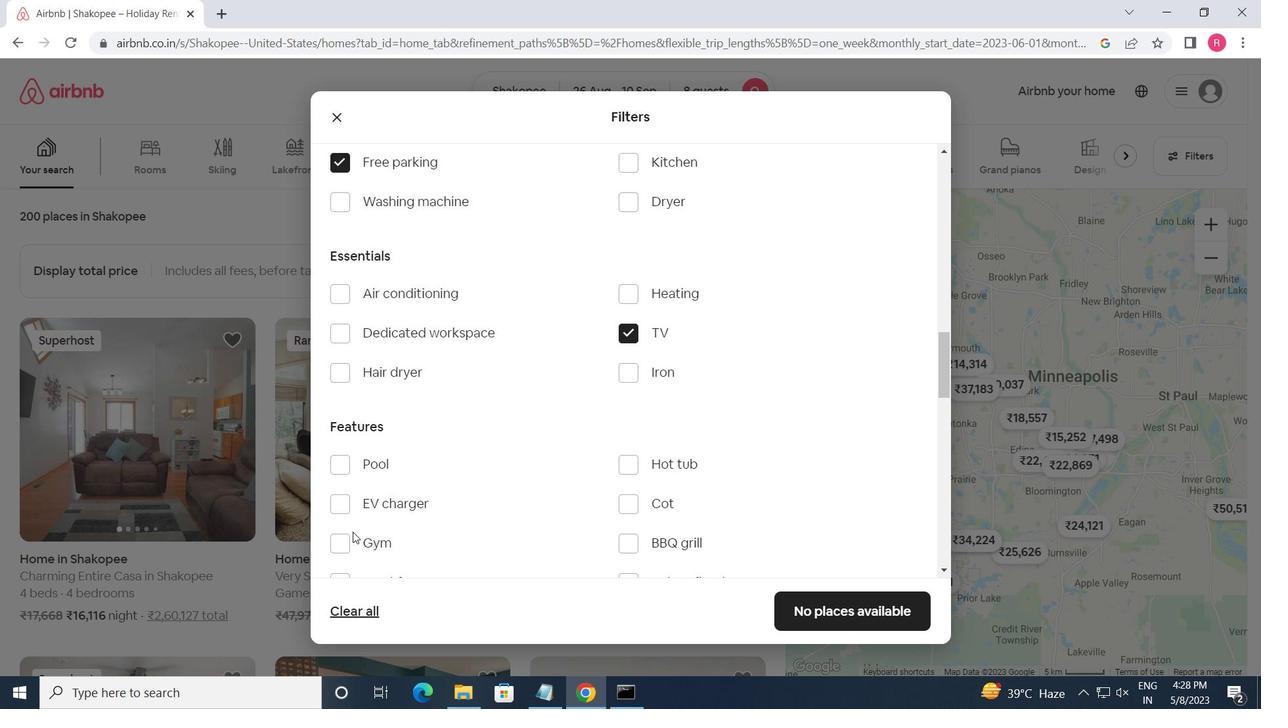 
Action: Mouse moved to (340, 472)
Screenshot: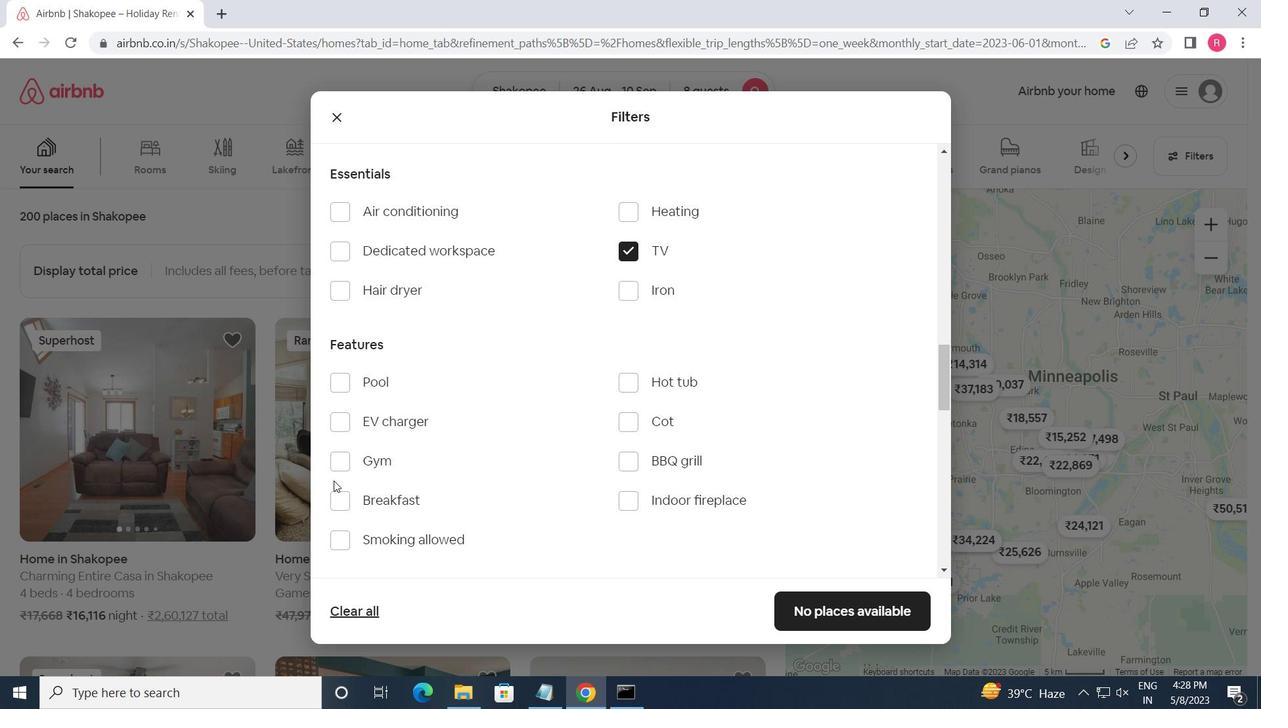 
Action: Mouse pressed left at (340, 472)
Screenshot: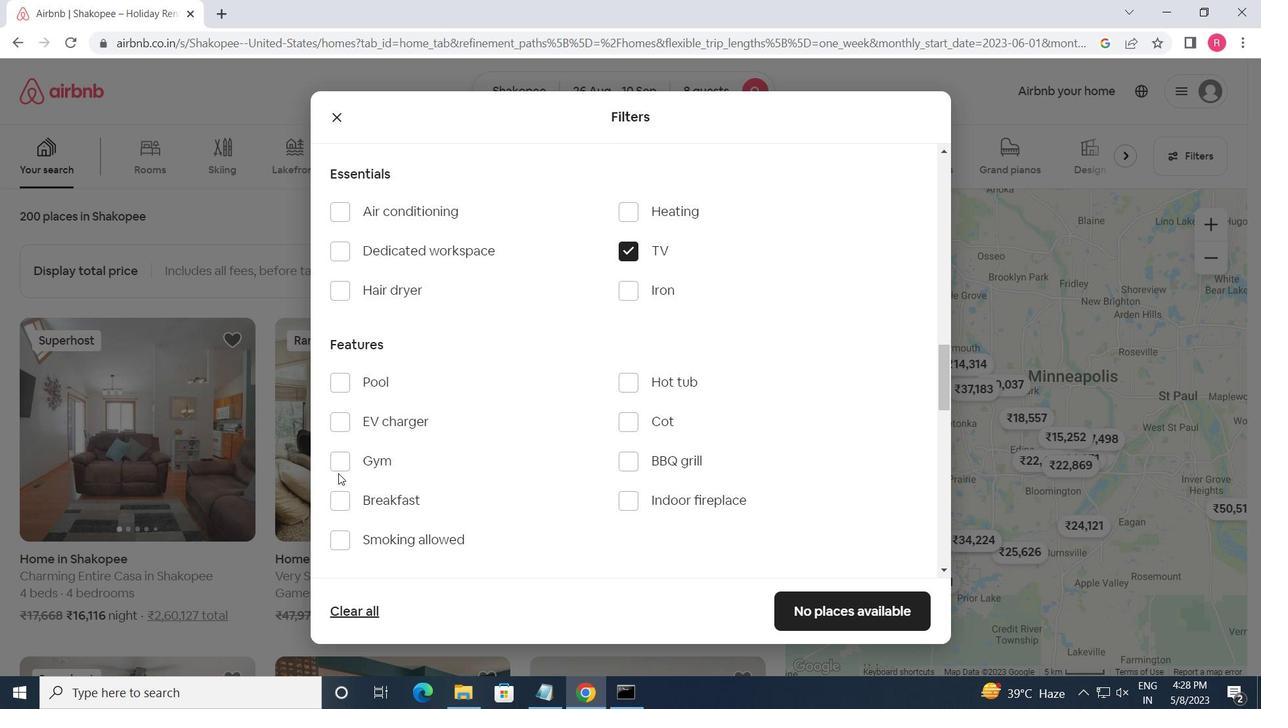 
Action: Mouse moved to (343, 463)
Screenshot: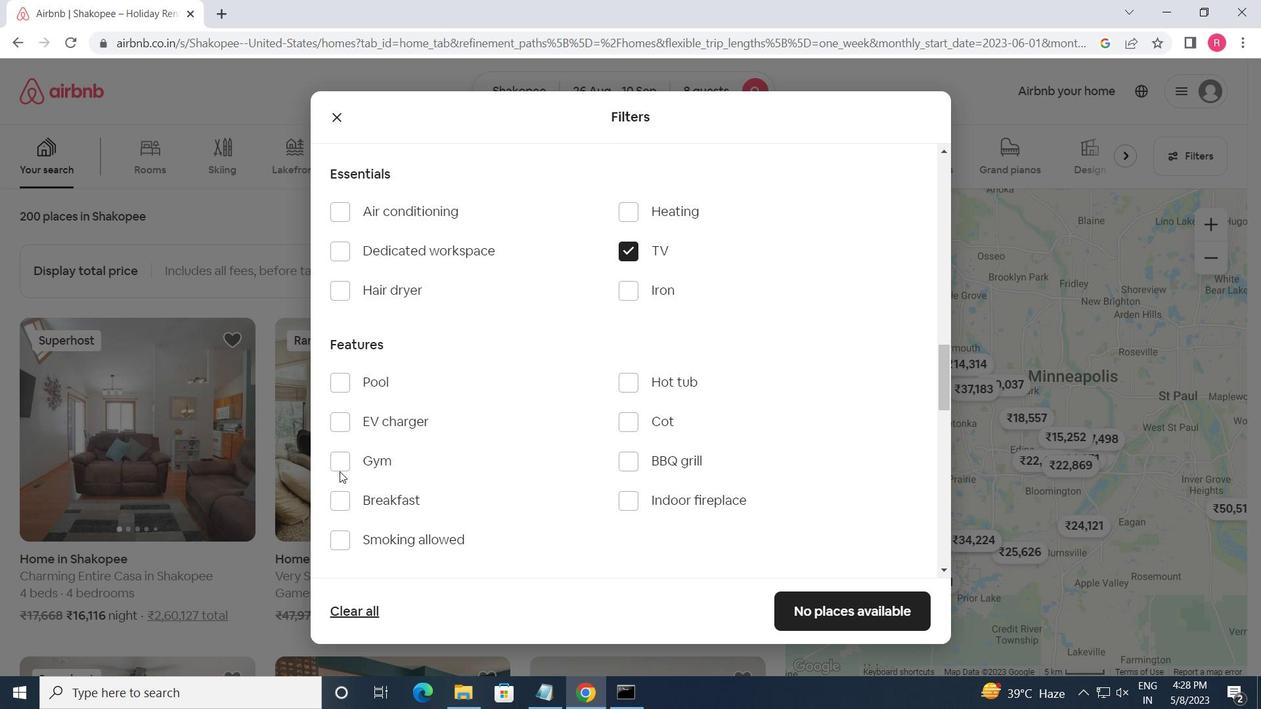 
Action: Mouse pressed left at (343, 463)
Screenshot: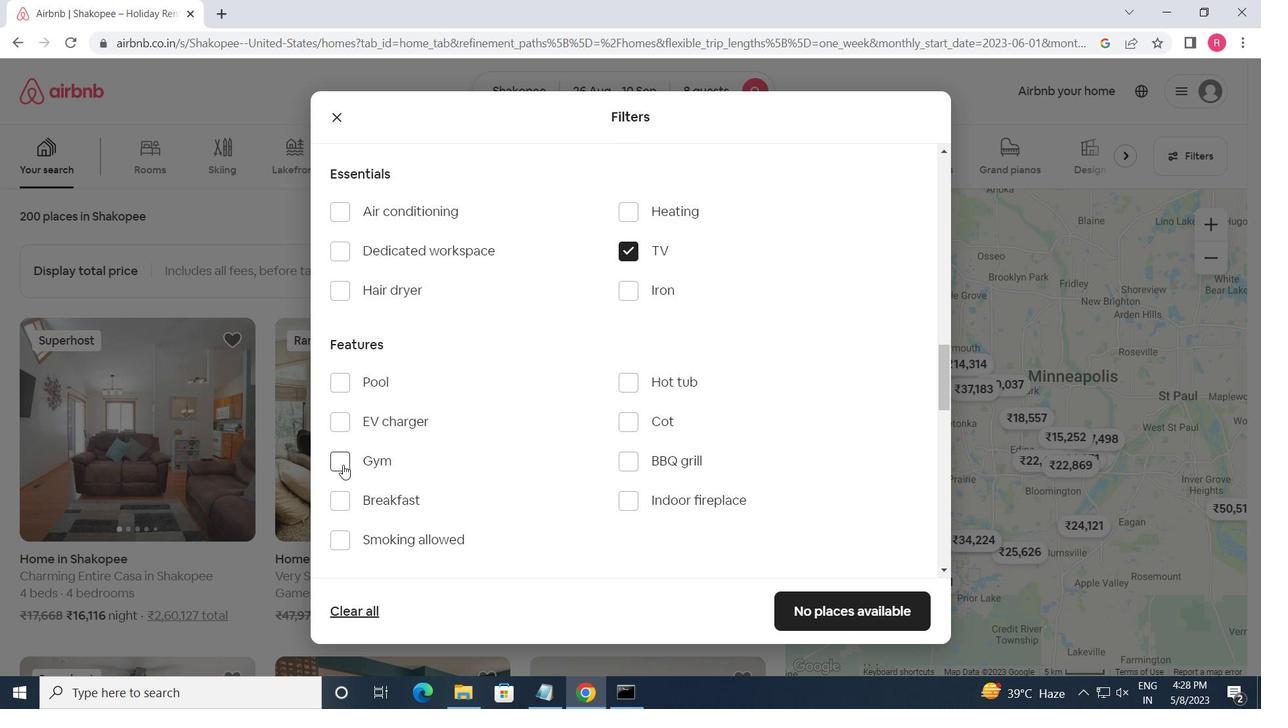 
Action: Mouse moved to (346, 499)
Screenshot: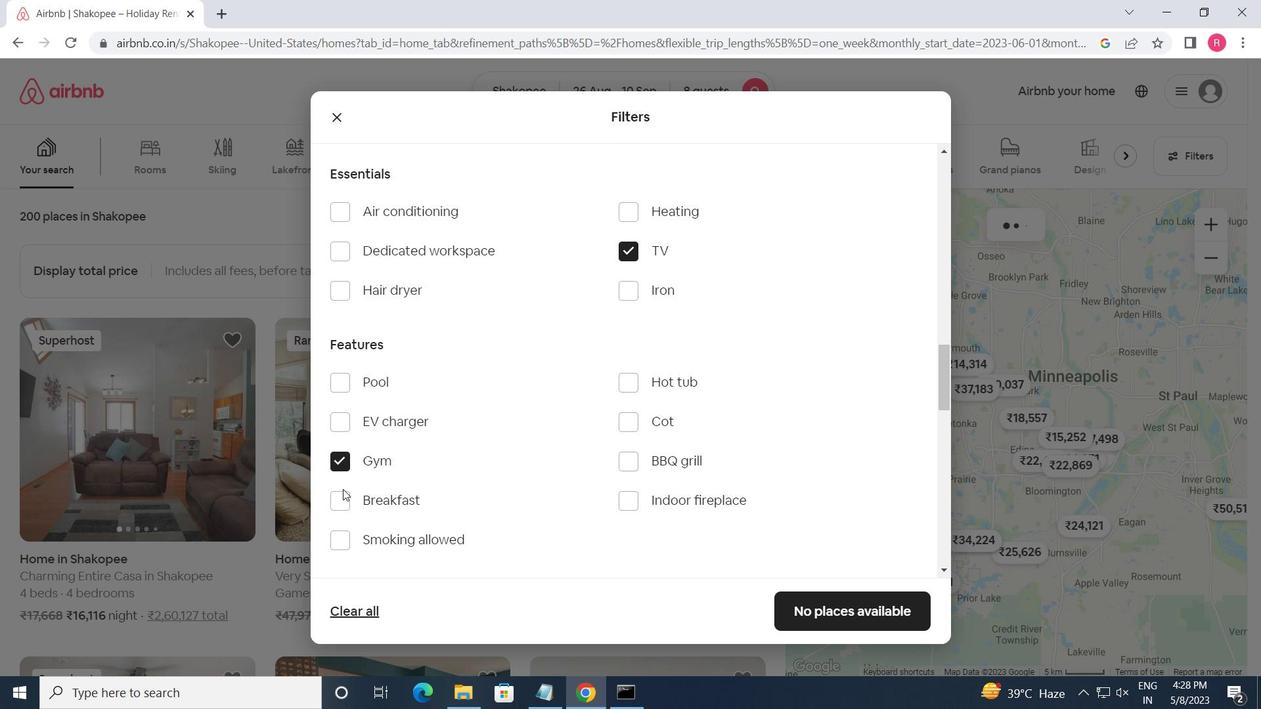 
Action: Mouse pressed left at (346, 499)
Screenshot: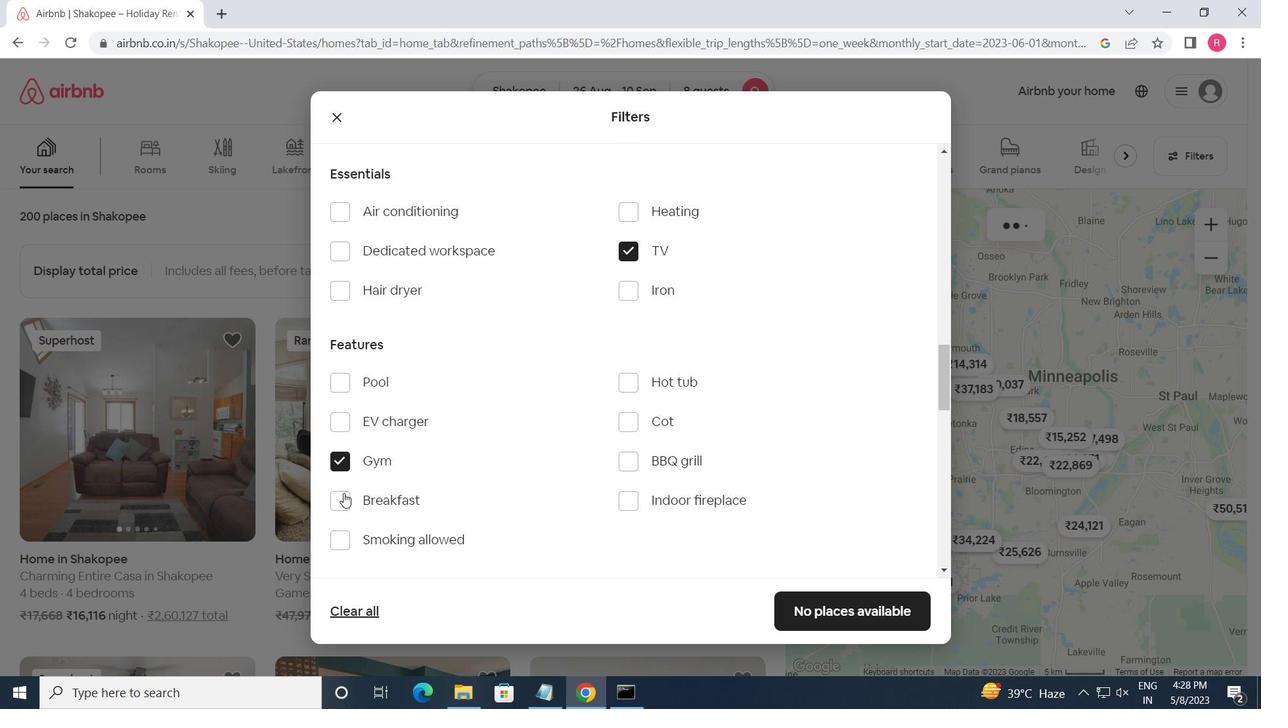 
Action: Mouse moved to (428, 481)
Screenshot: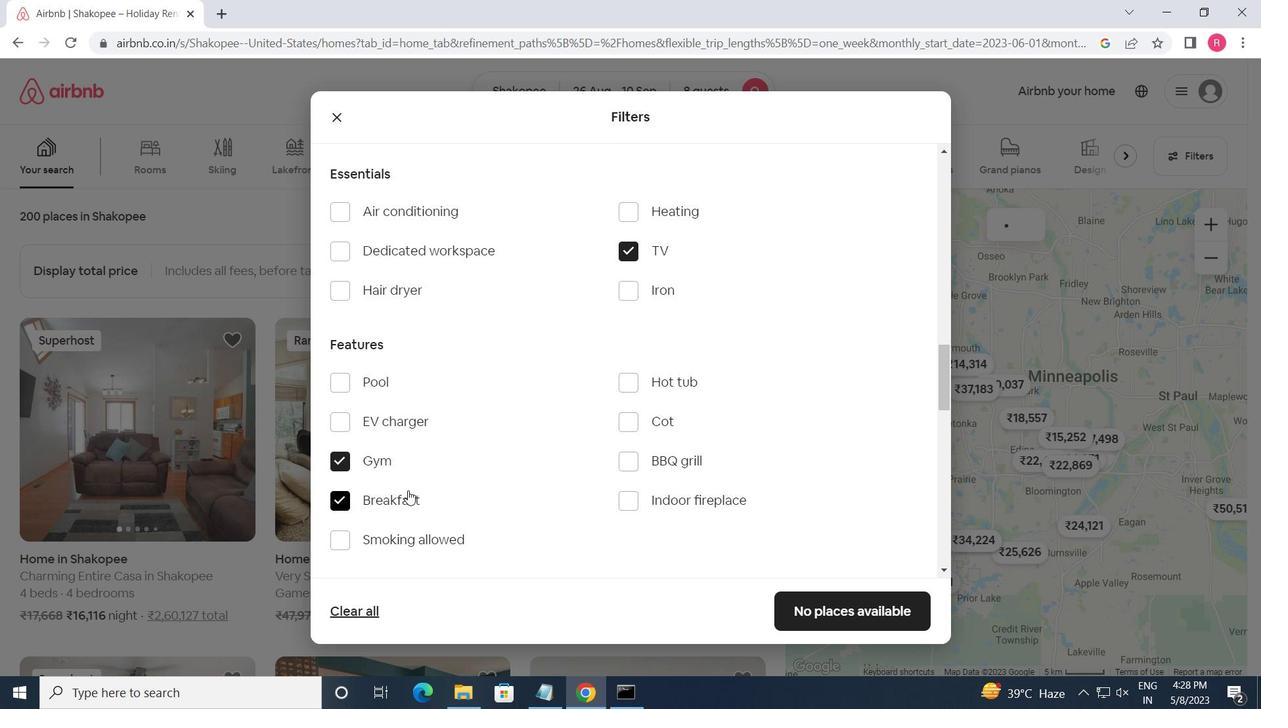 
Action: Mouse scrolled (428, 480) with delta (0, 0)
Screenshot: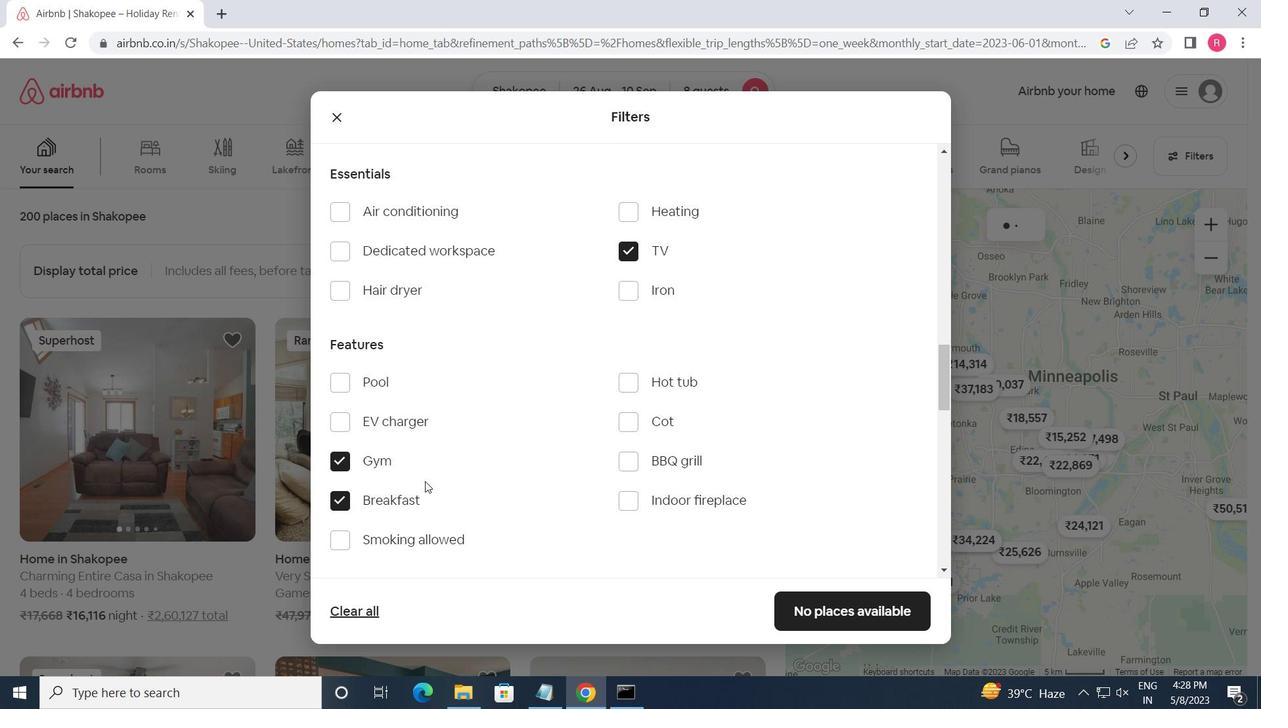 
Action: Mouse moved to (428, 481)
Screenshot: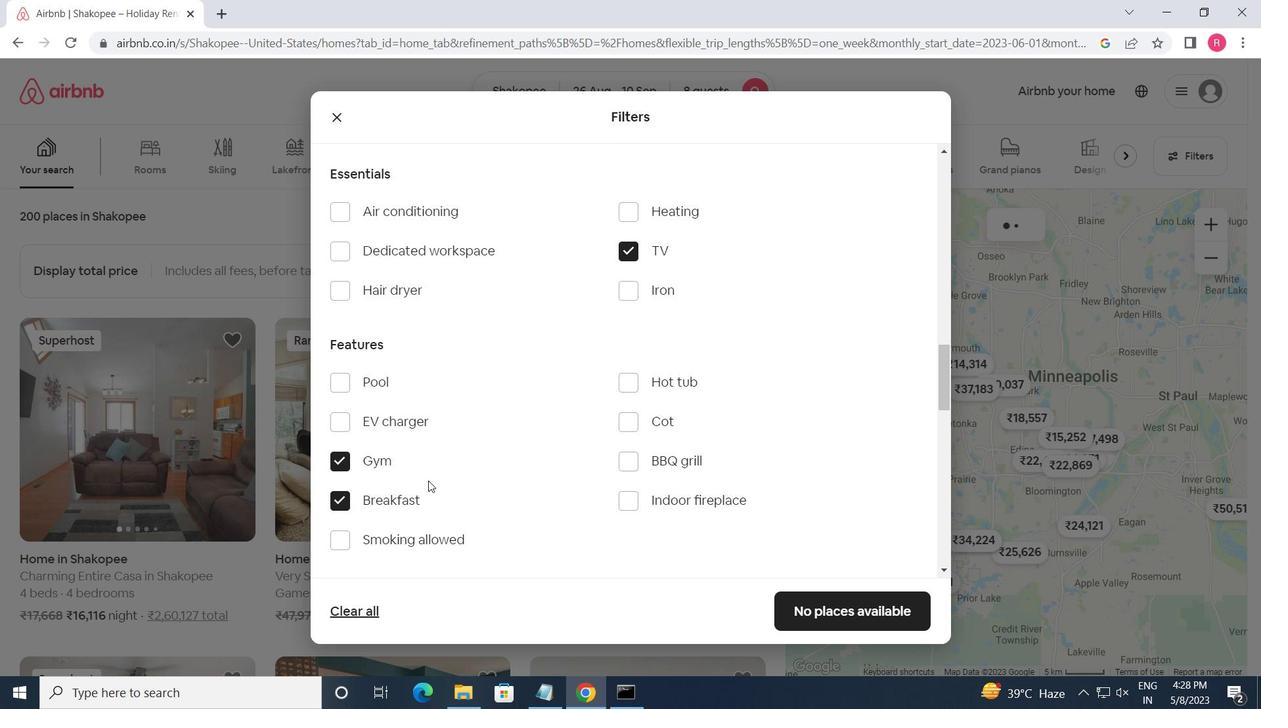 
Action: Mouse scrolled (428, 480) with delta (0, 0)
Screenshot: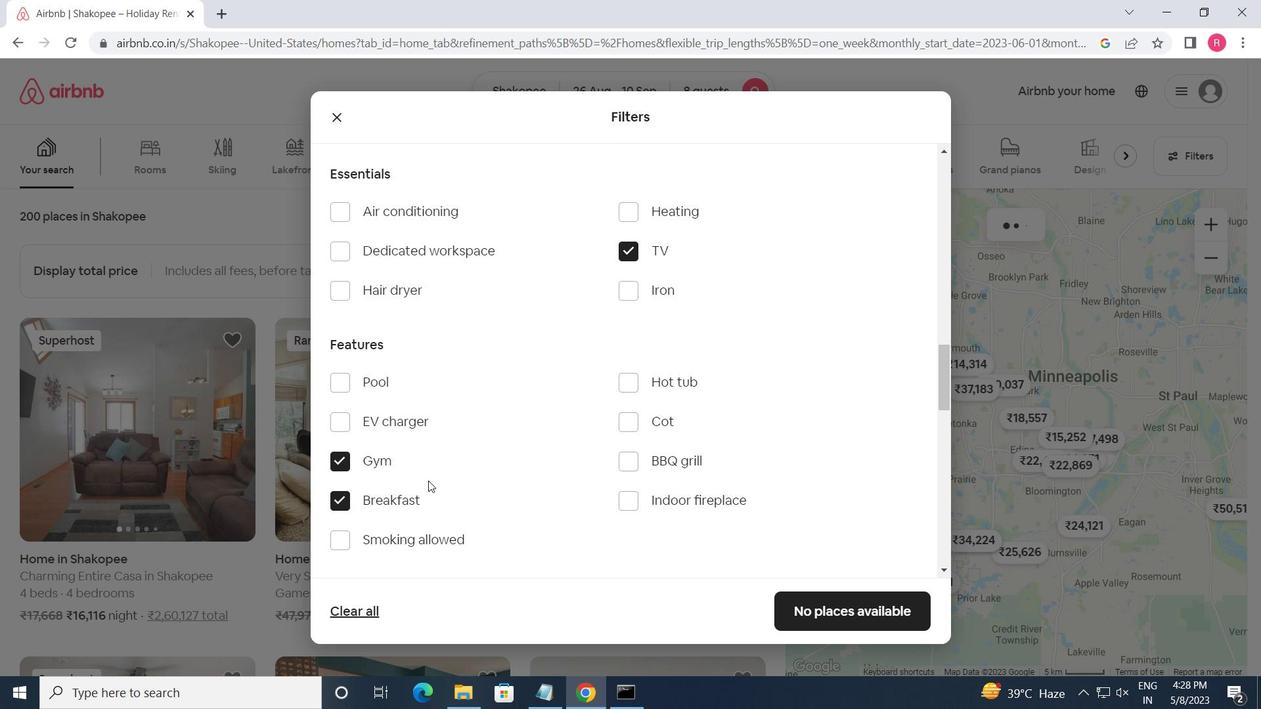 
Action: Mouse moved to (435, 479)
Screenshot: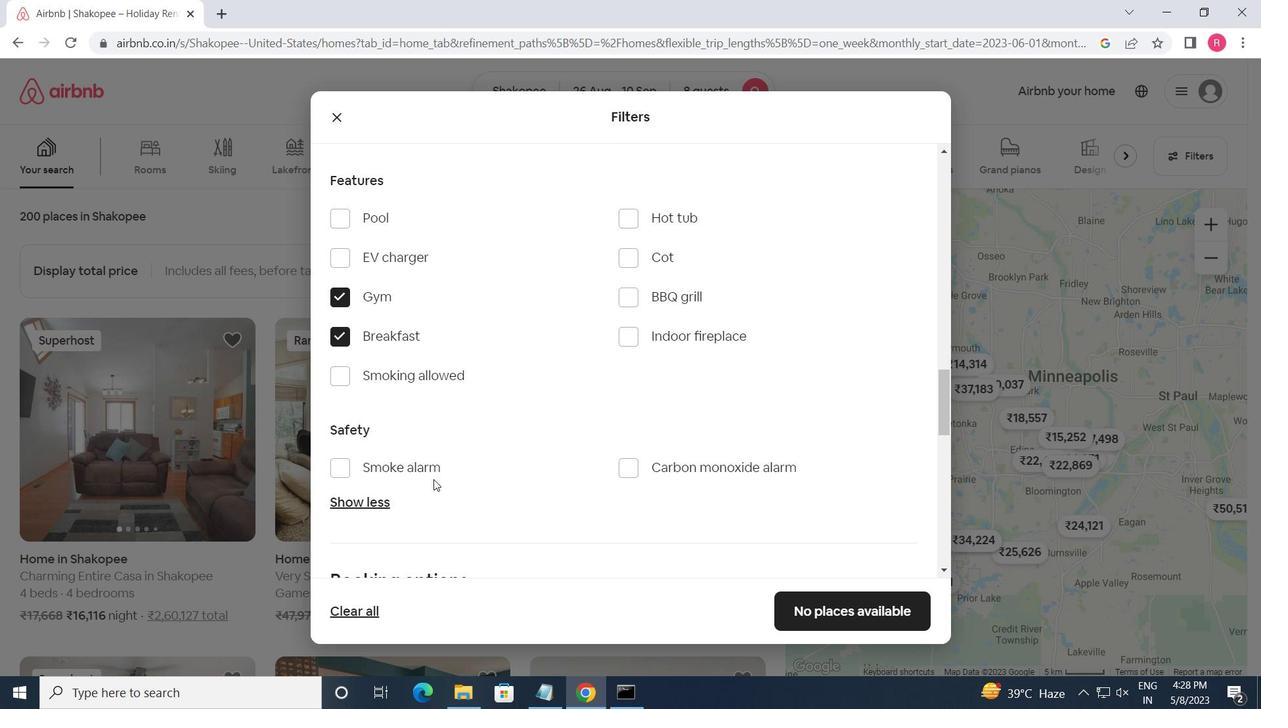 
Action: Mouse scrolled (435, 478) with delta (0, 0)
Screenshot: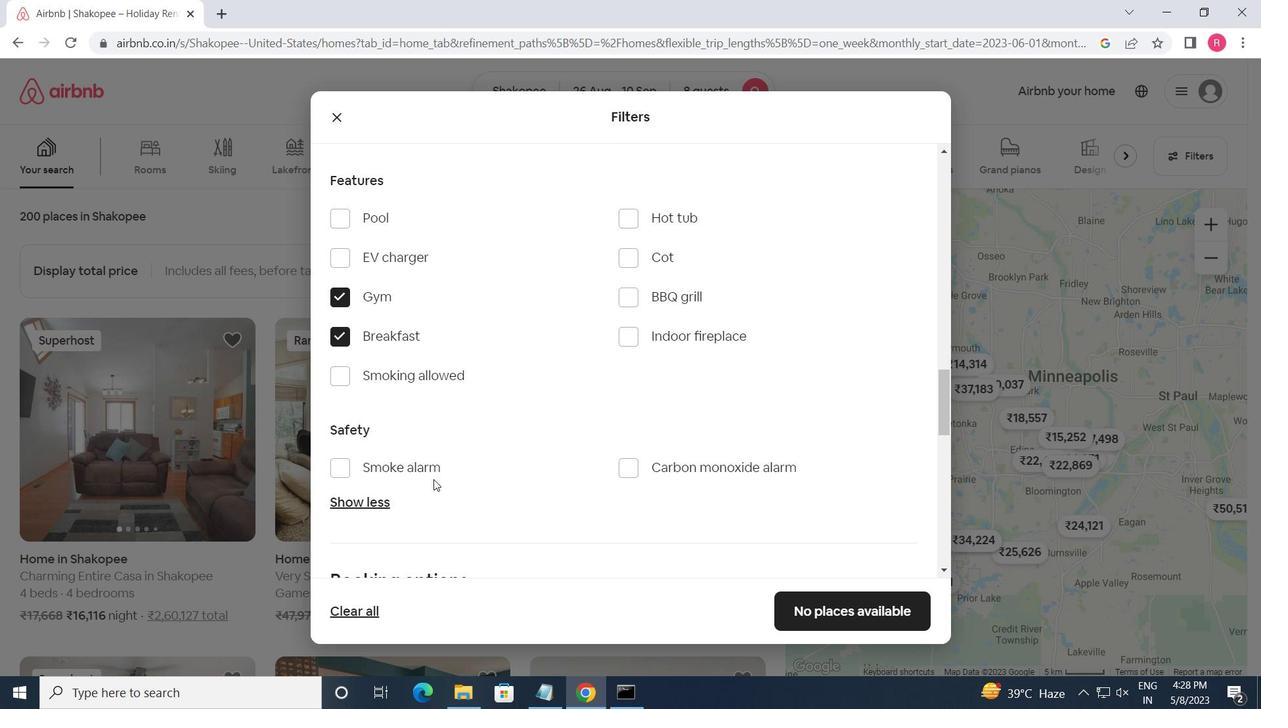 
Action: Mouse moved to (437, 479)
Screenshot: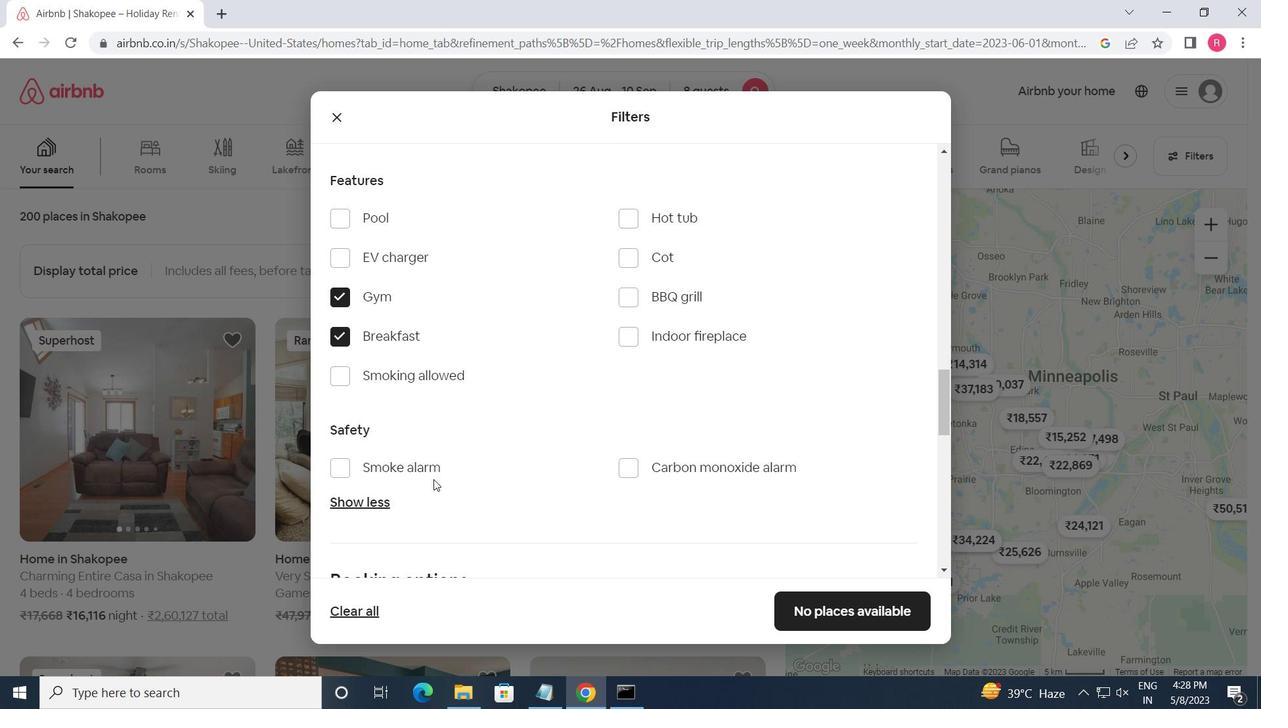 
Action: Mouse scrolled (437, 478) with delta (0, 0)
Screenshot: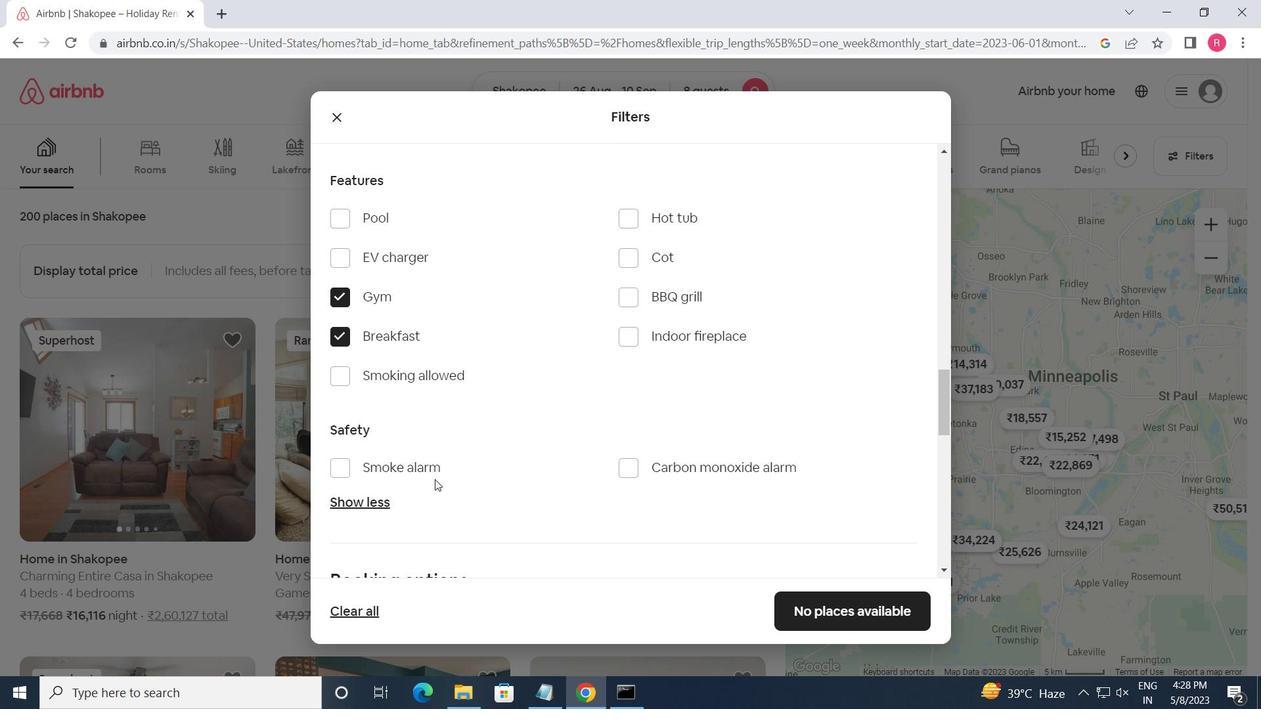 
Action: Mouse moved to (437, 479)
Screenshot: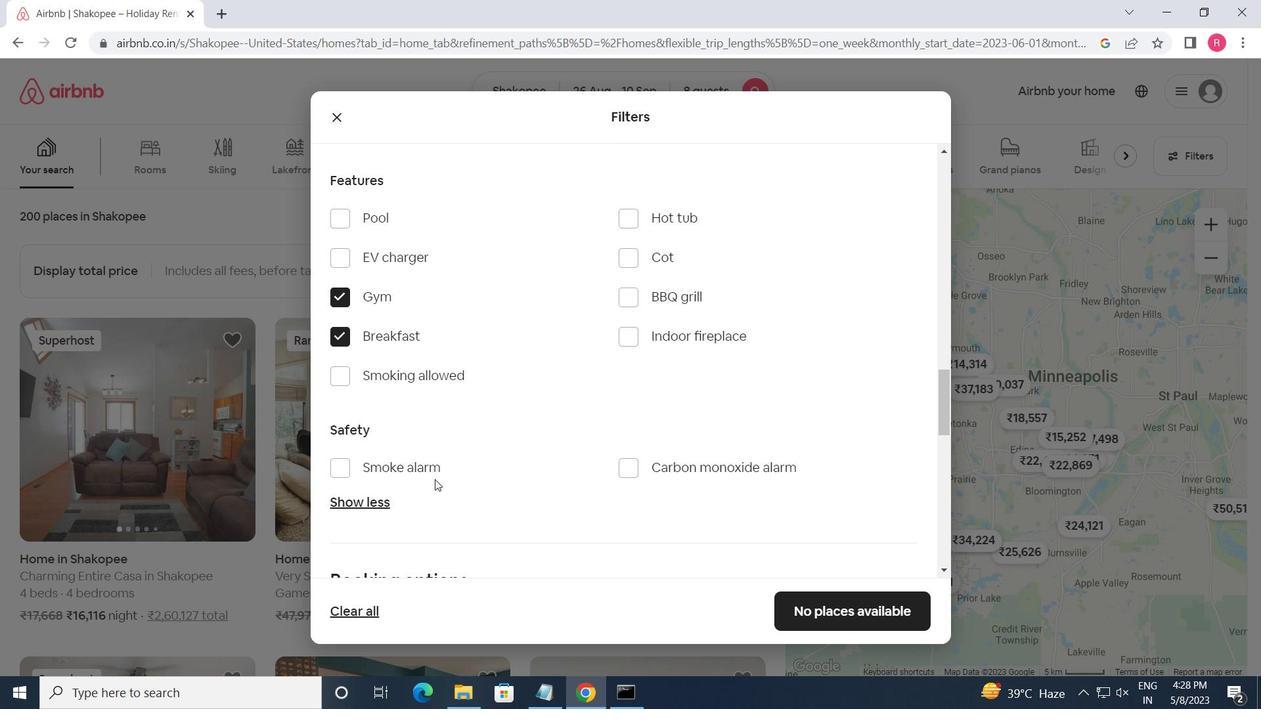 
Action: Mouse scrolled (437, 478) with delta (0, 0)
Screenshot: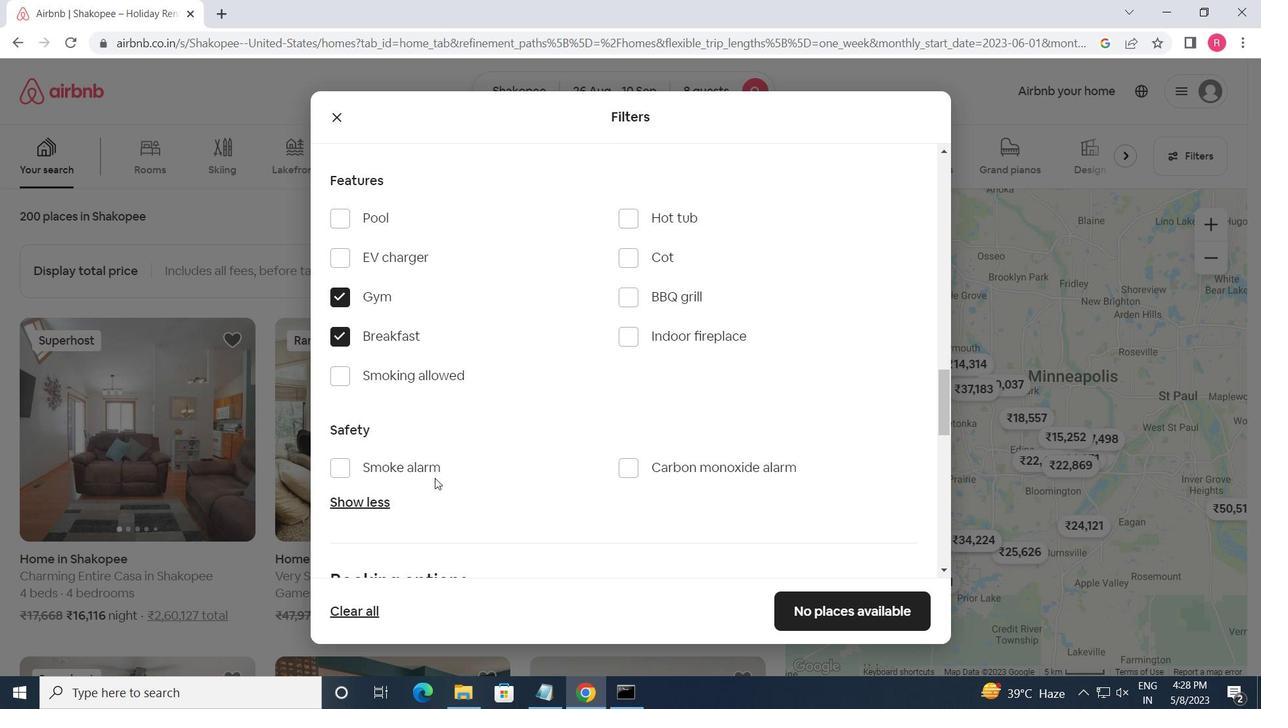 
Action: Mouse moved to (877, 448)
Screenshot: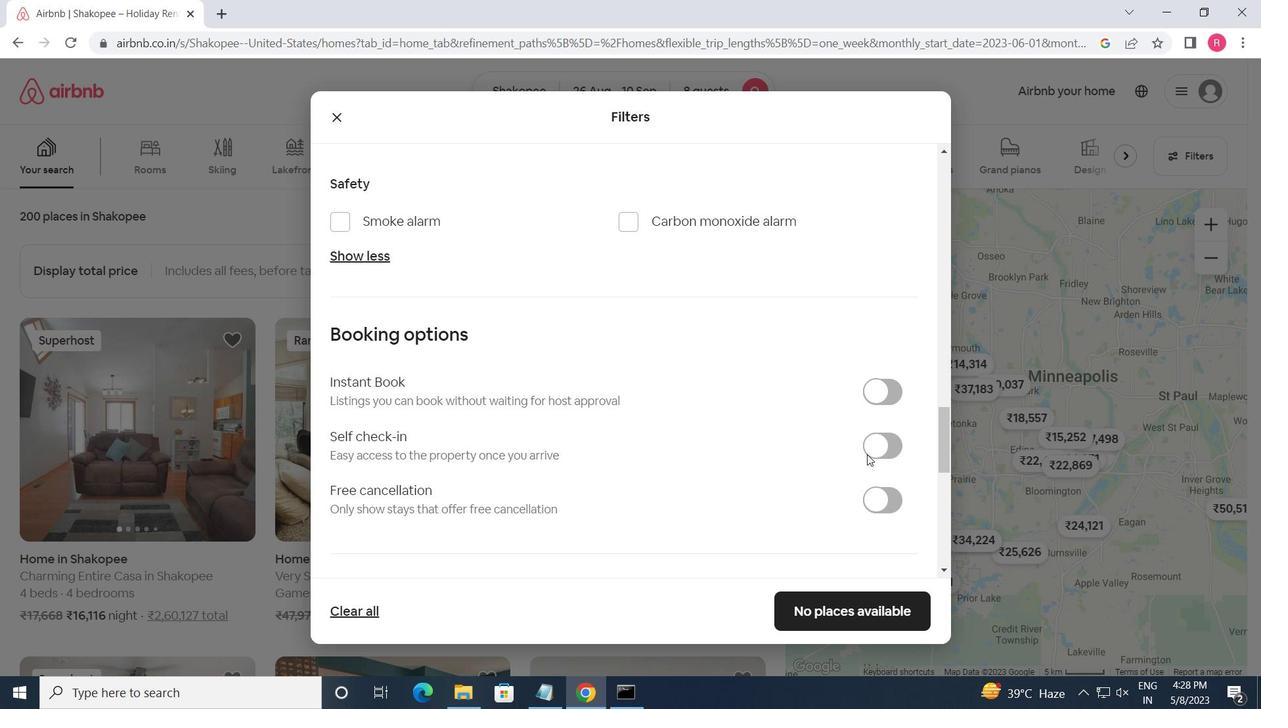 
Action: Mouse pressed left at (877, 448)
Screenshot: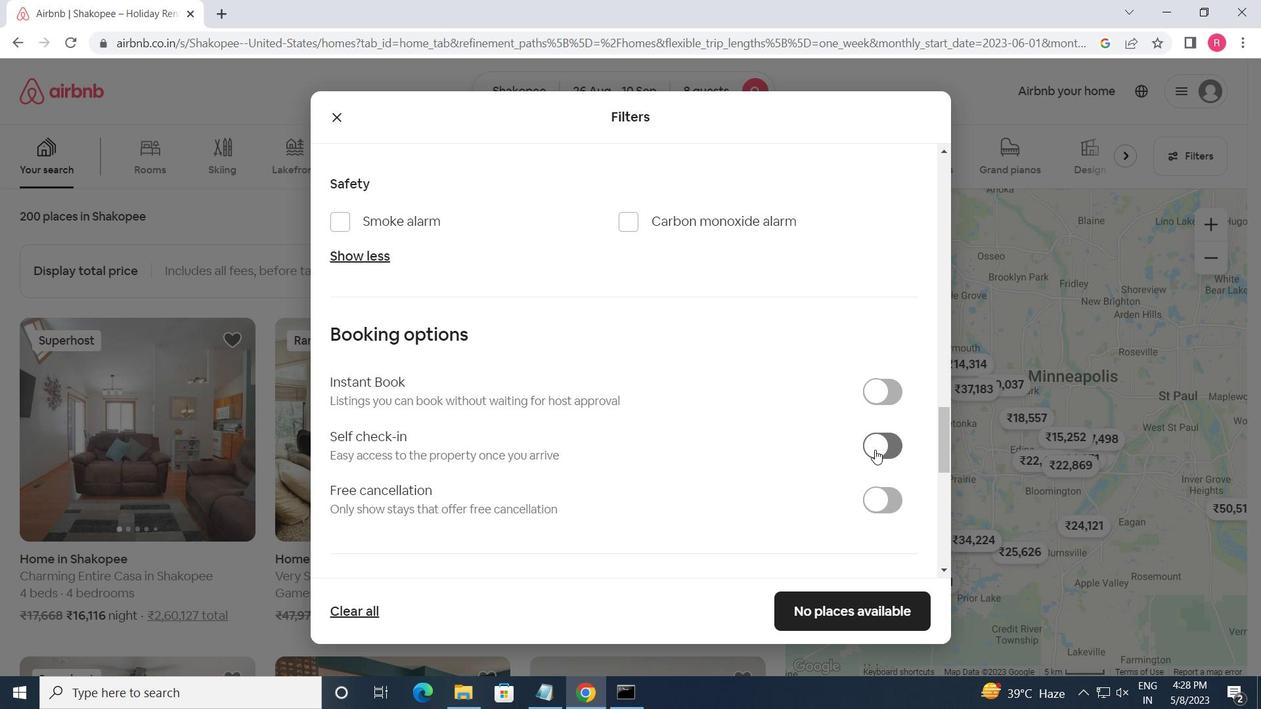 
Action: Mouse moved to (797, 452)
Screenshot: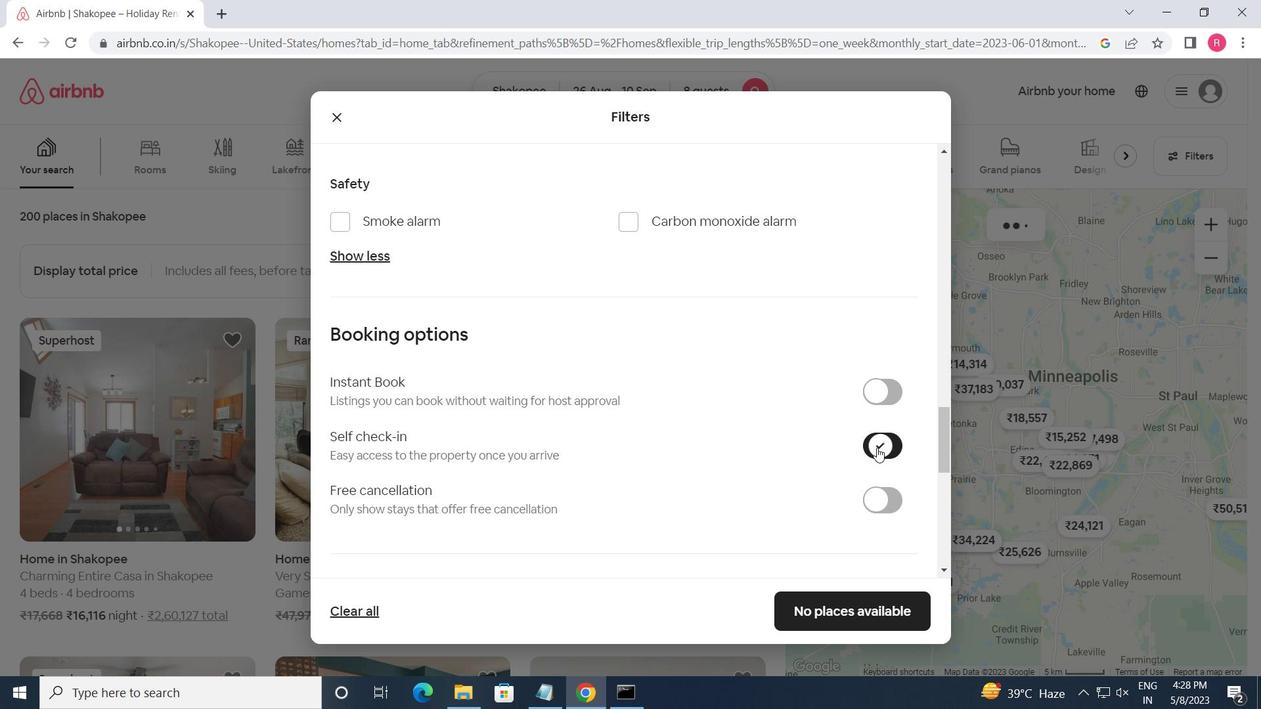 
Action: Mouse scrolled (797, 451) with delta (0, 0)
Screenshot: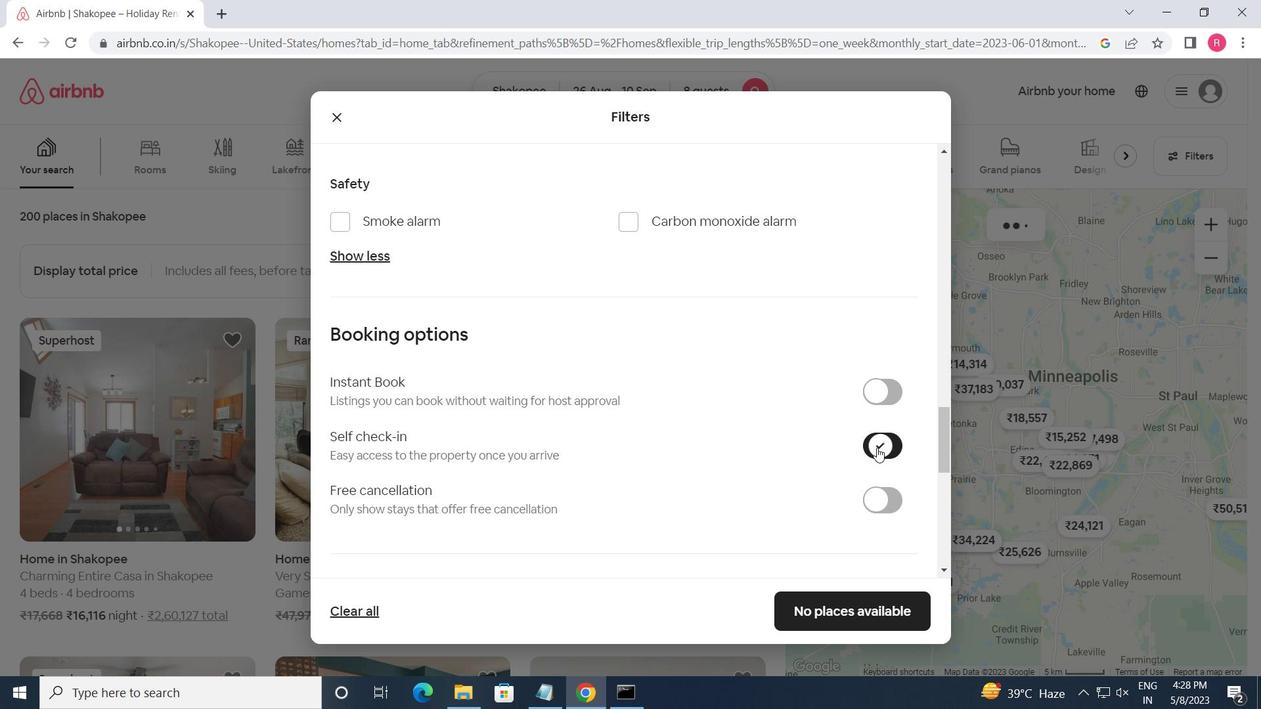 
Action: Mouse moved to (795, 452)
Screenshot: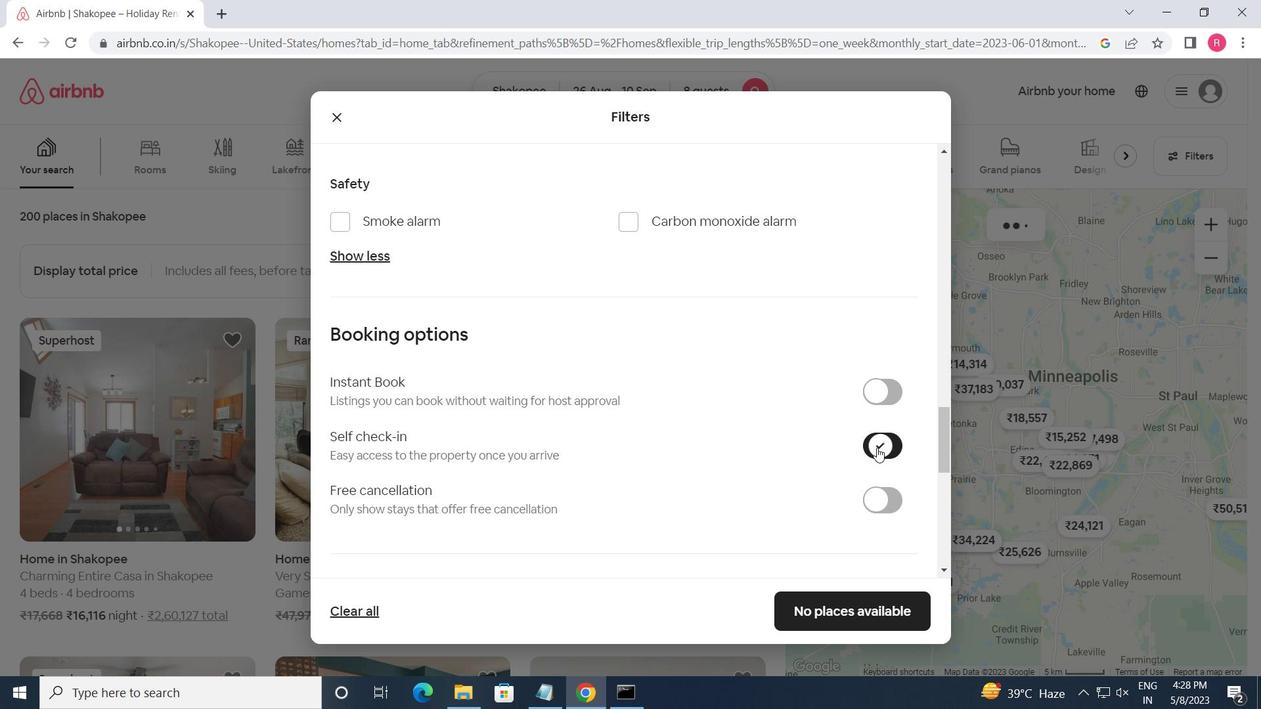 
Action: Mouse scrolled (795, 452) with delta (0, 0)
Screenshot: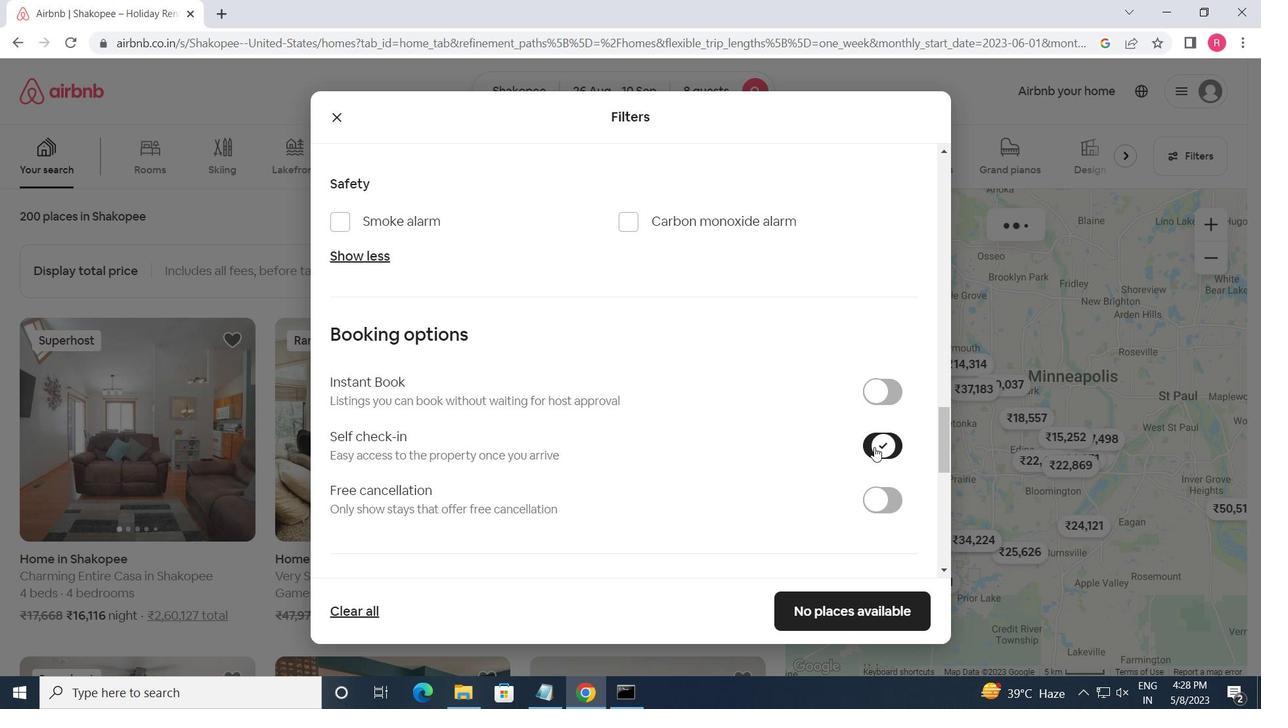 
Action: Mouse moved to (785, 453)
Screenshot: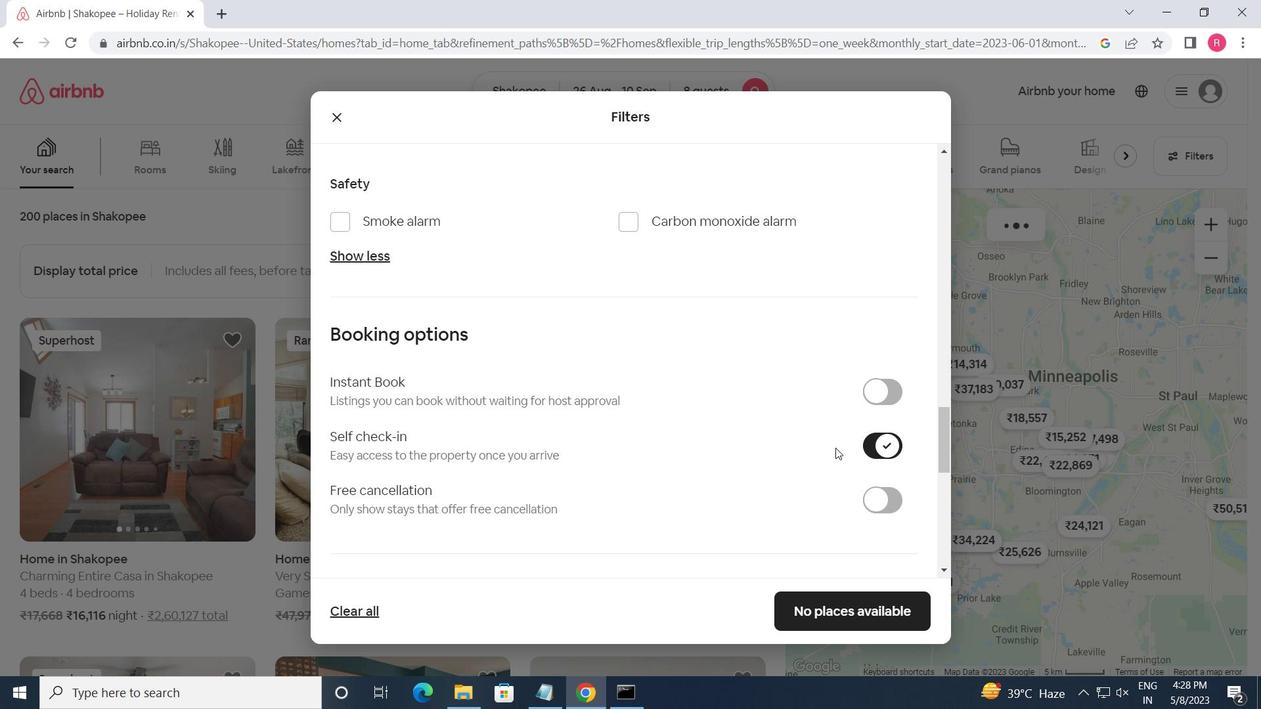 
Action: Mouse scrolled (785, 452) with delta (0, 0)
Screenshot: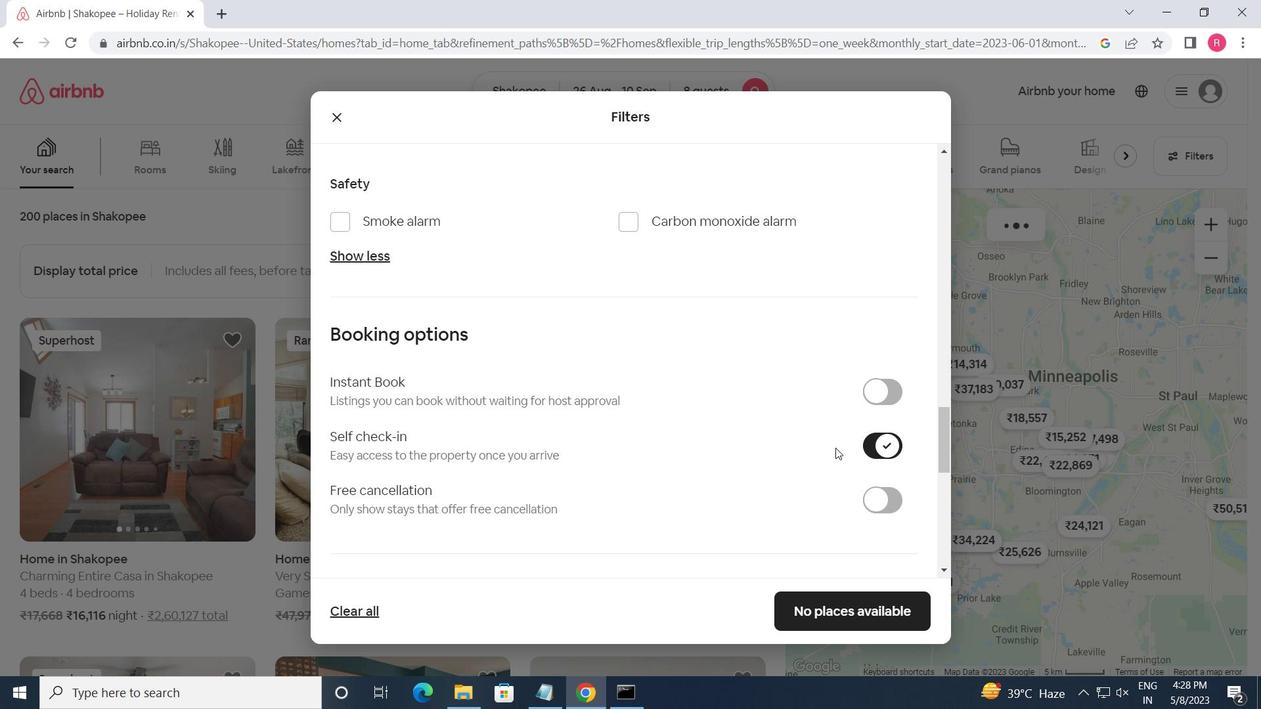 
Action: Mouse moved to (775, 453)
Screenshot: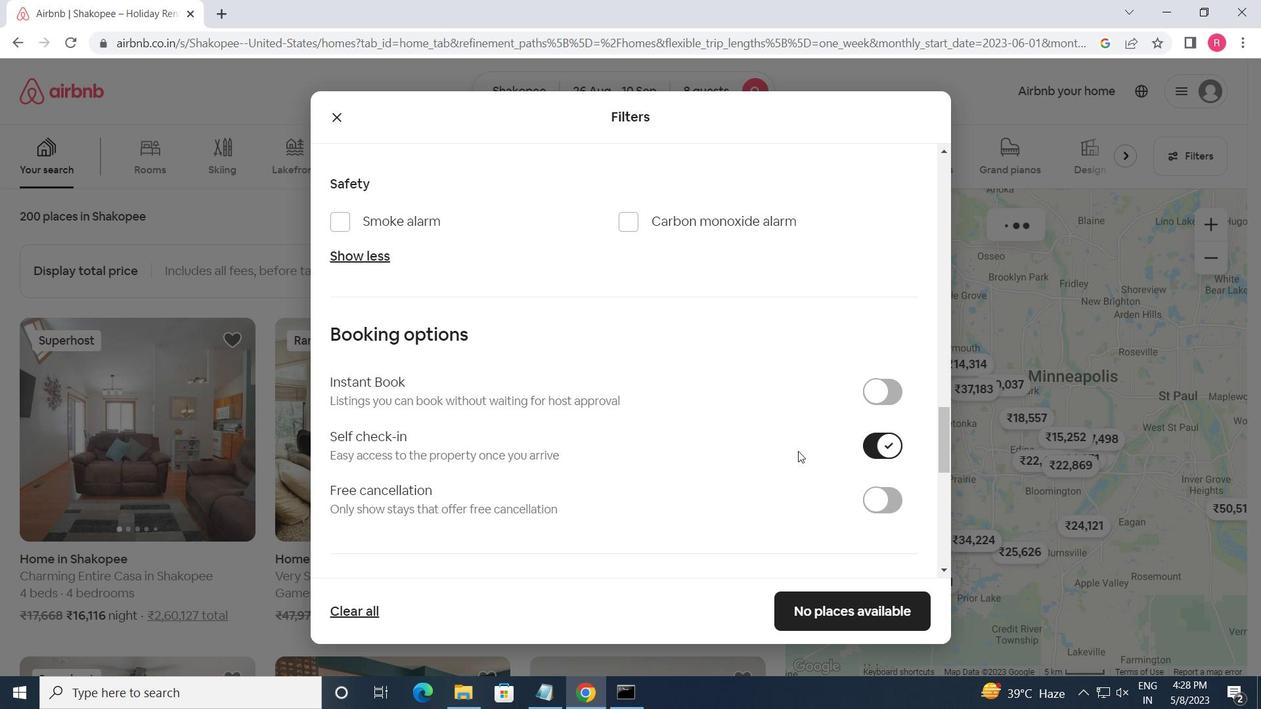 
Action: Mouse scrolled (775, 452) with delta (0, 0)
Screenshot: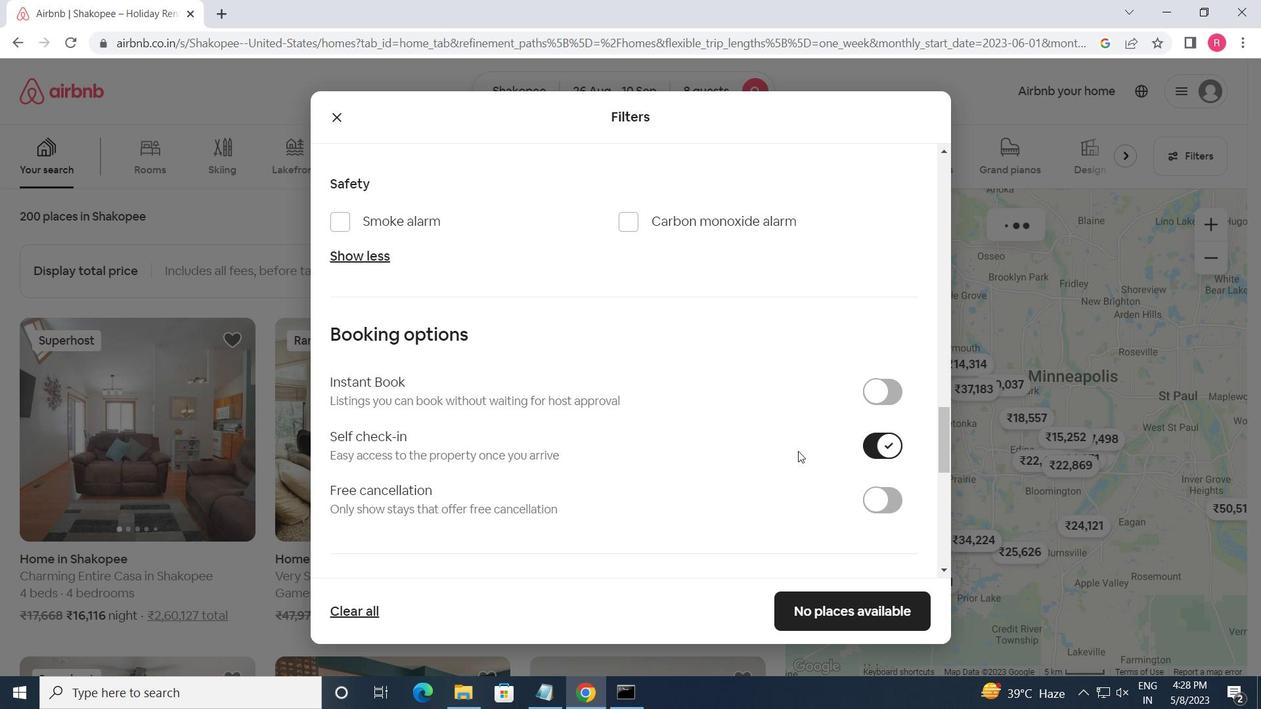 
Action: Mouse moved to (755, 453)
Screenshot: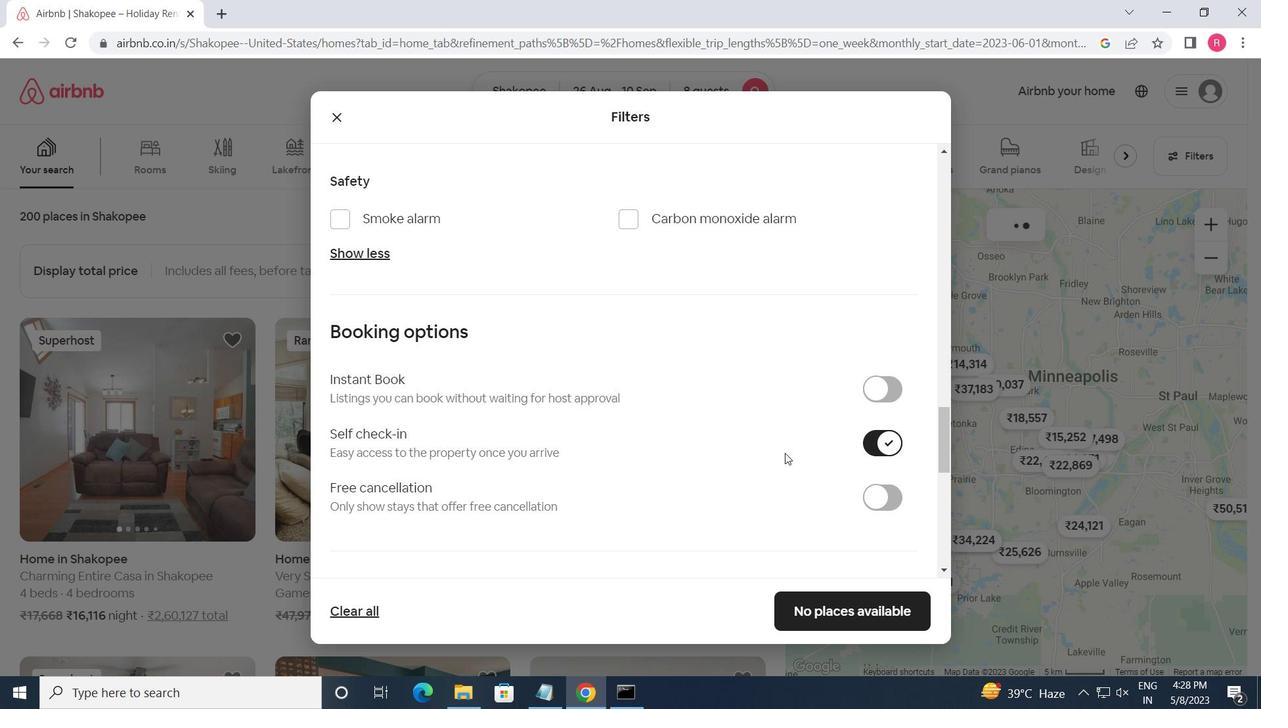
Action: Mouse scrolled (755, 452) with delta (0, 0)
Screenshot: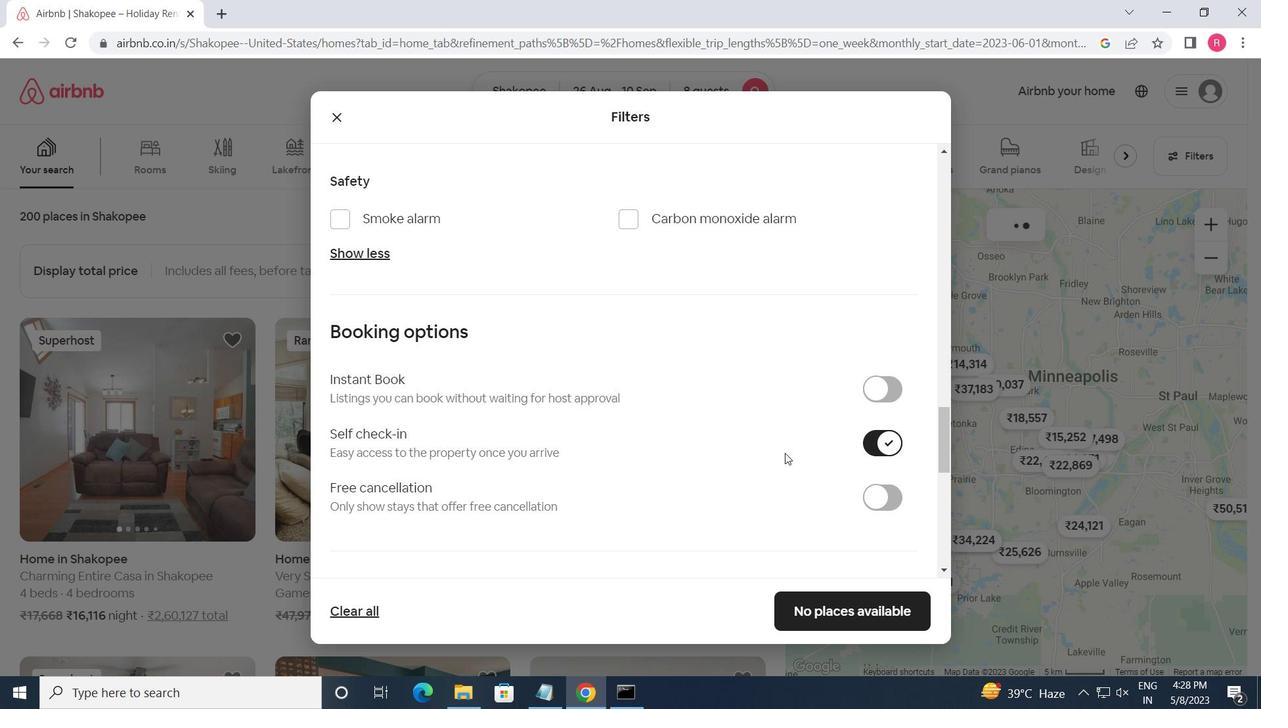 
Action: Mouse moved to (635, 442)
Screenshot: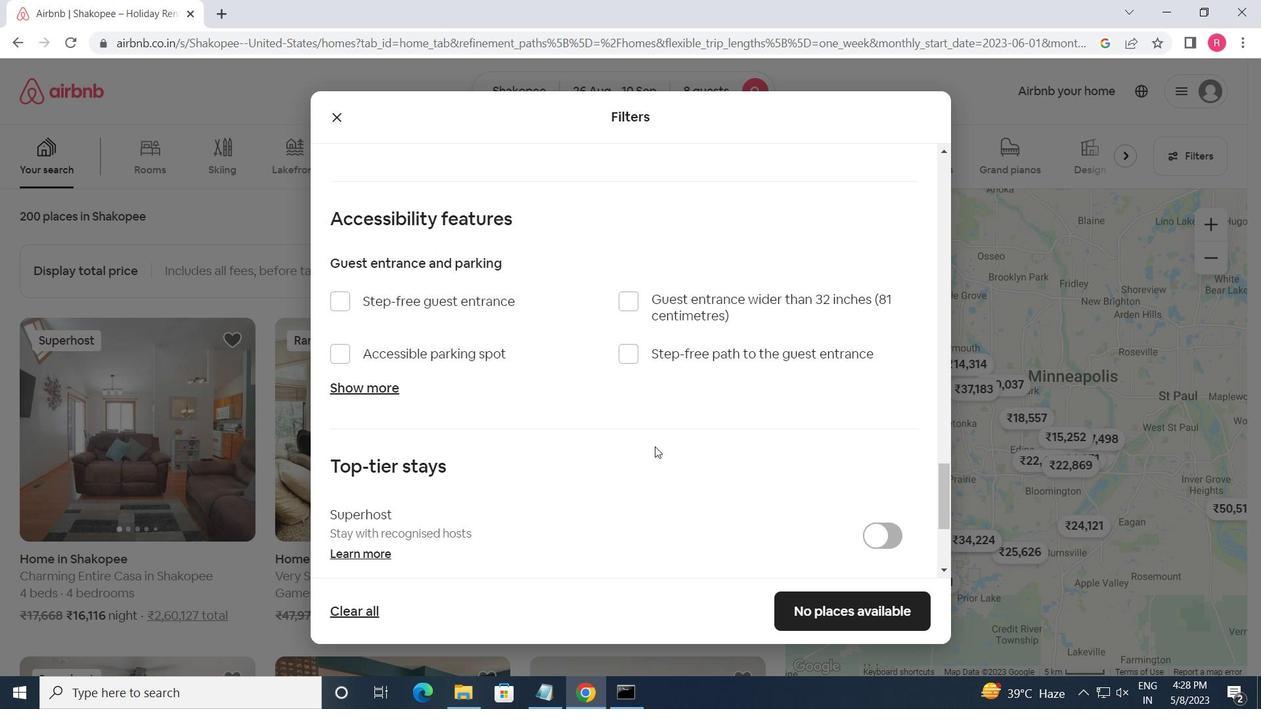 
Action: Mouse scrolled (635, 442) with delta (0, 0)
Screenshot: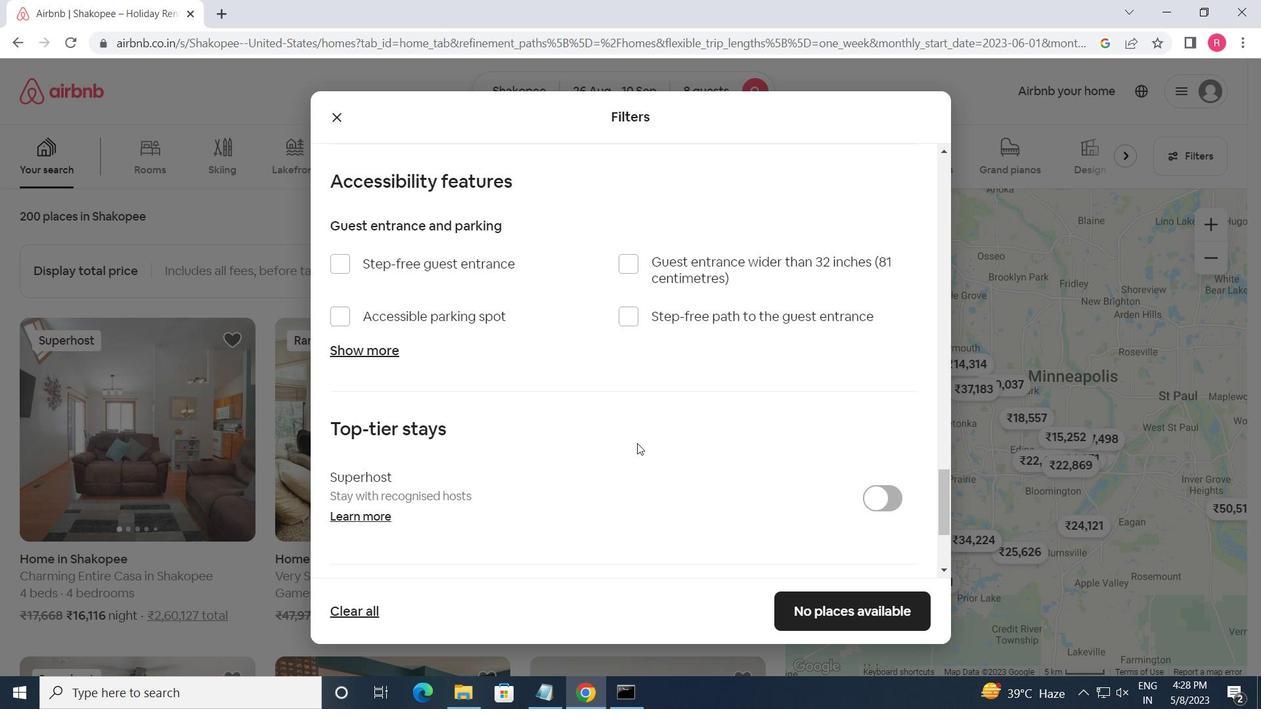 
Action: Mouse scrolled (635, 442) with delta (0, 0)
Screenshot: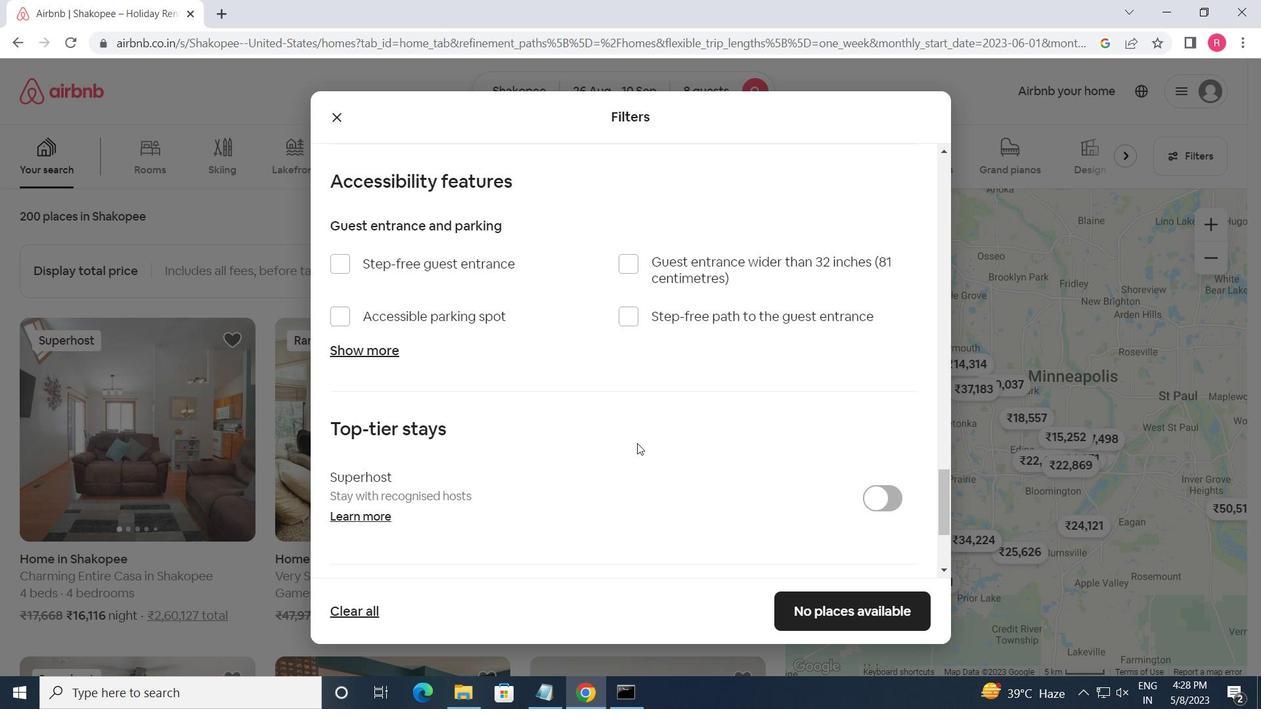 
Action: Mouse scrolled (635, 442) with delta (0, 0)
Screenshot: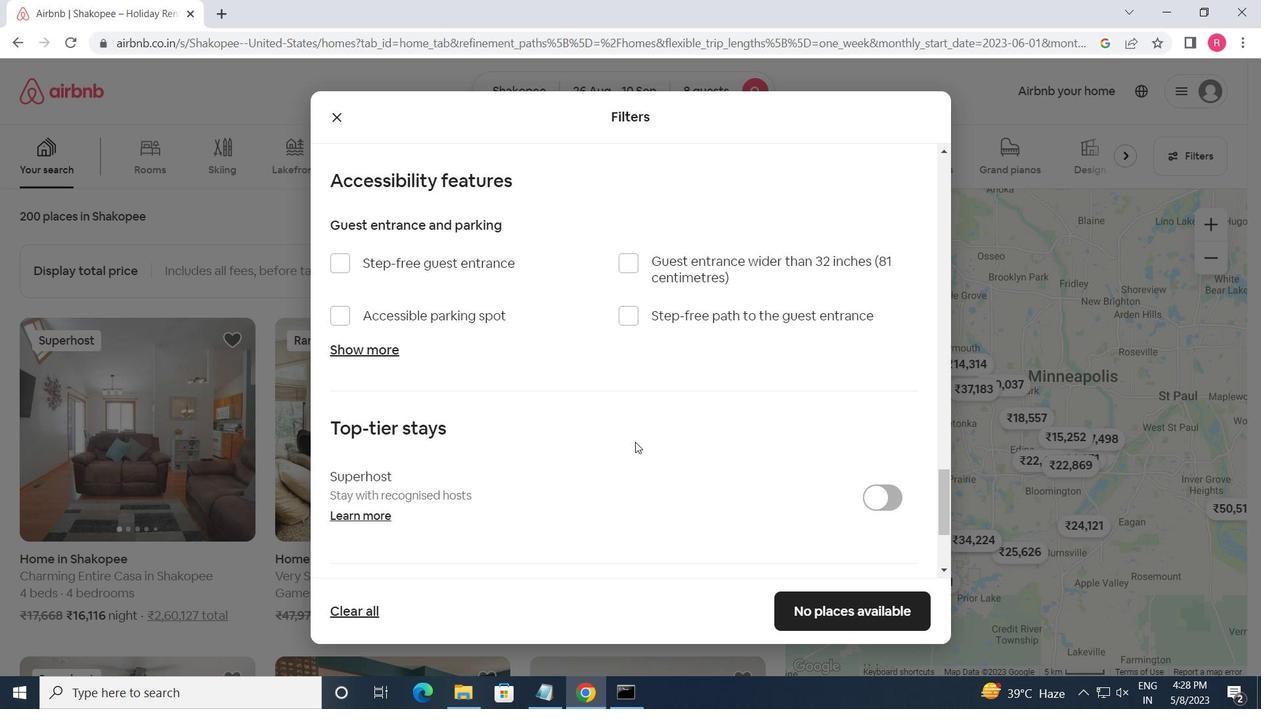 
Action: Mouse scrolled (635, 442) with delta (0, 0)
Screenshot: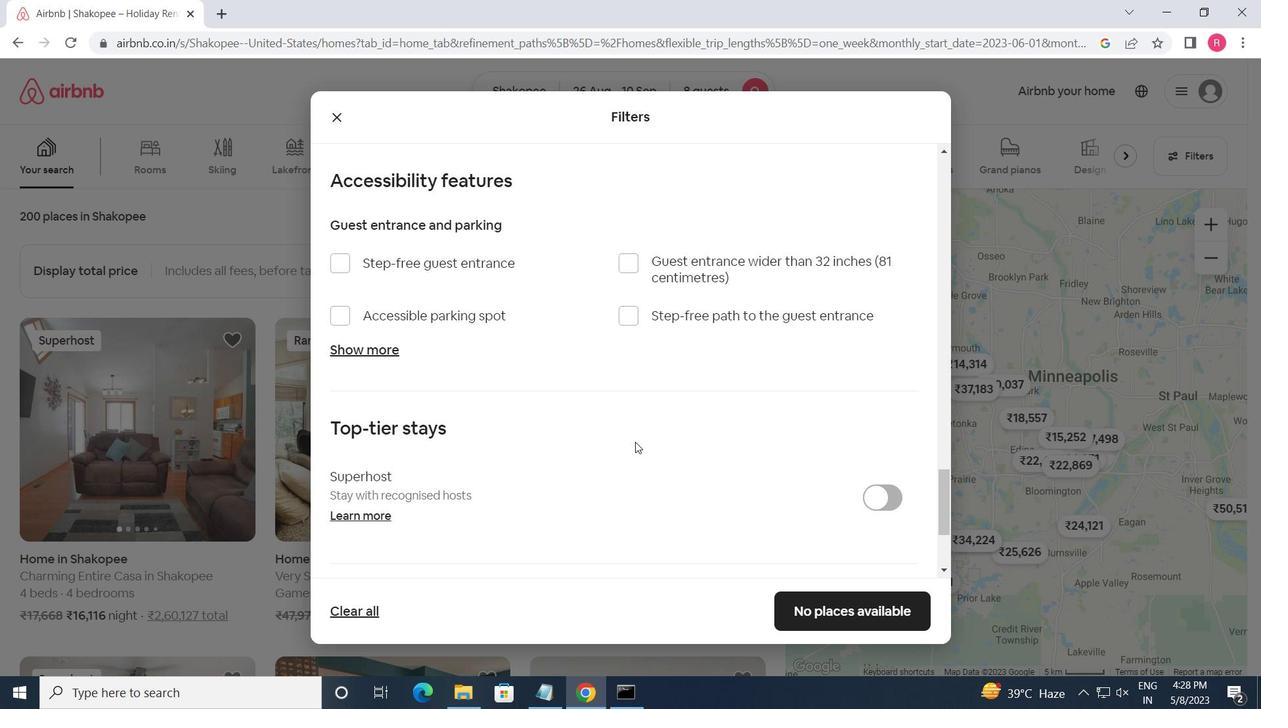 
Action: Mouse moved to (341, 461)
Screenshot: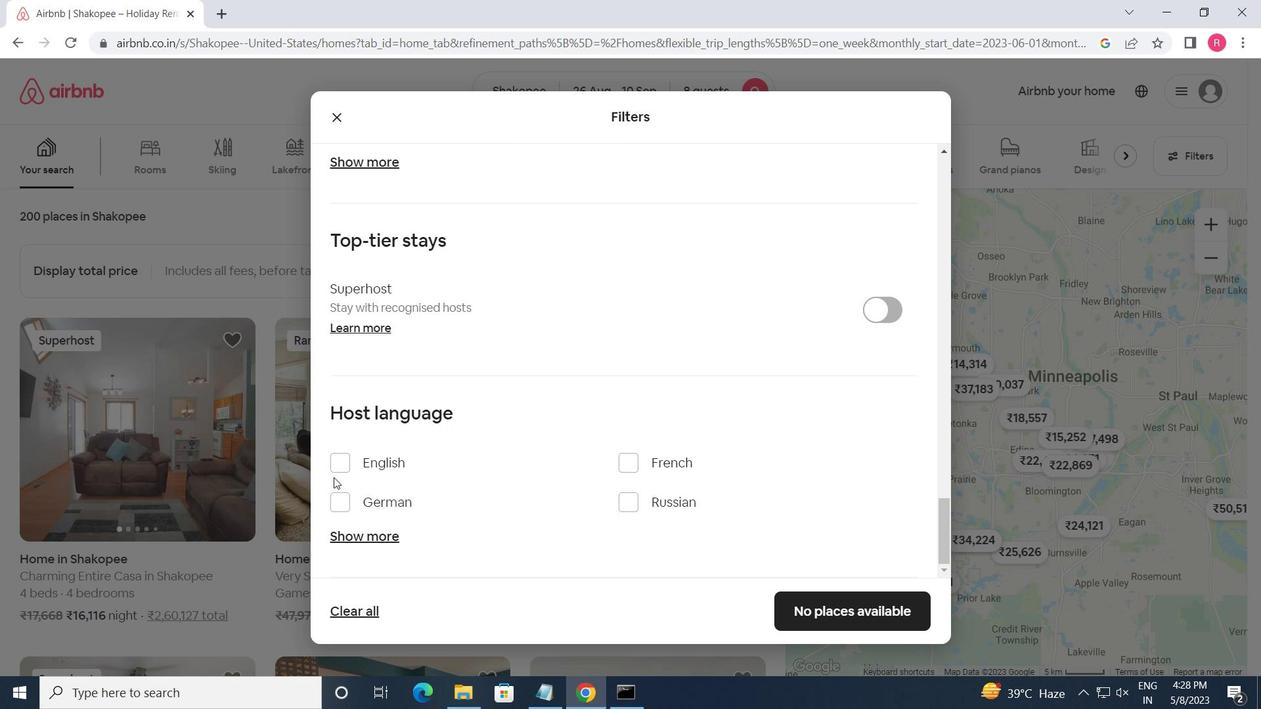 
Action: Mouse pressed left at (341, 461)
Screenshot: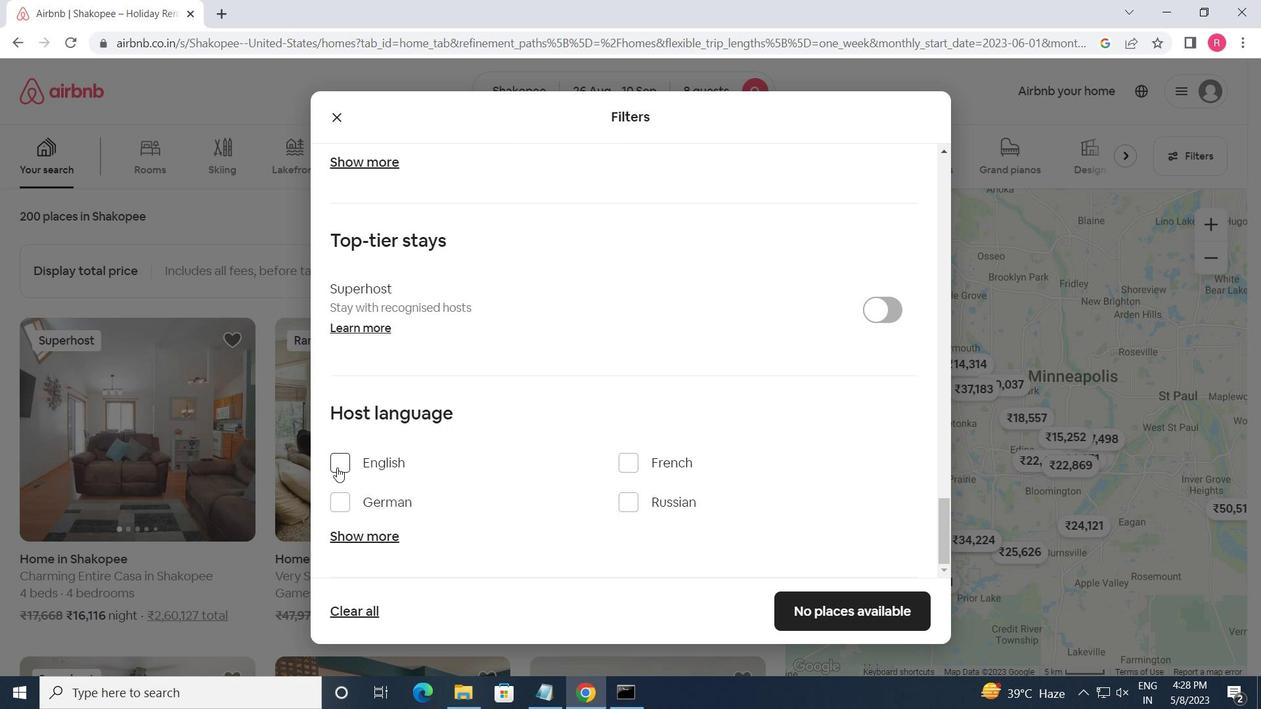 
Action: Mouse moved to (823, 620)
Screenshot: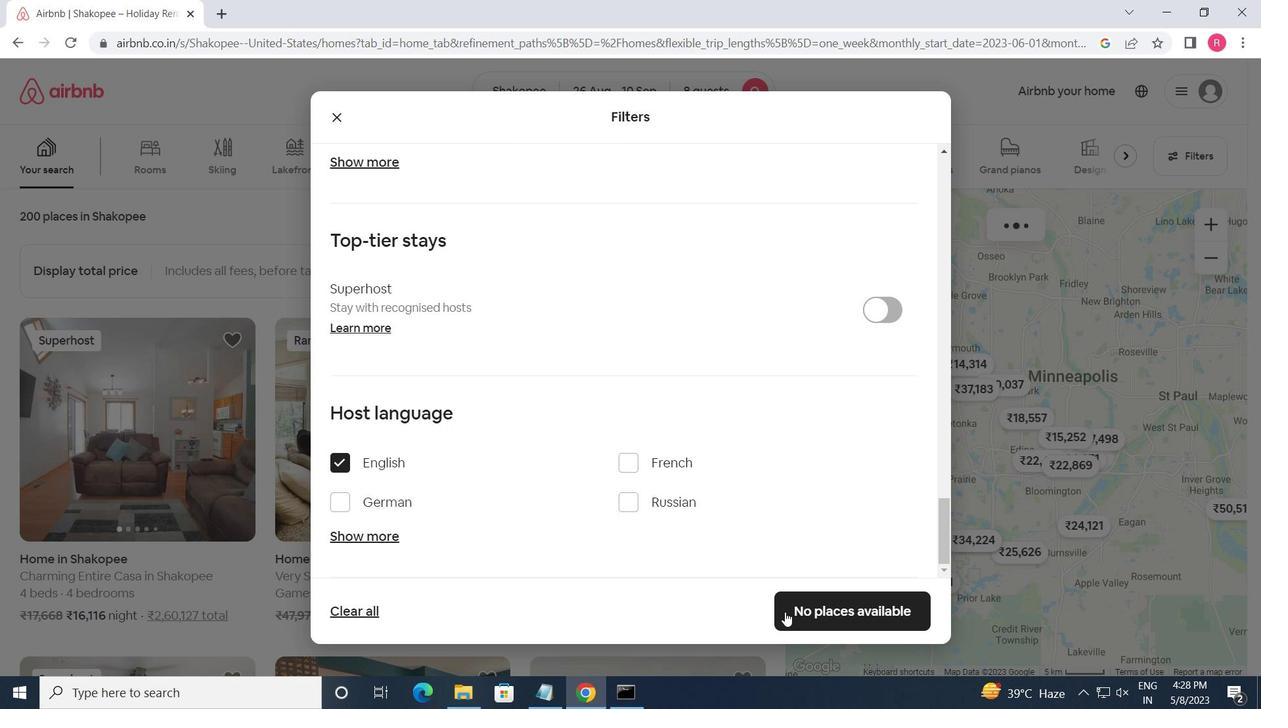
Action: Mouse pressed left at (823, 620)
Screenshot: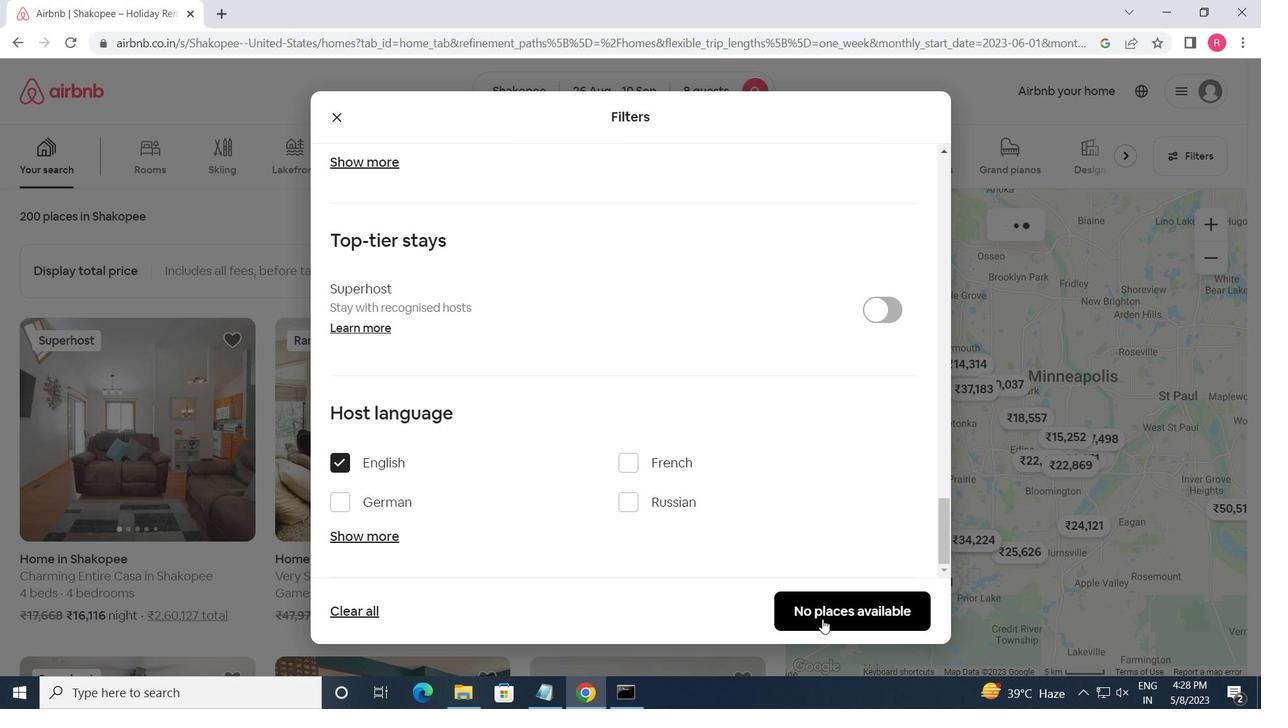 
Action: Mouse moved to (825, 620)
Screenshot: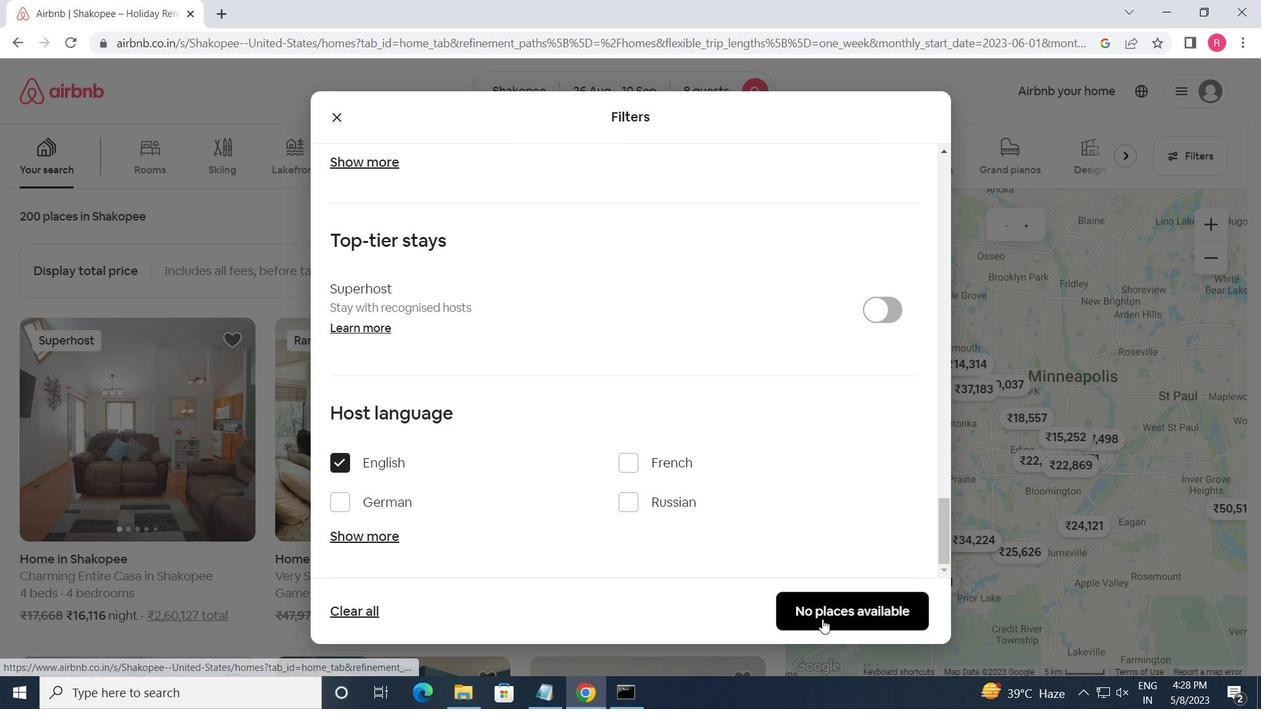 
